 Task: Reply to email with the signature Clara Davis with the subject Follow up on a refund from softage.1@softage.net with the message Can you please provide me with a list of project milestones and deadlines? with CC to softage.4@softage.net with an attached document Job_description.pdf
Action: Mouse moved to (510, 642)
Screenshot: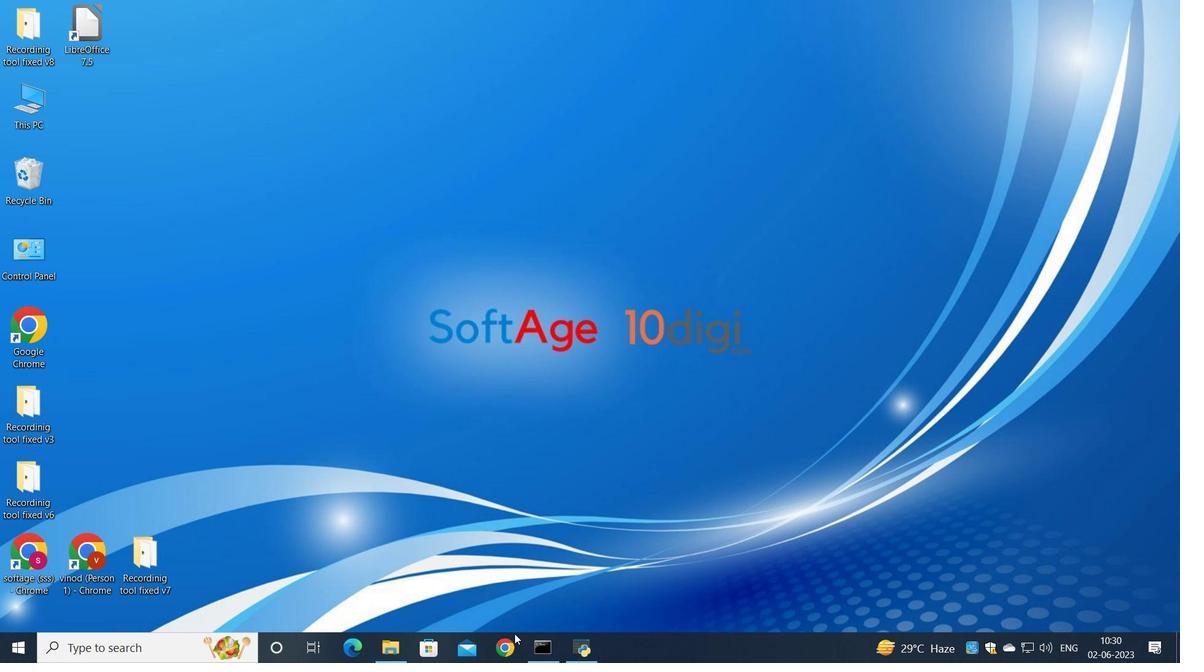 
Action: Mouse pressed left at (510, 642)
Screenshot: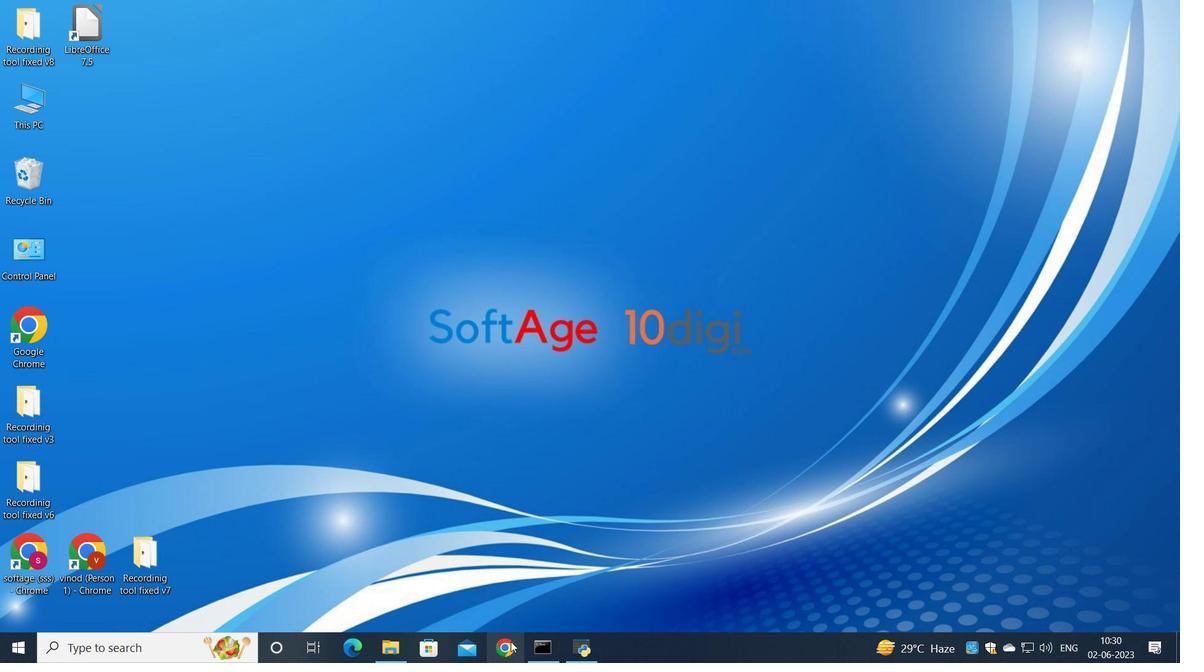
Action: Mouse moved to (505, 419)
Screenshot: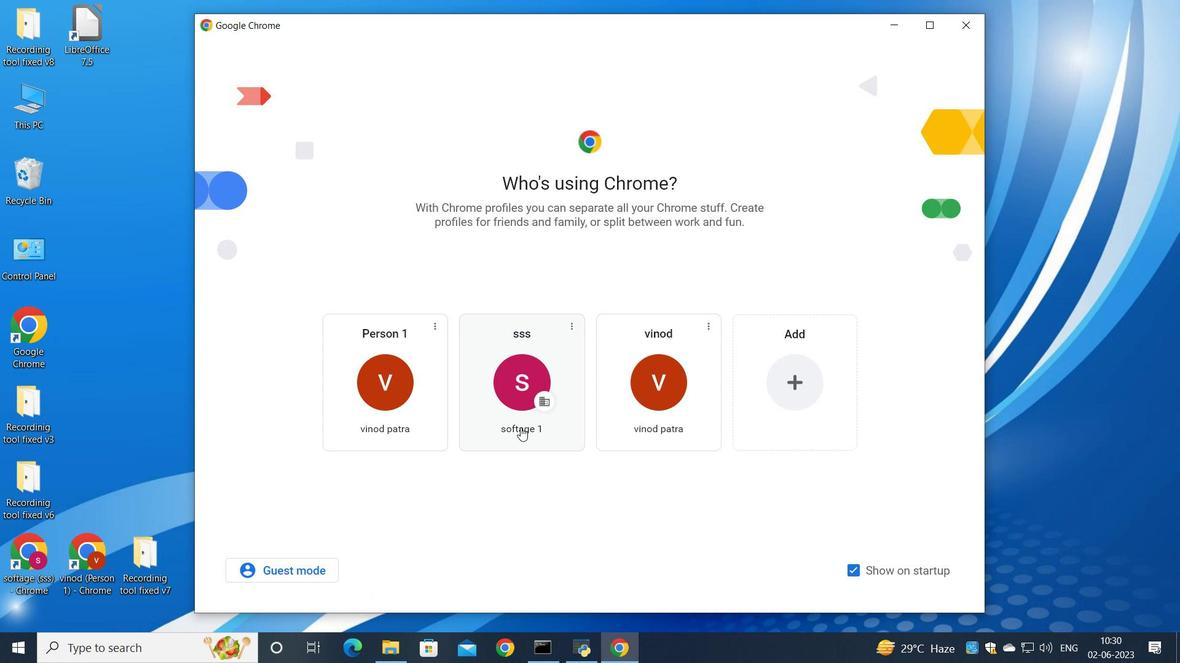
Action: Mouse pressed left at (505, 419)
Screenshot: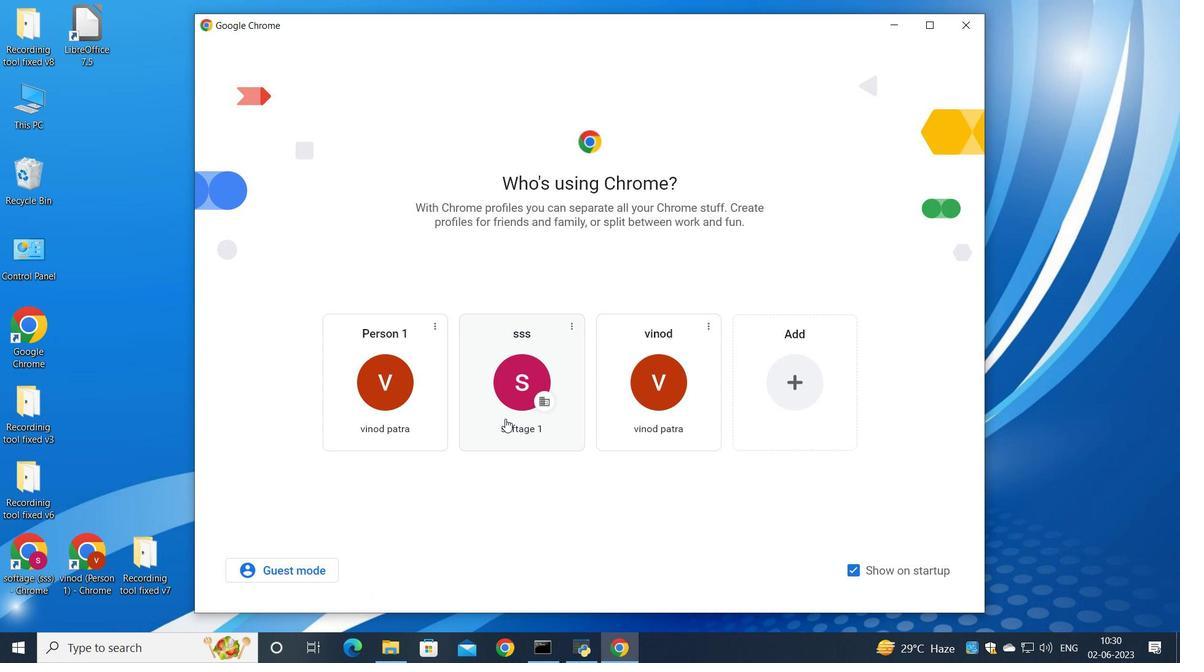 
Action: Mouse moved to (1029, 108)
Screenshot: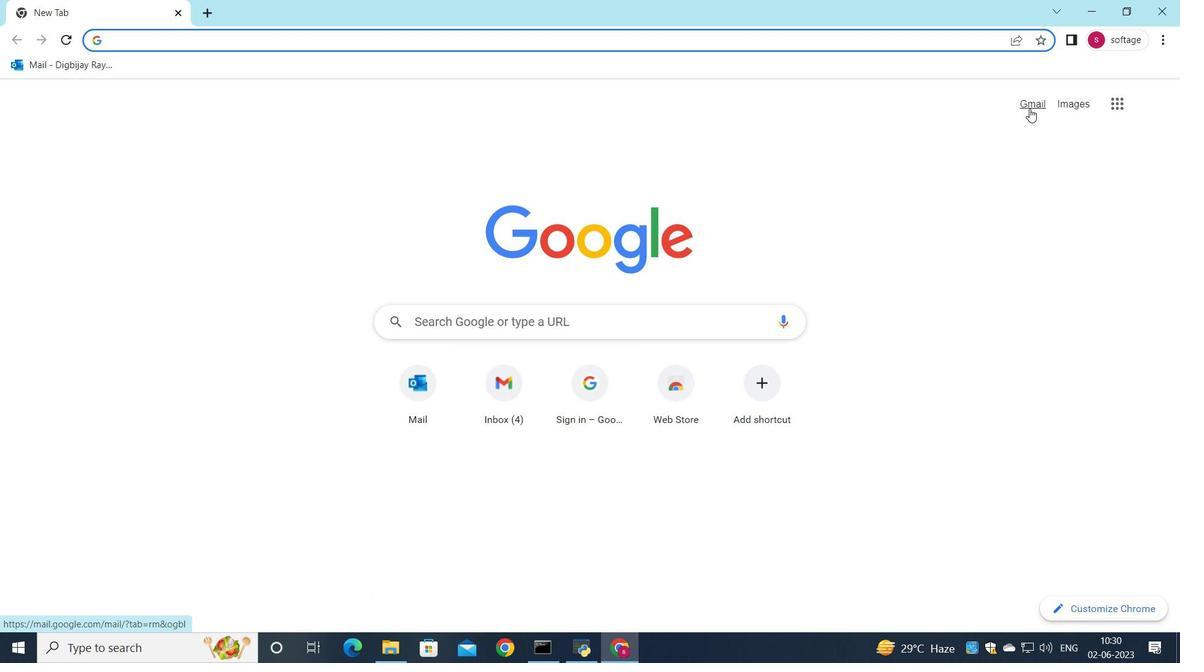 
Action: Mouse pressed left at (1029, 108)
Screenshot: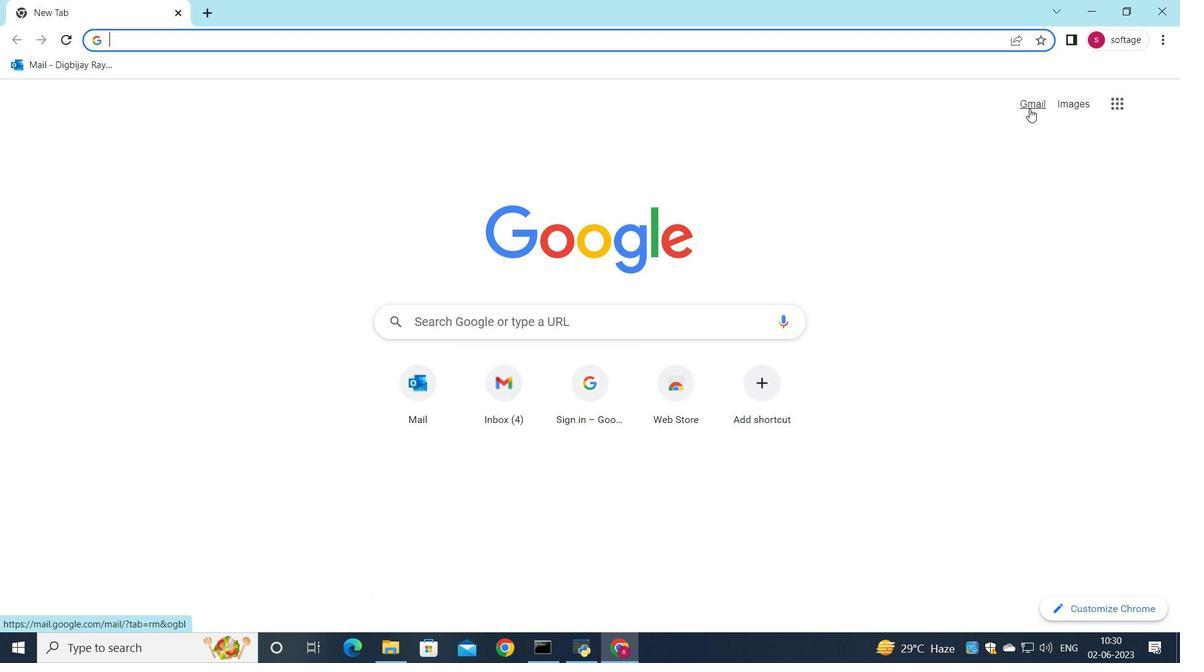 
Action: Mouse moved to (995, 106)
Screenshot: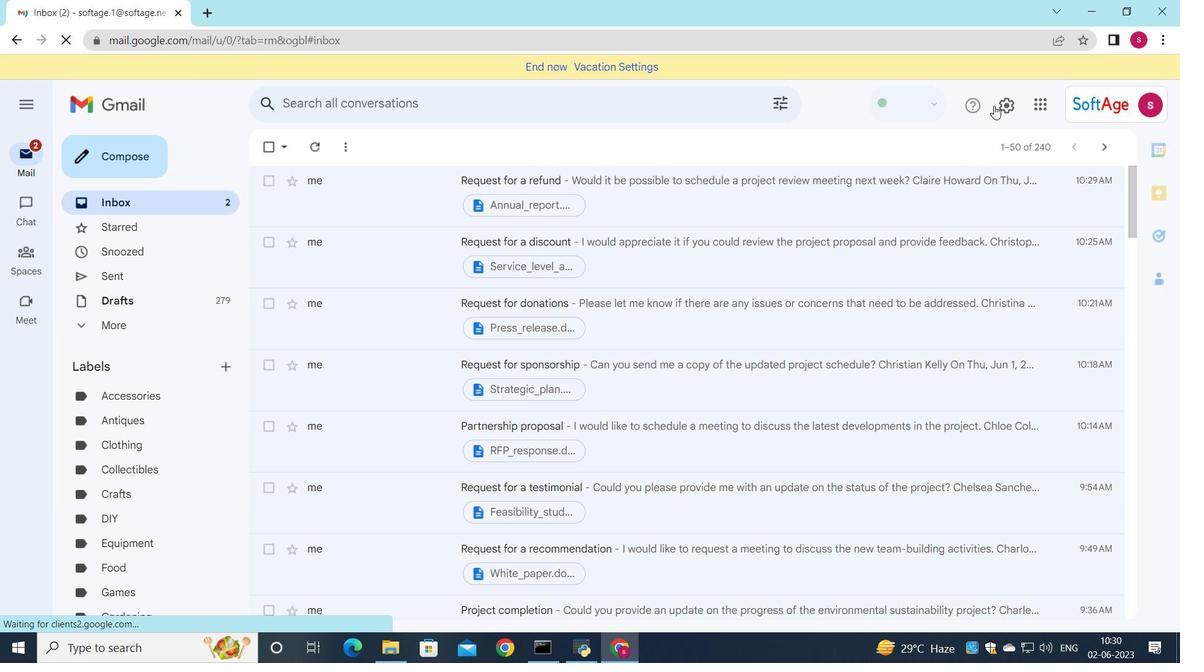 
Action: Mouse pressed left at (995, 106)
Screenshot: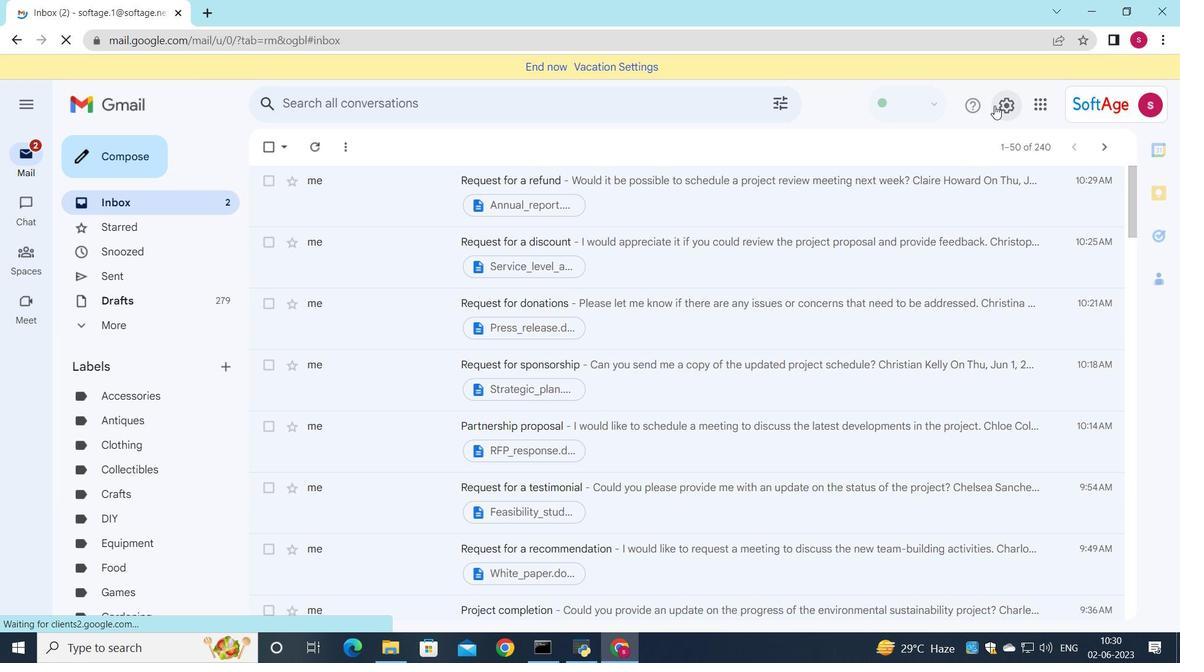 
Action: Mouse moved to (1023, 180)
Screenshot: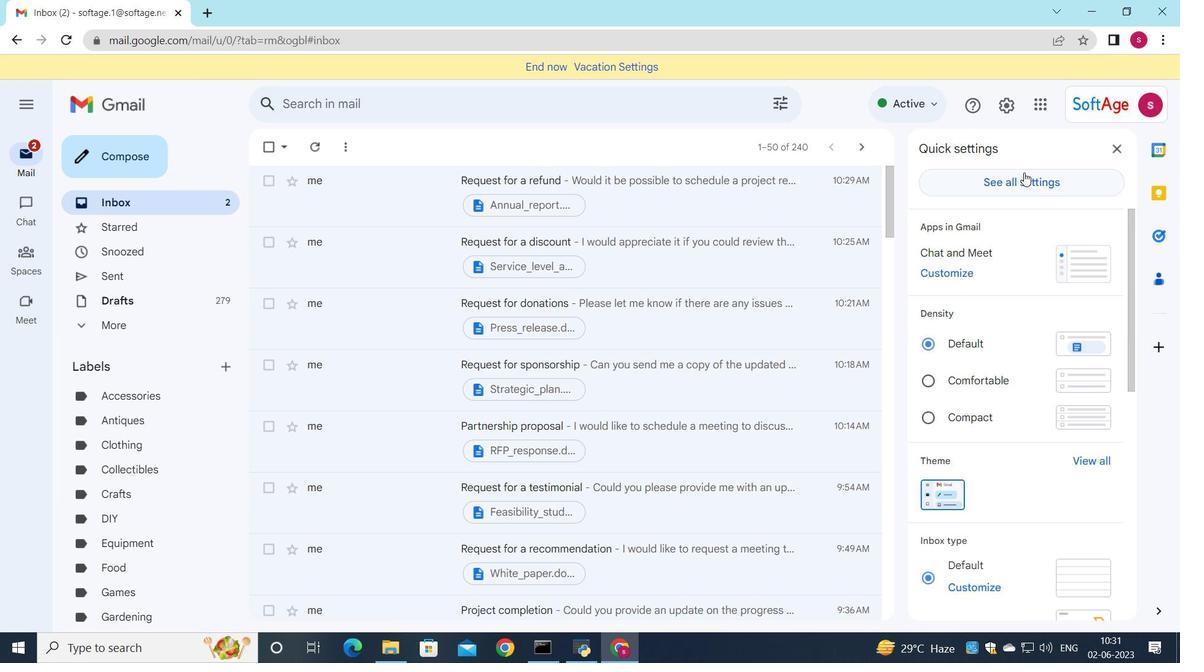 
Action: Mouse pressed left at (1023, 180)
Screenshot: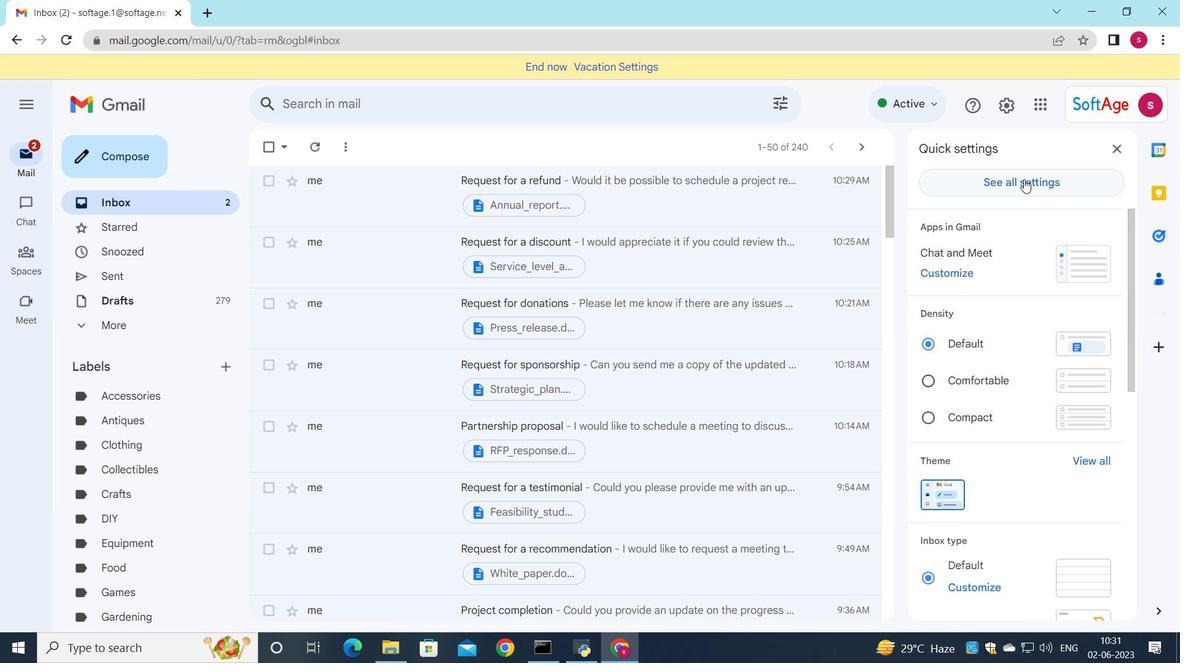 
Action: Mouse moved to (605, 287)
Screenshot: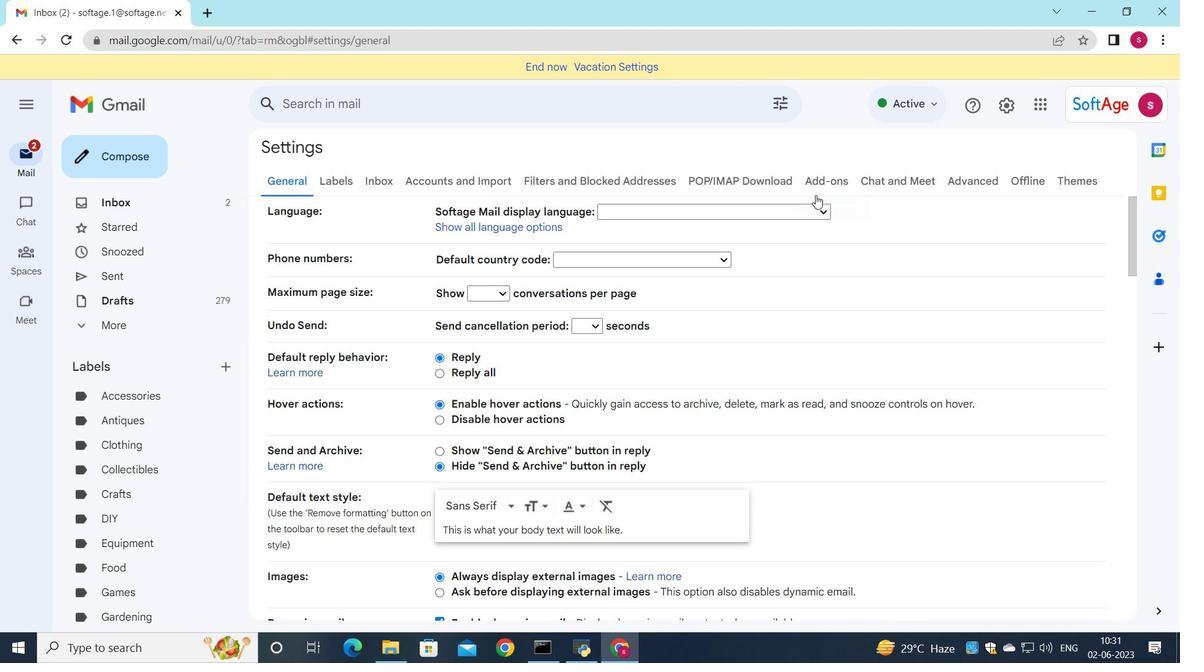 
Action: Mouse scrolled (605, 287) with delta (0, 0)
Screenshot: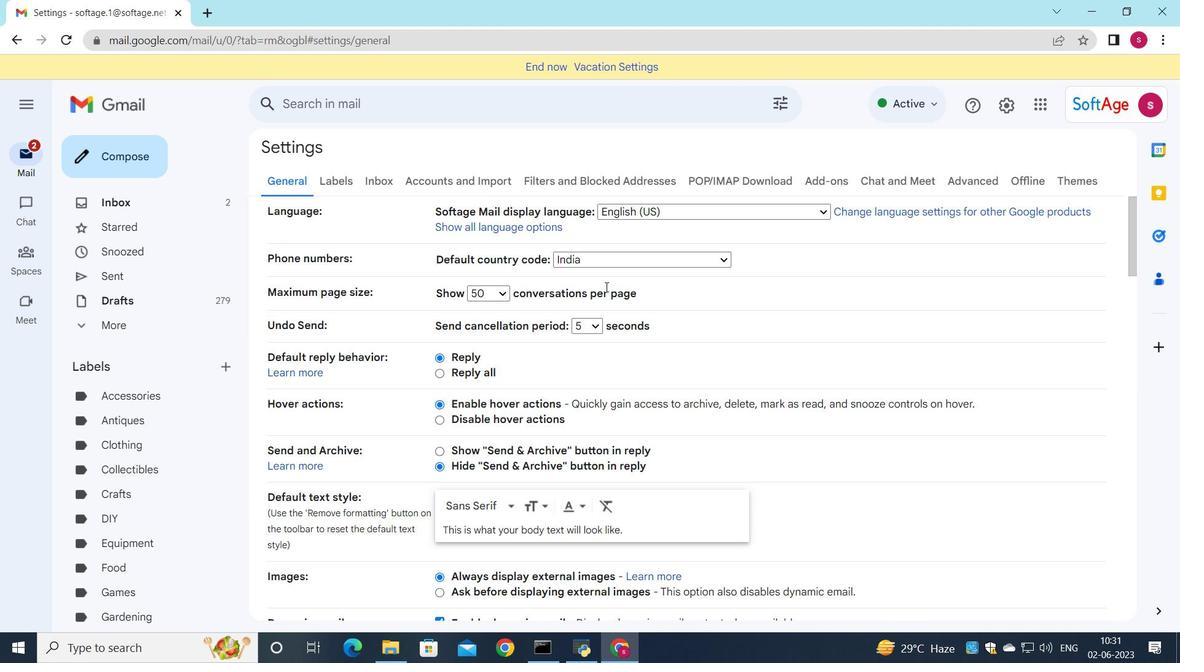 
Action: Mouse scrolled (605, 287) with delta (0, 0)
Screenshot: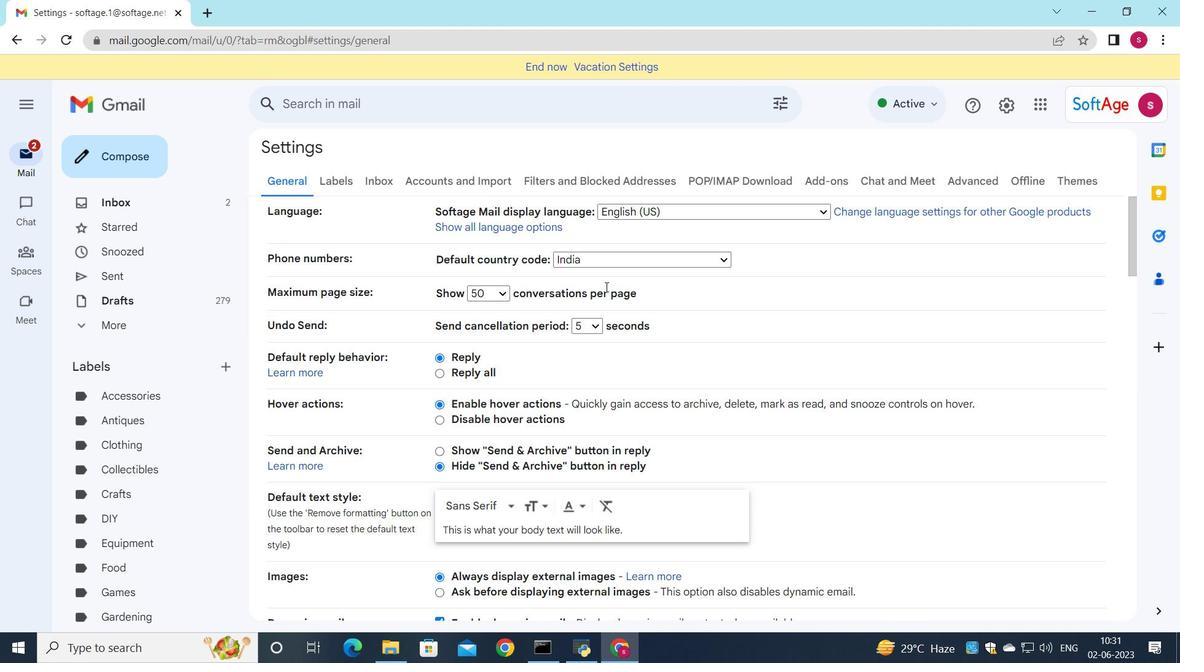 
Action: Mouse scrolled (605, 287) with delta (0, 0)
Screenshot: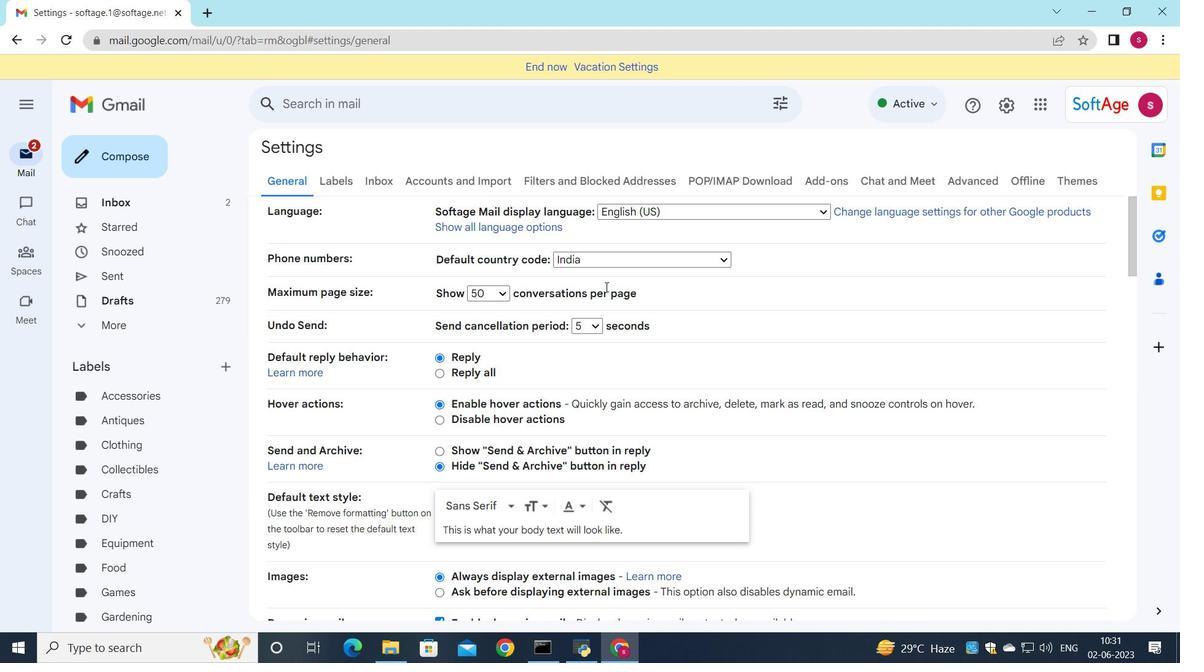 
Action: Mouse scrolled (605, 287) with delta (0, 0)
Screenshot: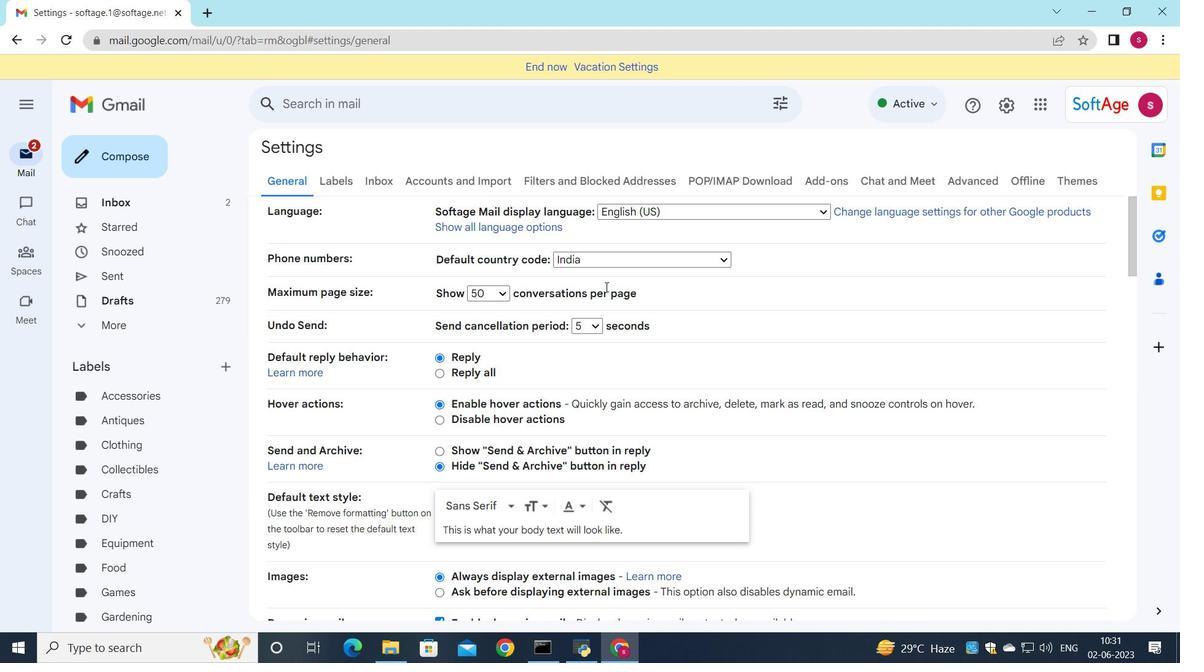 
Action: Mouse moved to (607, 301)
Screenshot: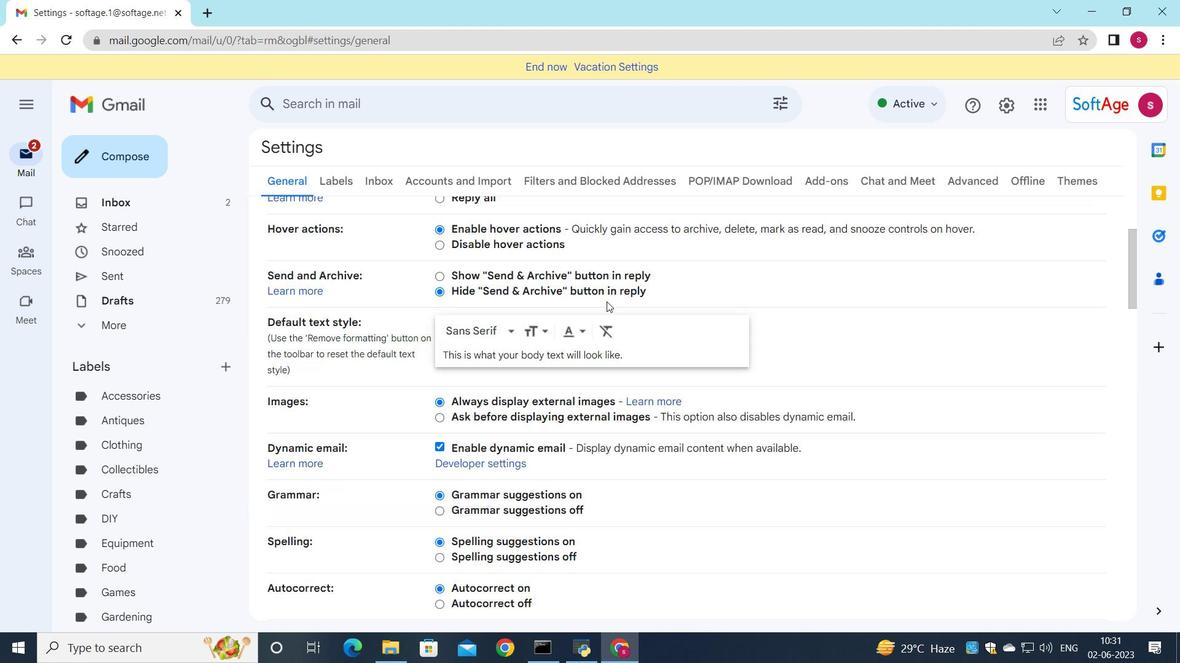 
Action: Mouse scrolled (607, 301) with delta (0, 0)
Screenshot: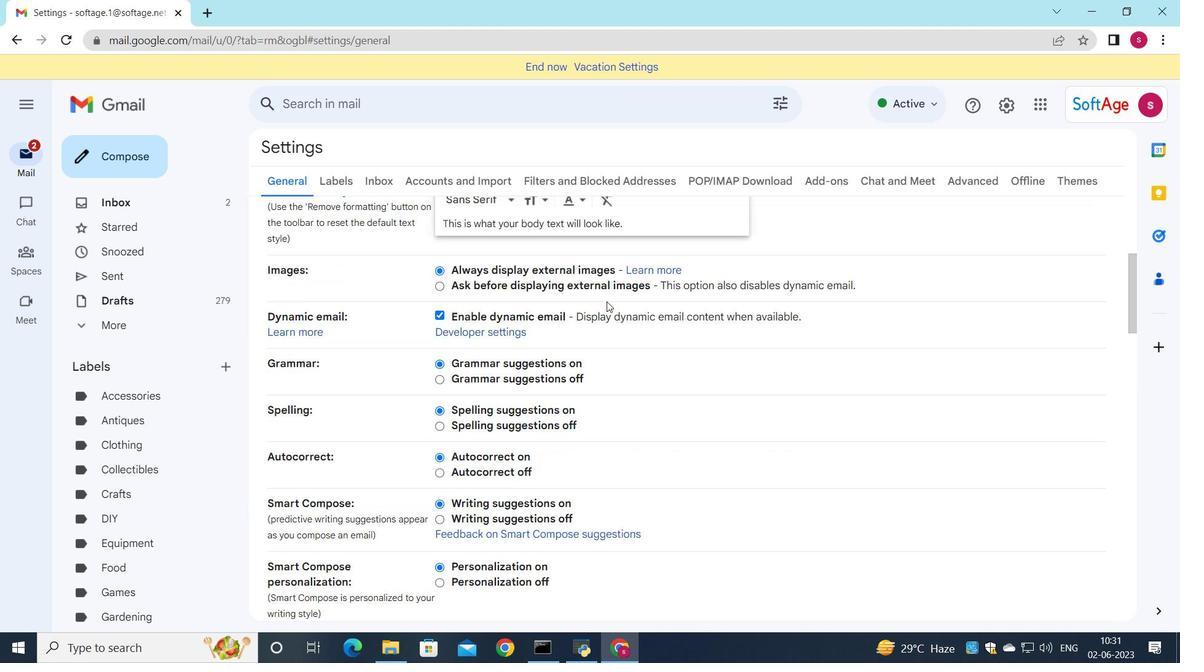 
Action: Mouse scrolled (607, 301) with delta (0, 0)
Screenshot: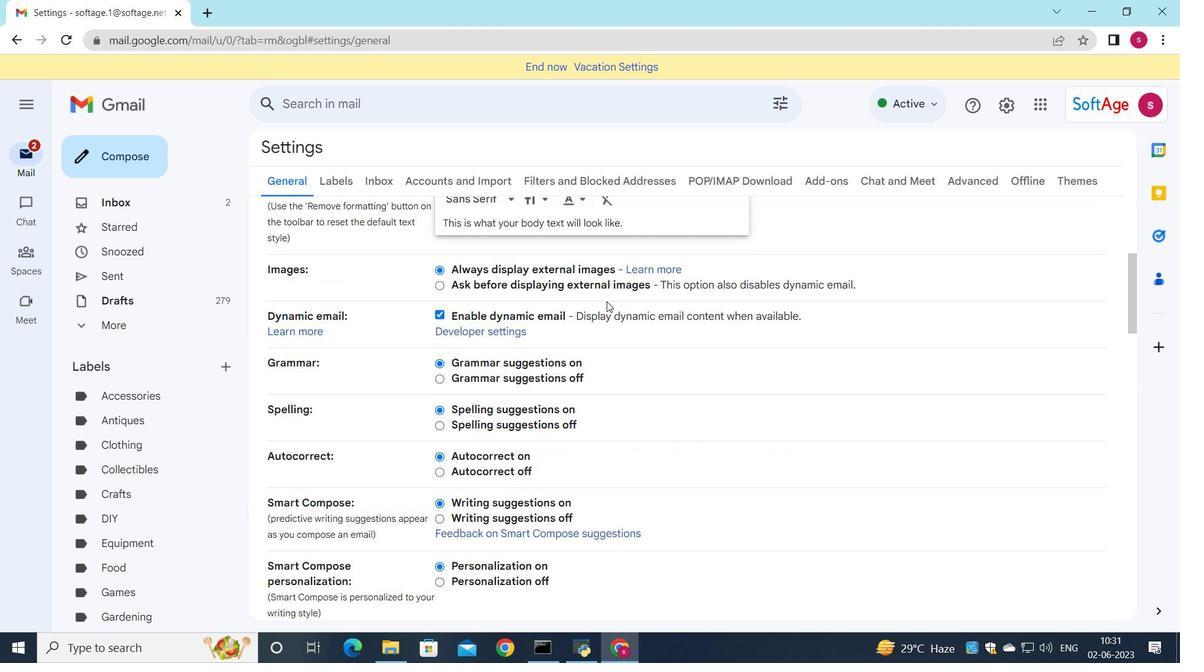 
Action: Mouse moved to (612, 336)
Screenshot: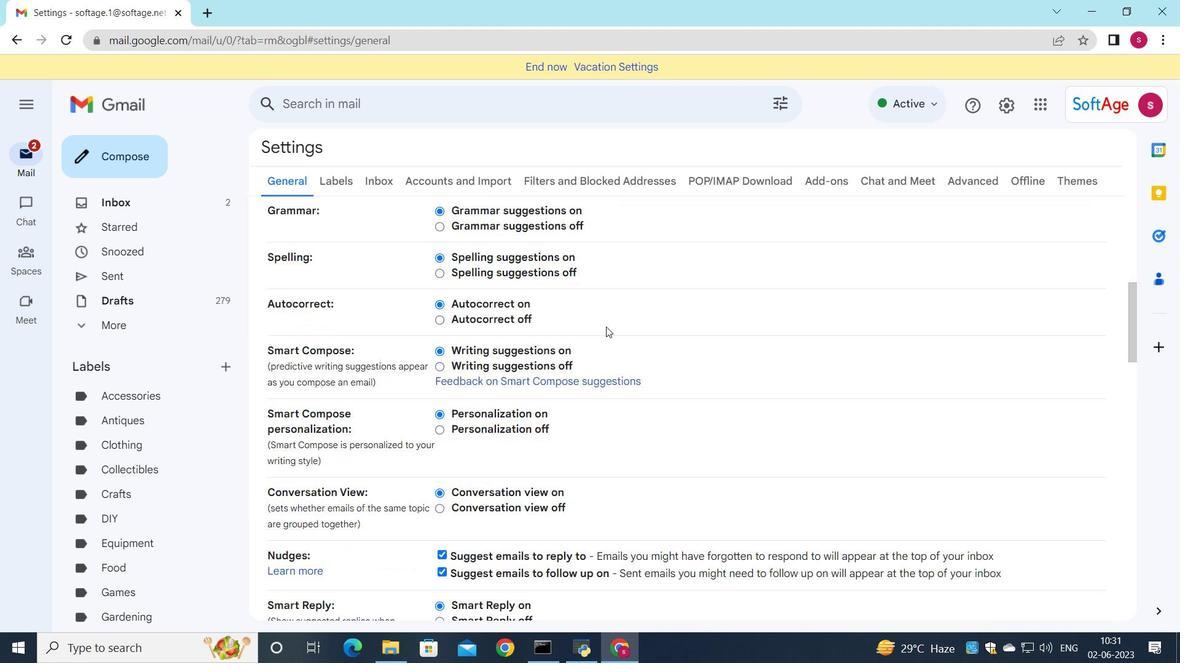 
Action: Mouse scrolled (612, 335) with delta (0, 0)
Screenshot: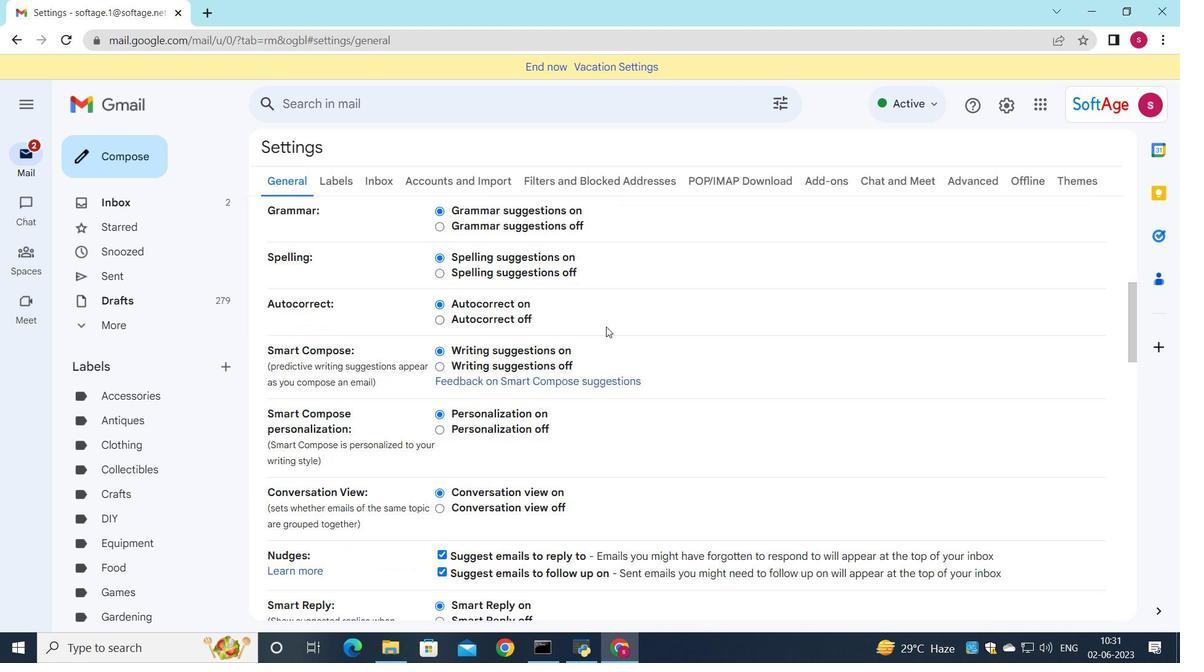 
Action: Mouse scrolled (612, 335) with delta (0, 0)
Screenshot: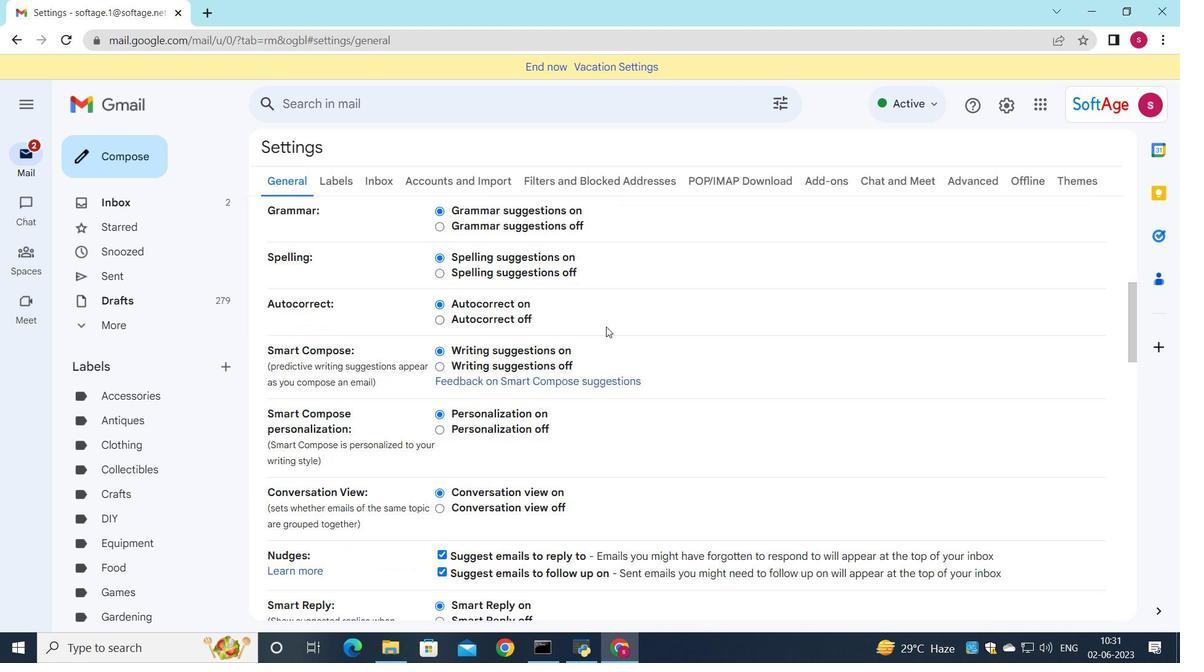 
Action: Mouse scrolled (612, 335) with delta (0, 0)
Screenshot: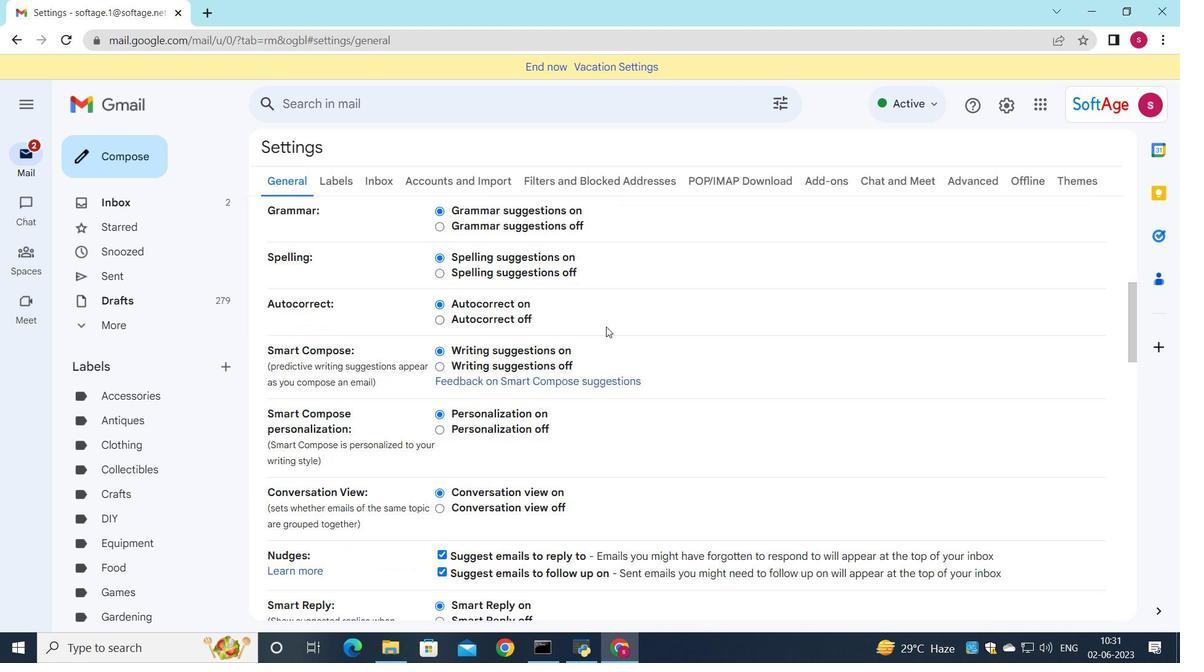 
Action: Mouse scrolled (612, 335) with delta (0, 0)
Screenshot: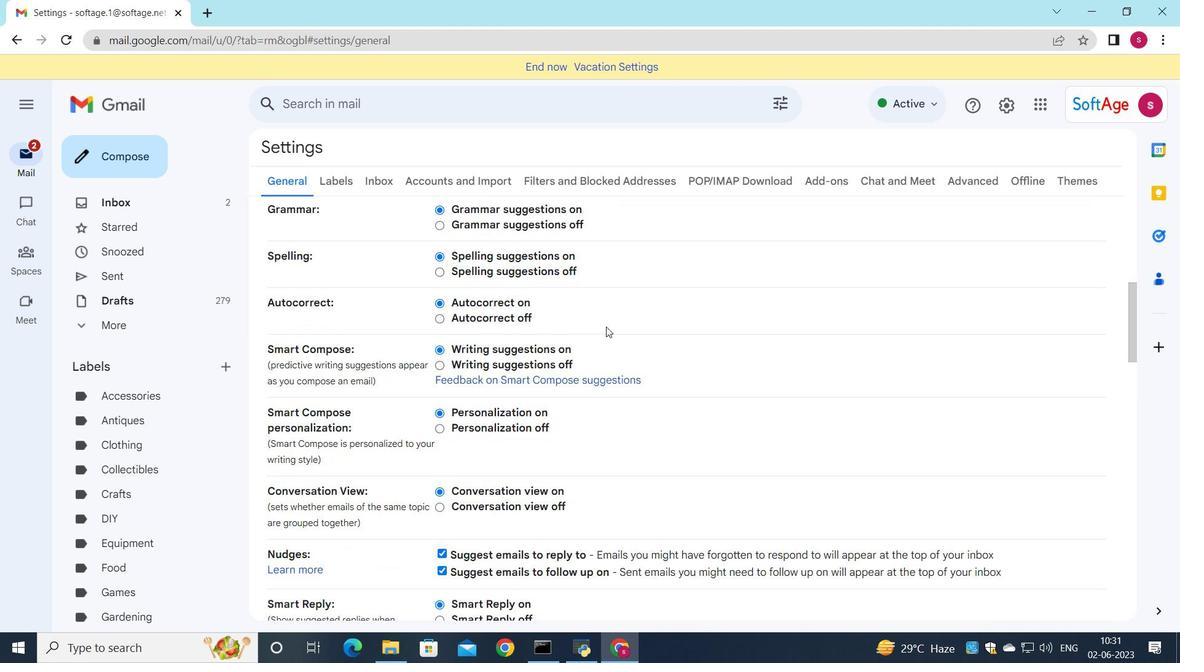 
Action: Mouse moved to (599, 362)
Screenshot: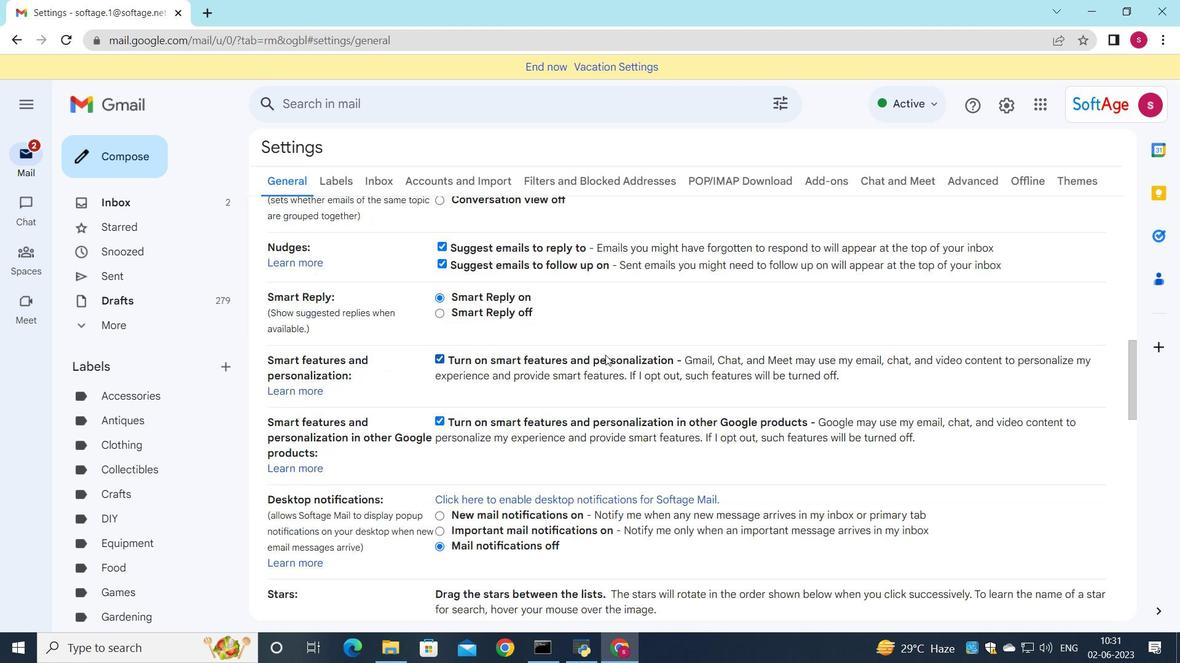 
Action: Mouse scrolled (599, 361) with delta (0, 0)
Screenshot: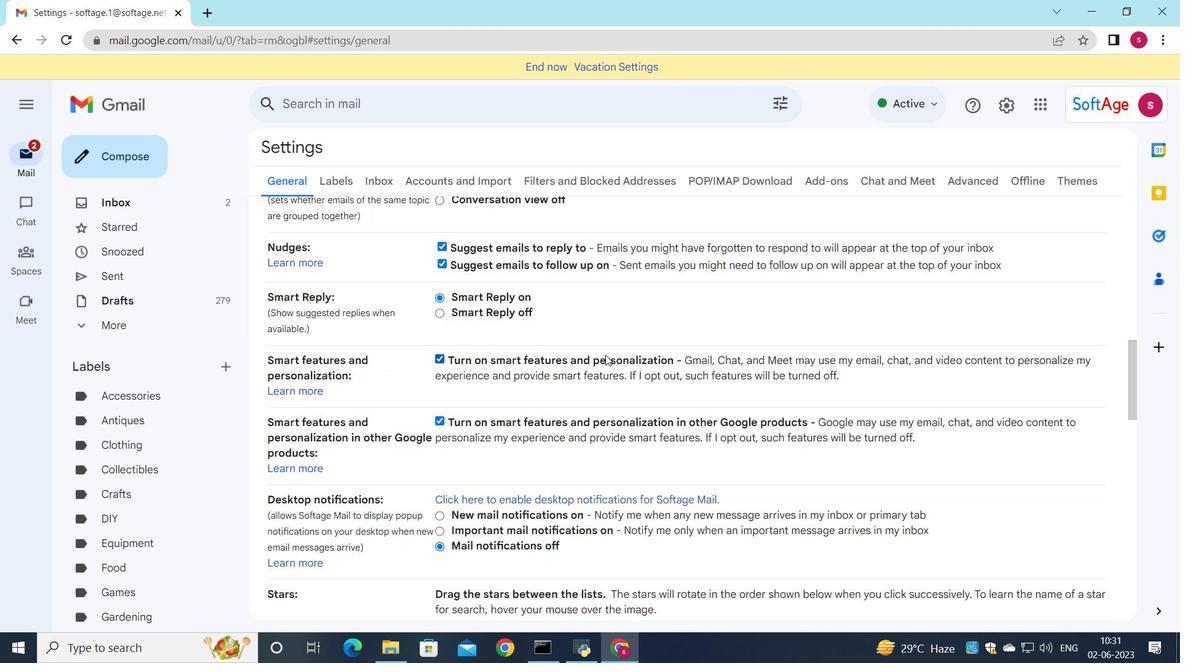 
Action: Mouse moved to (598, 363)
Screenshot: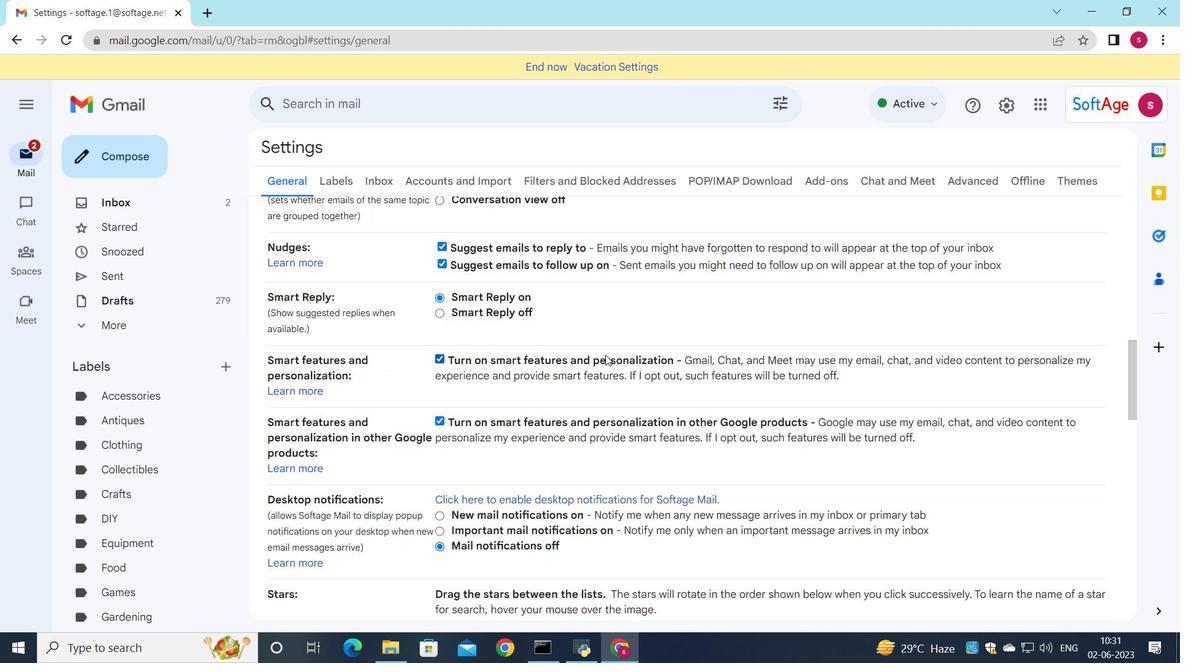 
Action: Mouse scrolled (598, 362) with delta (0, 0)
Screenshot: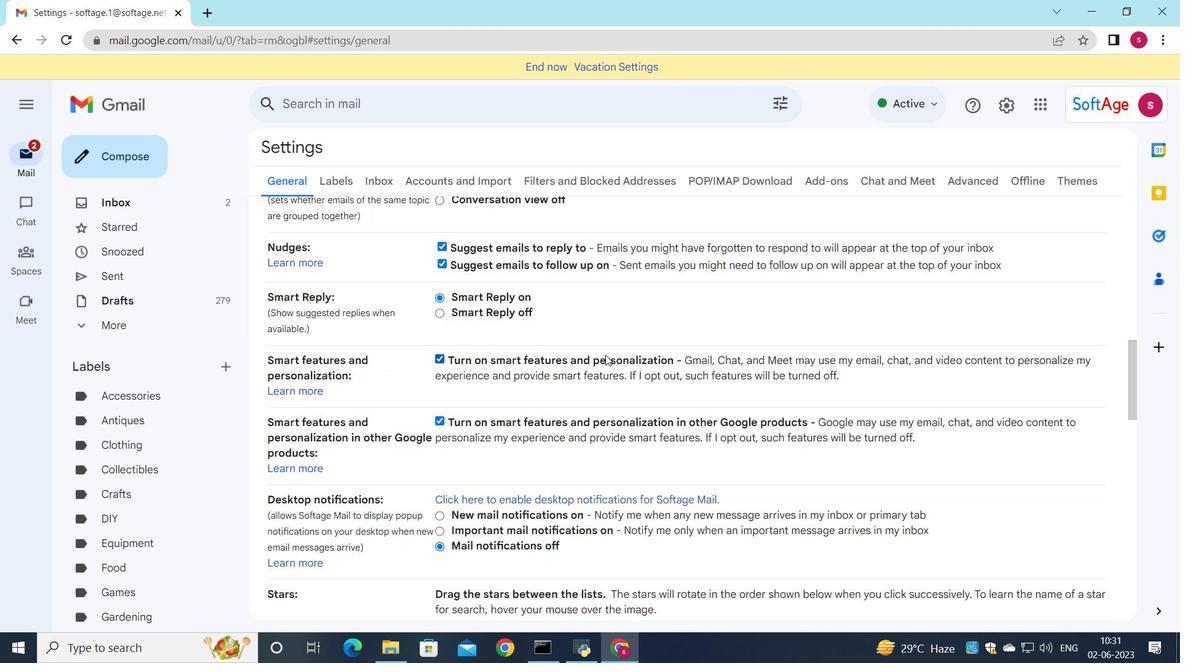 
Action: Mouse moved to (596, 365)
Screenshot: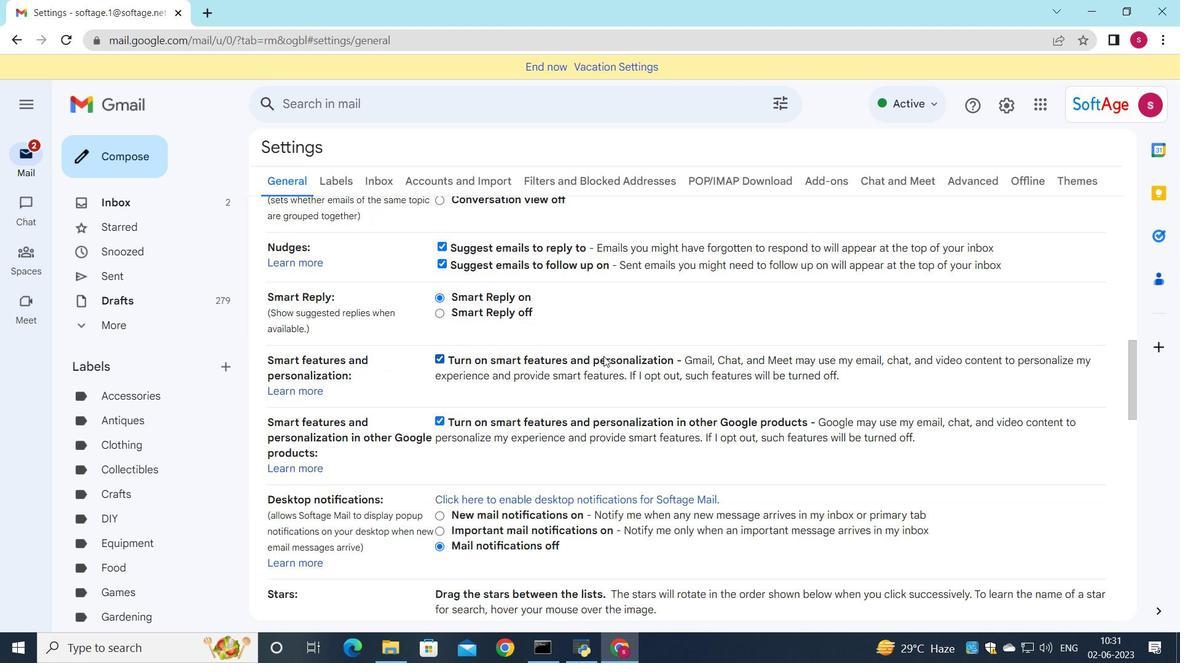 
Action: Mouse scrolled (596, 364) with delta (0, 0)
Screenshot: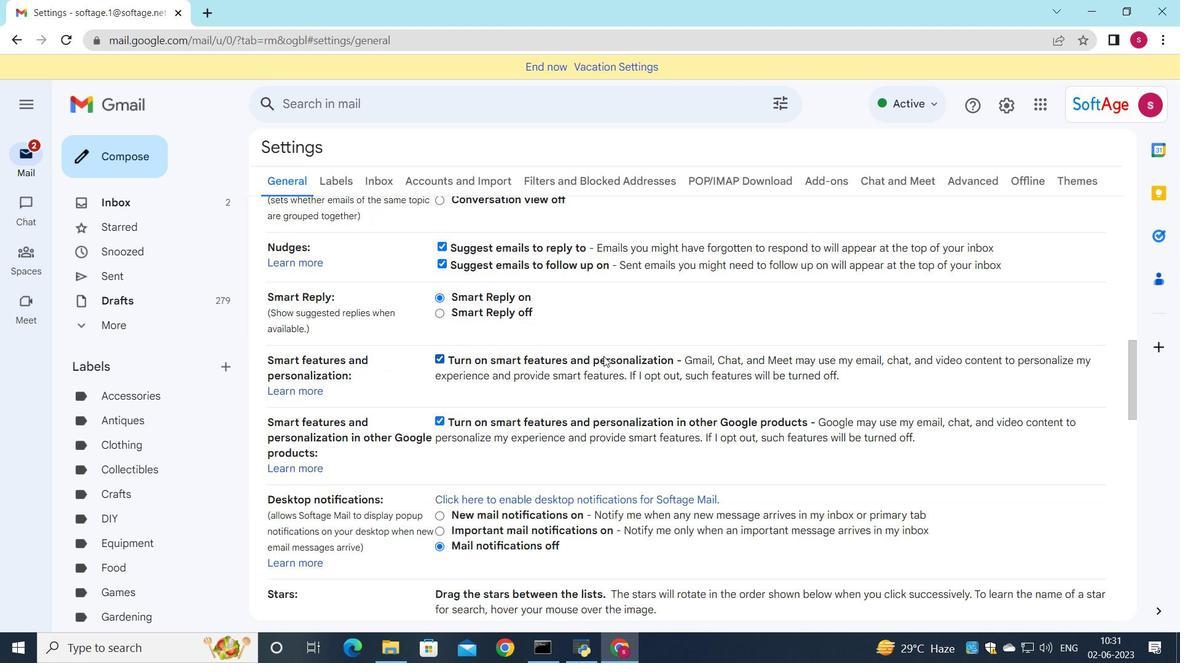
Action: Mouse moved to (584, 375)
Screenshot: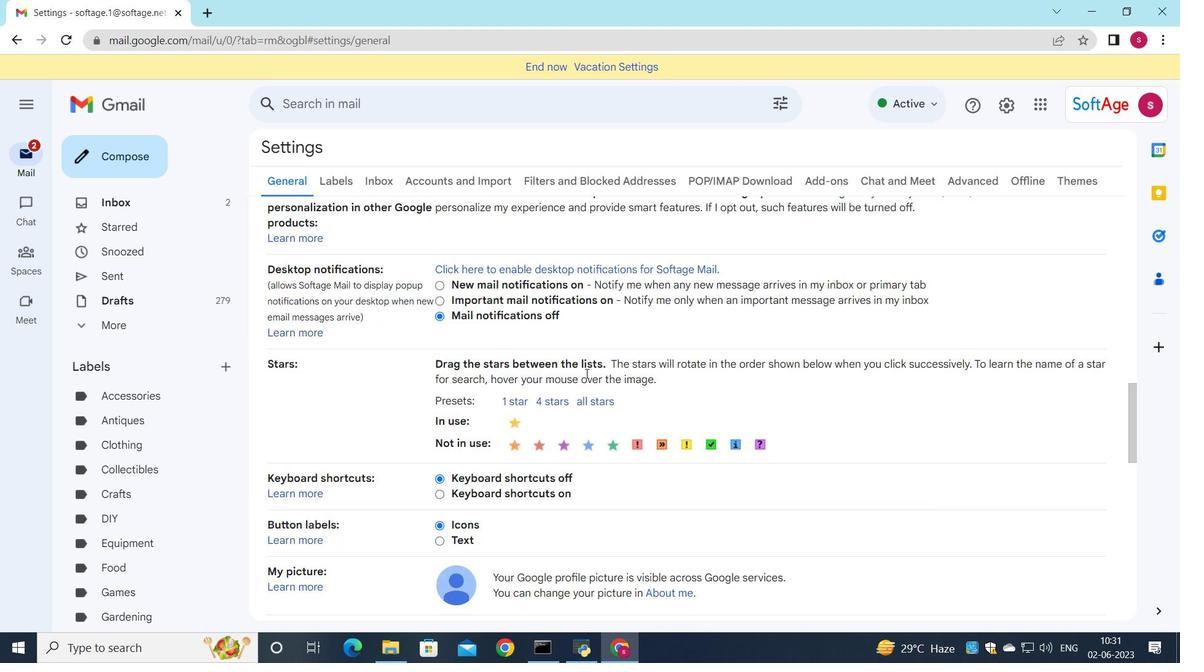 
Action: Mouse scrolled (584, 374) with delta (0, 0)
Screenshot: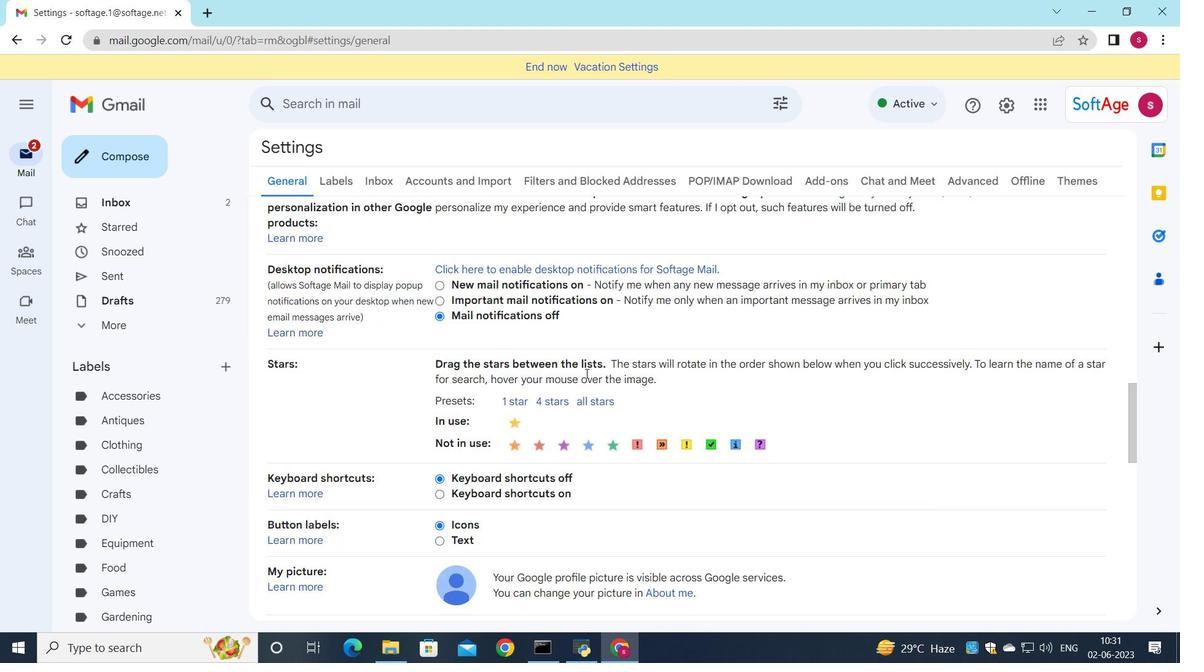 
Action: Mouse moved to (583, 377)
Screenshot: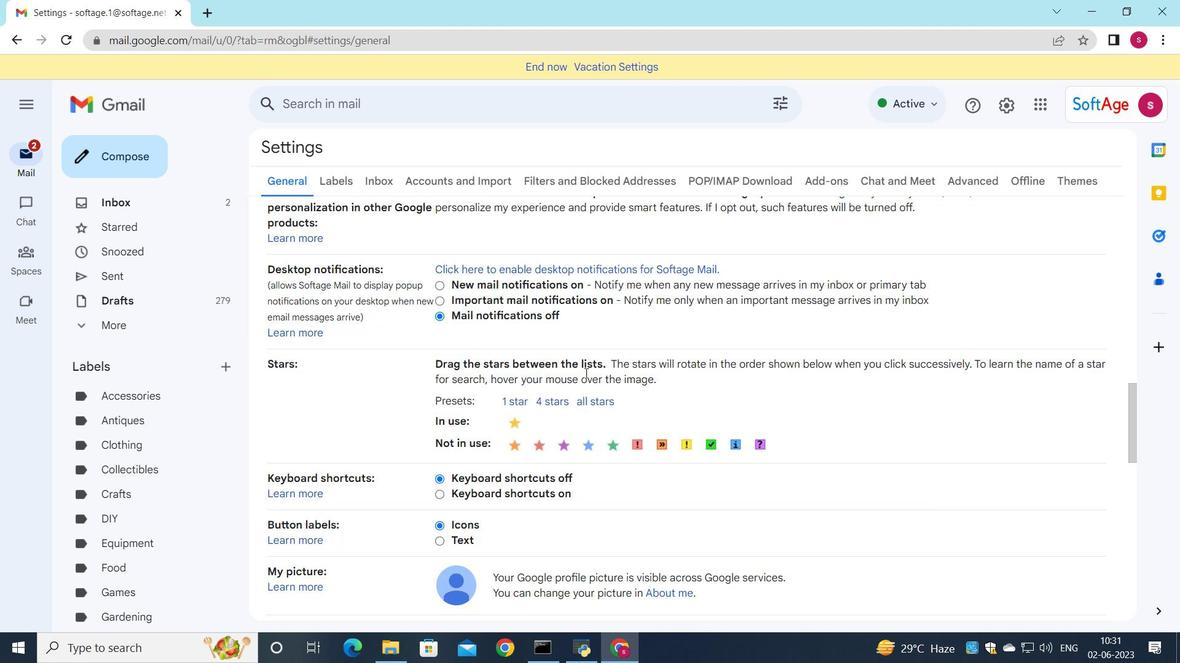 
Action: Mouse scrolled (583, 376) with delta (0, 0)
Screenshot: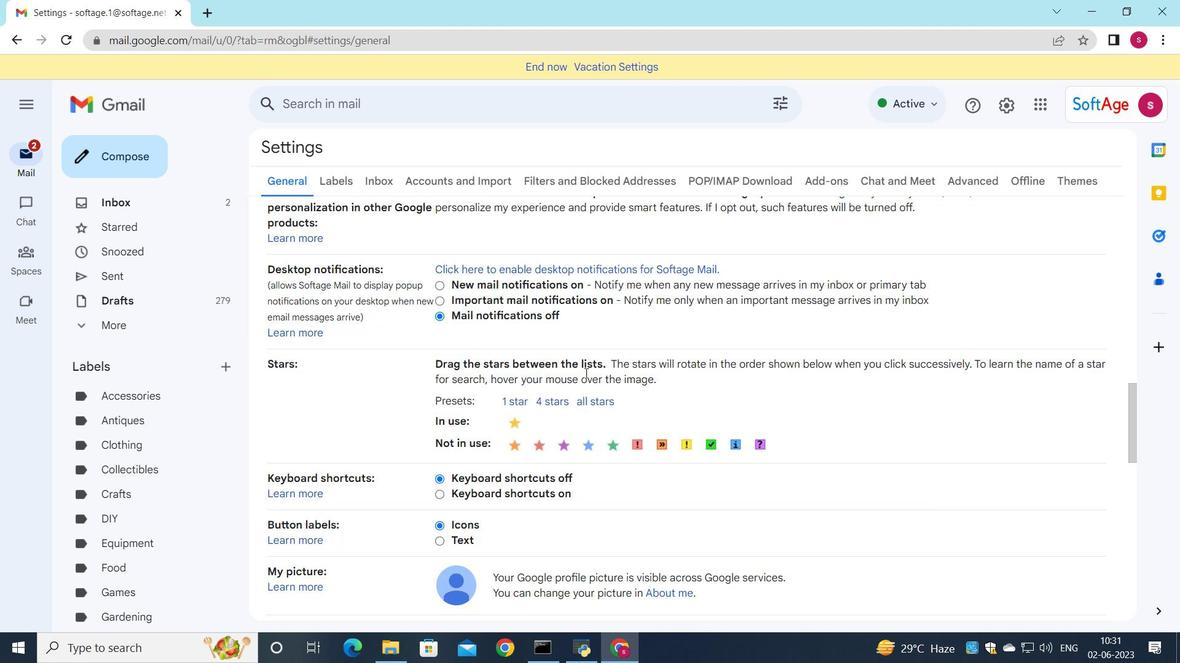 
Action: Mouse moved to (582, 378)
Screenshot: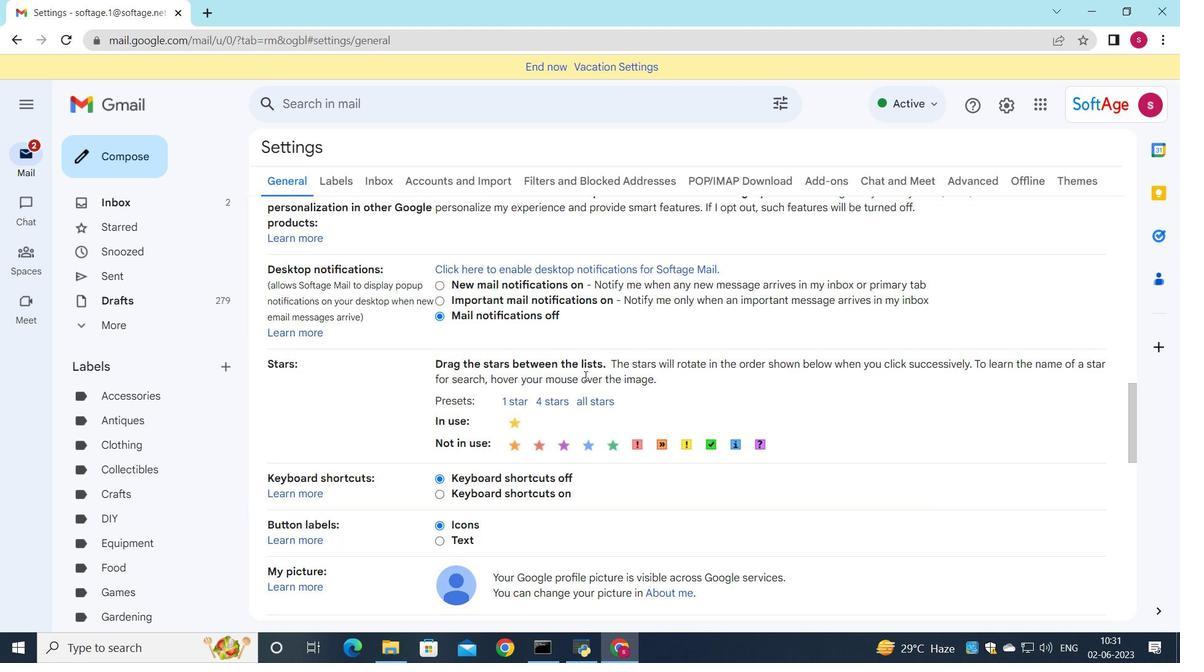 
Action: Mouse scrolled (582, 377) with delta (0, 0)
Screenshot: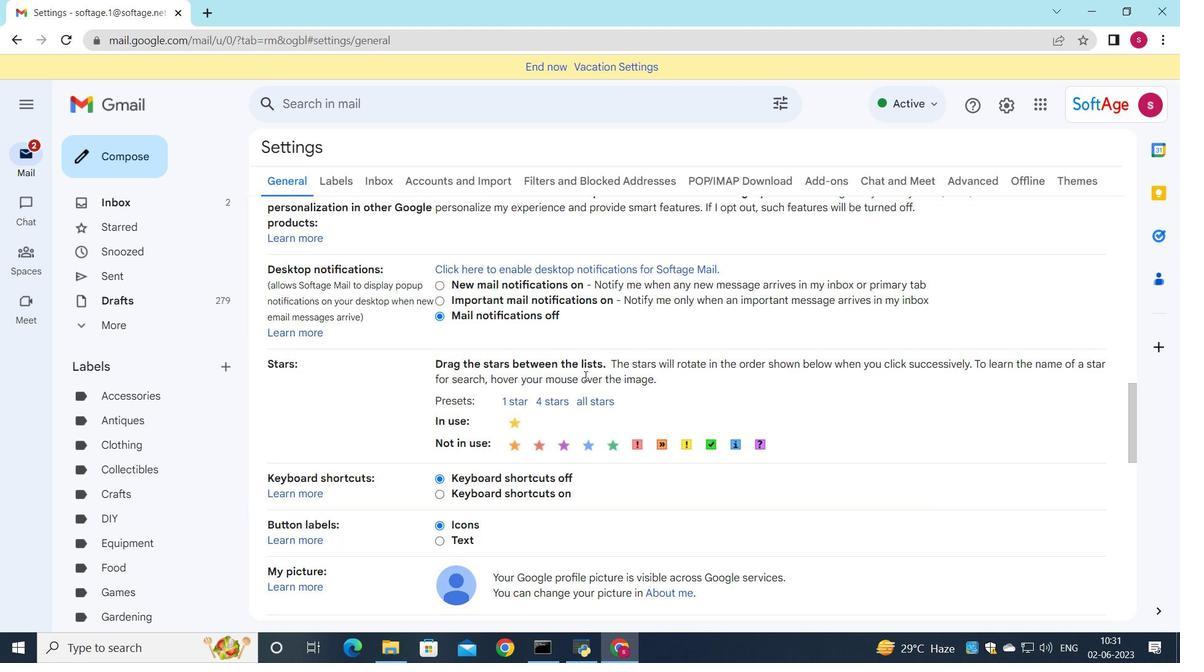 
Action: Mouse moved to (579, 384)
Screenshot: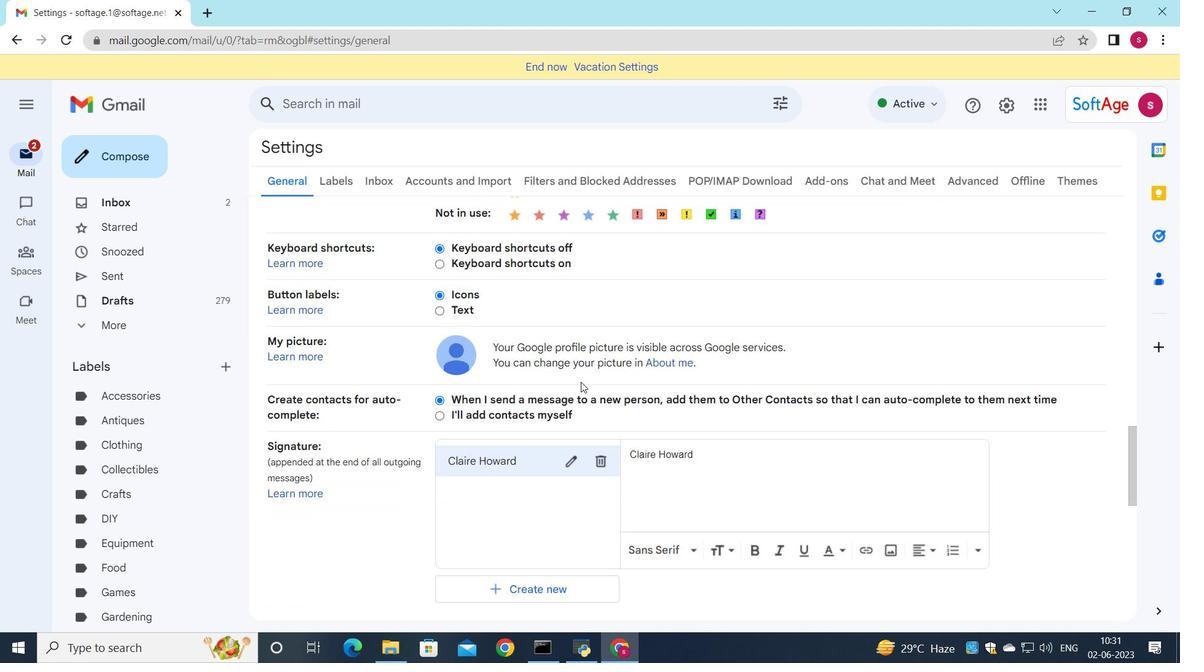 
Action: Mouse scrolled (579, 383) with delta (0, 0)
Screenshot: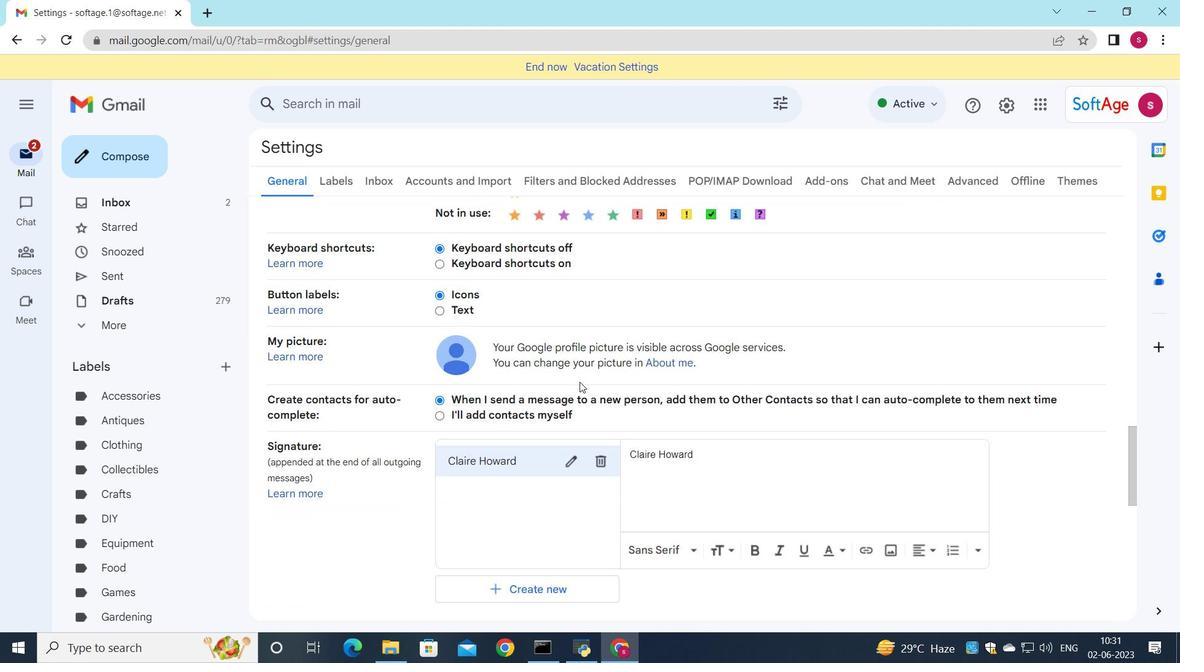 
Action: Mouse moved to (596, 384)
Screenshot: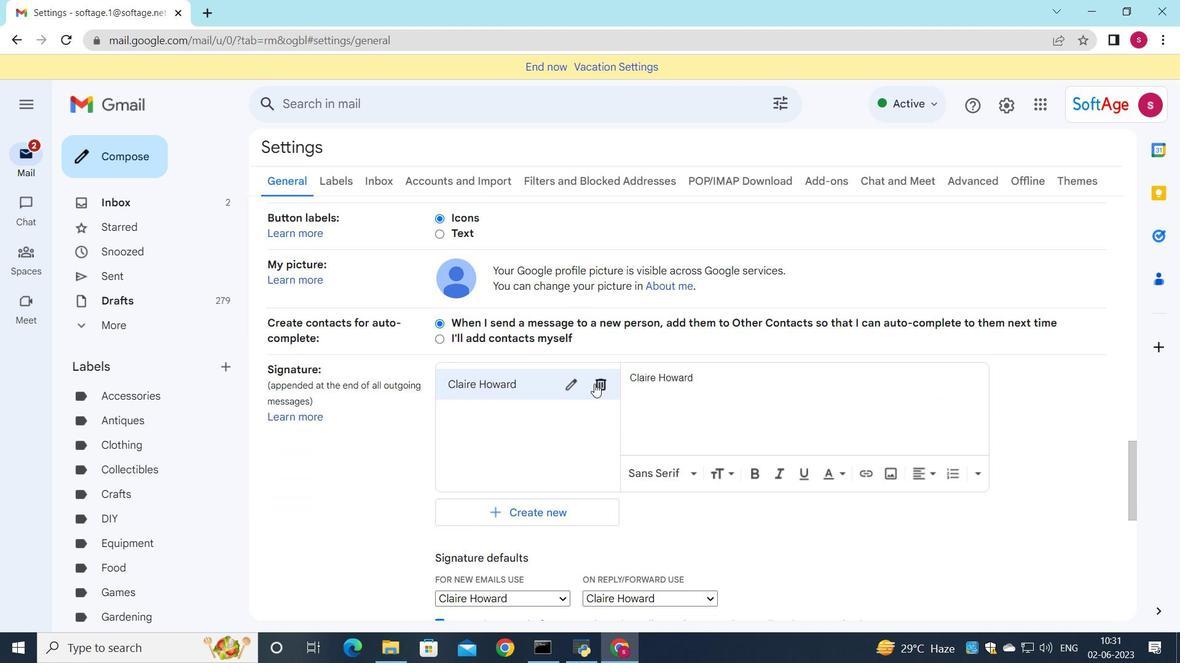 
Action: Mouse pressed left at (596, 384)
Screenshot: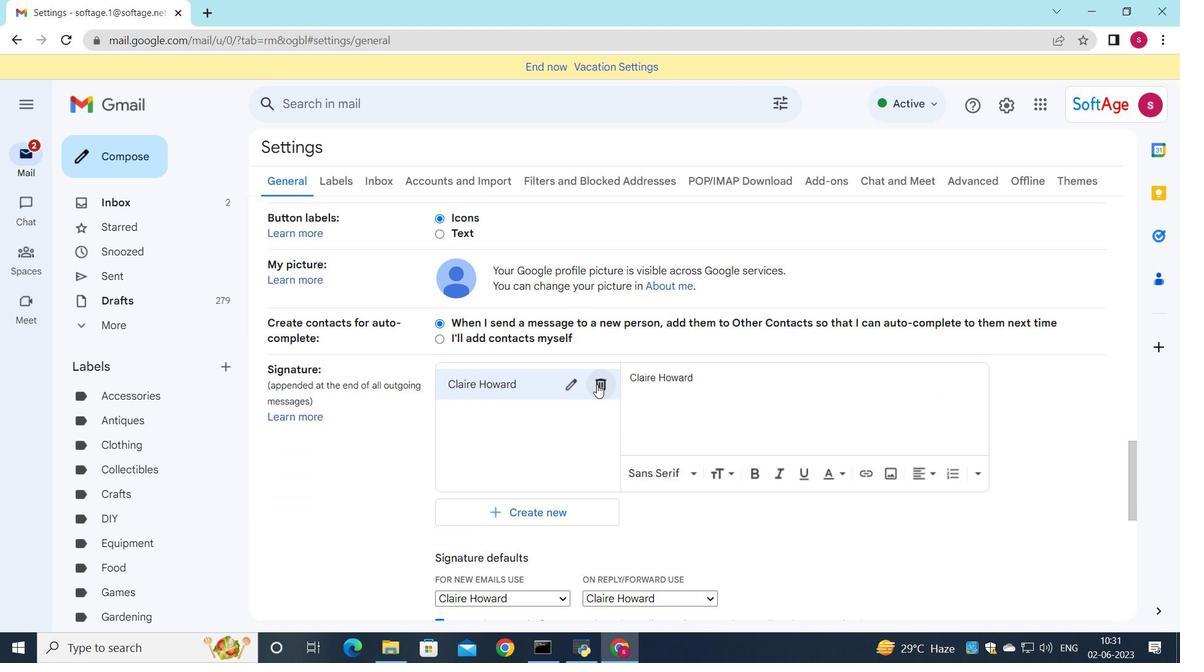 
Action: Mouse moved to (711, 377)
Screenshot: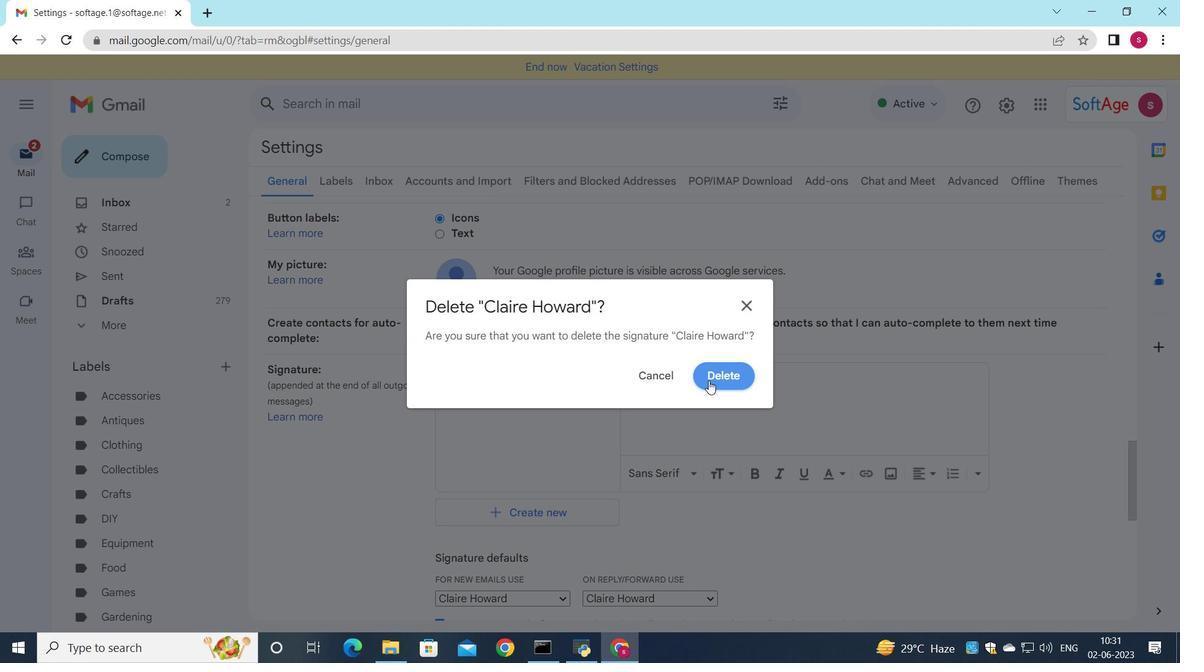 
Action: Mouse pressed left at (711, 377)
Screenshot: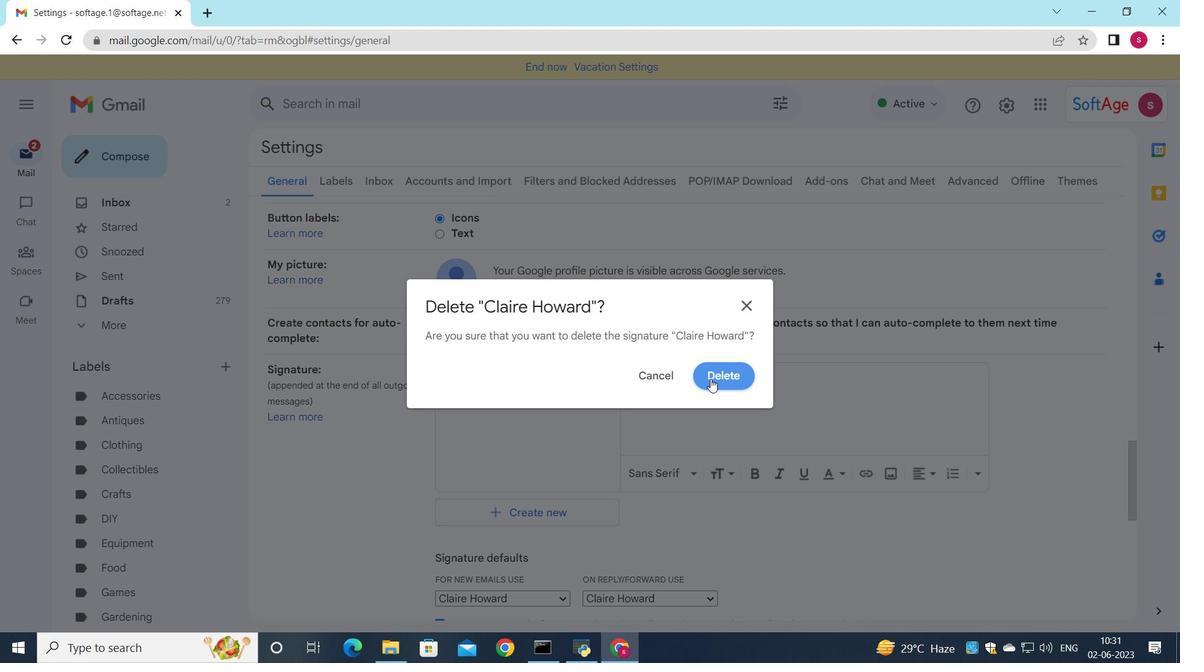 
Action: Mouse moved to (503, 396)
Screenshot: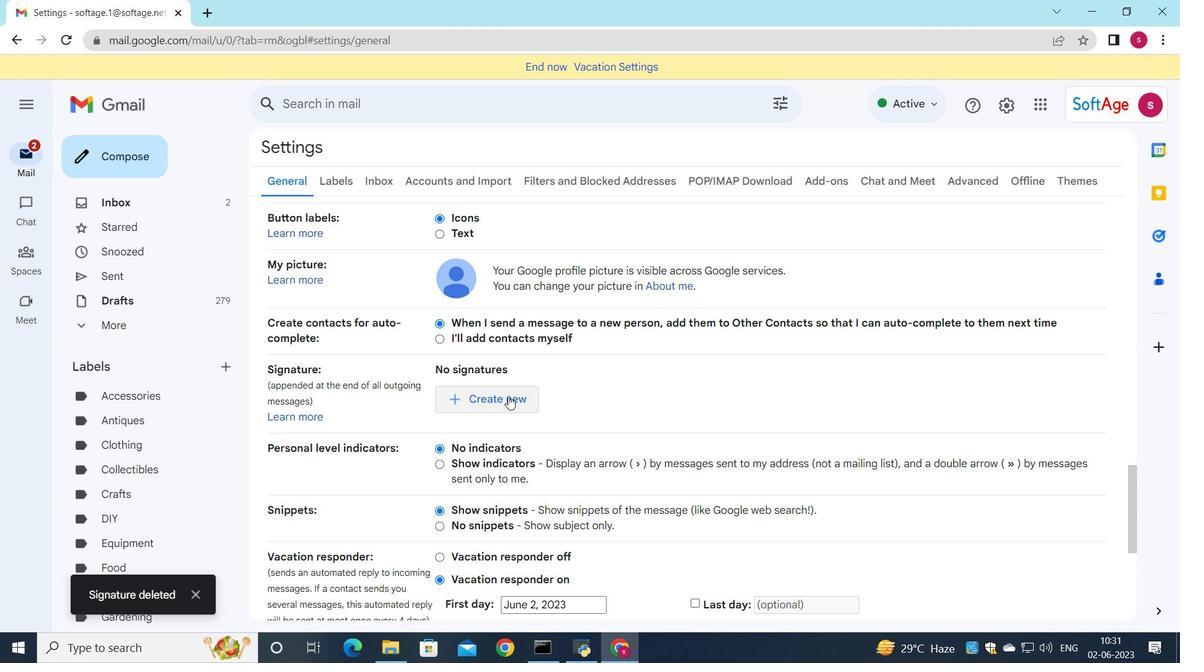 
Action: Mouse pressed left at (503, 396)
Screenshot: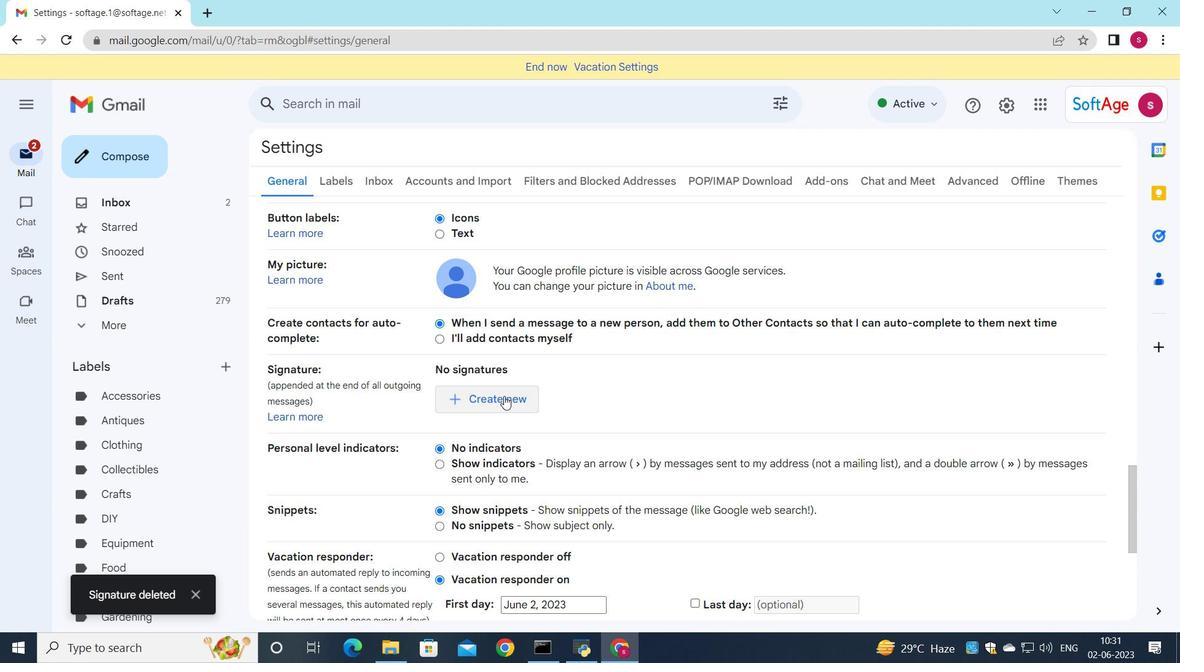 
Action: Mouse moved to (744, 402)
Screenshot: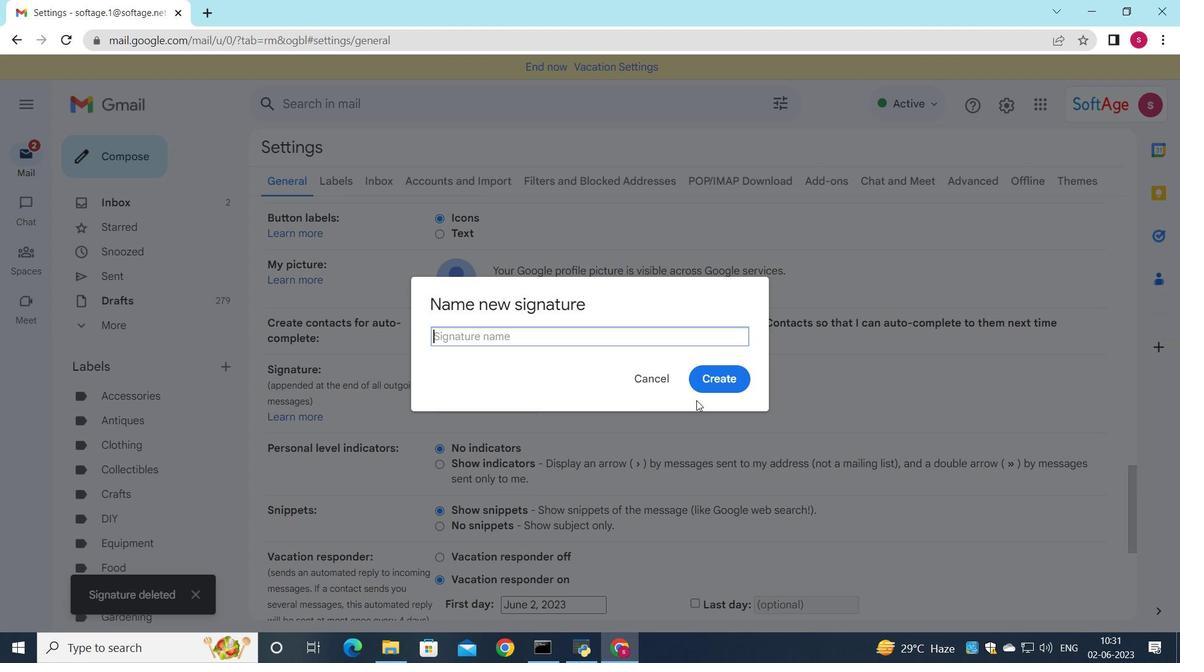 
Action: Key pressed <Key.shift>Clara<Key.space><Key.shift>Davis
Screenshot: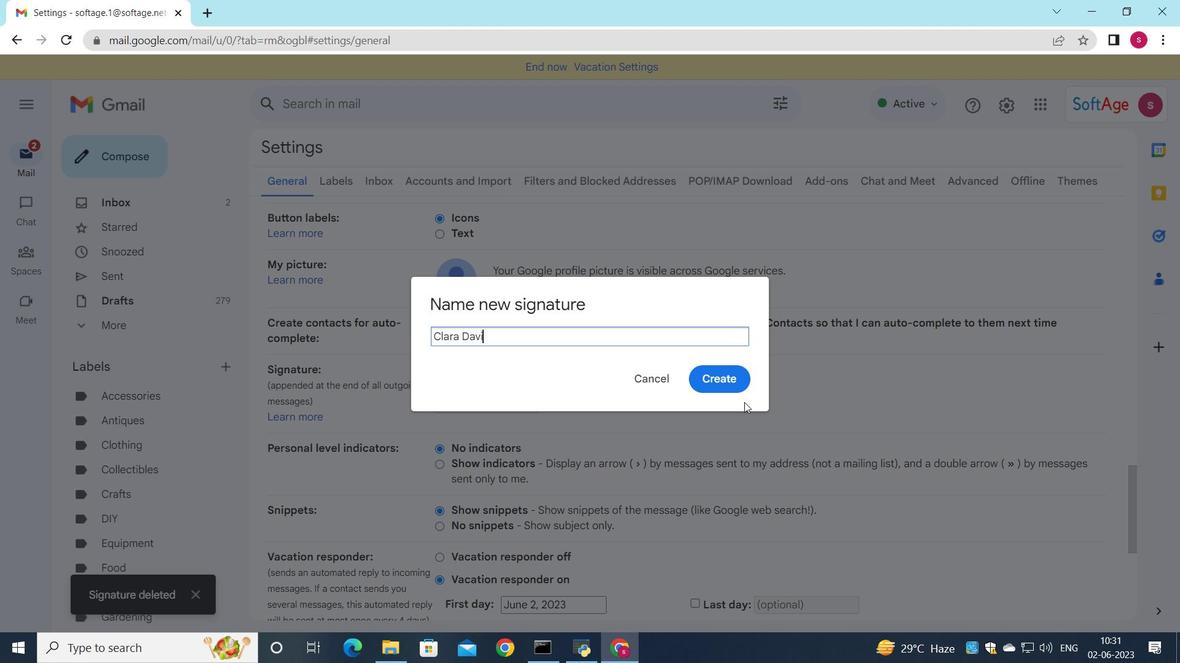 
Action: Mouse moved to (725, 379)
Screenshot: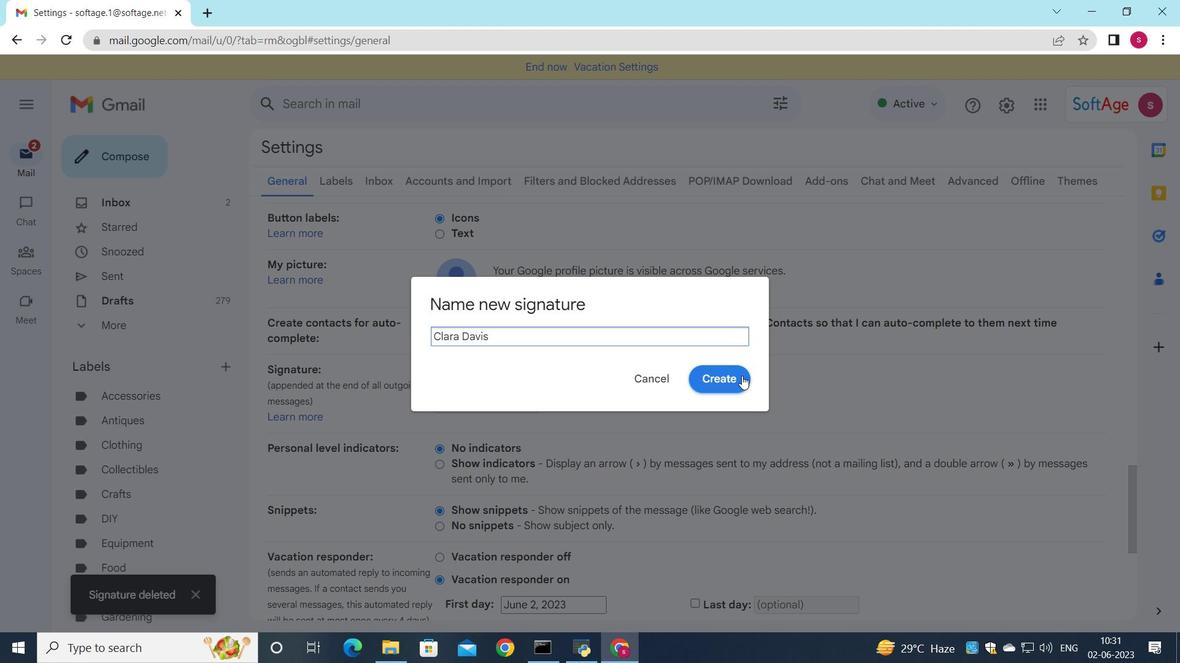 
Action: Mouse pressed left at (725, 379)
Screenshot: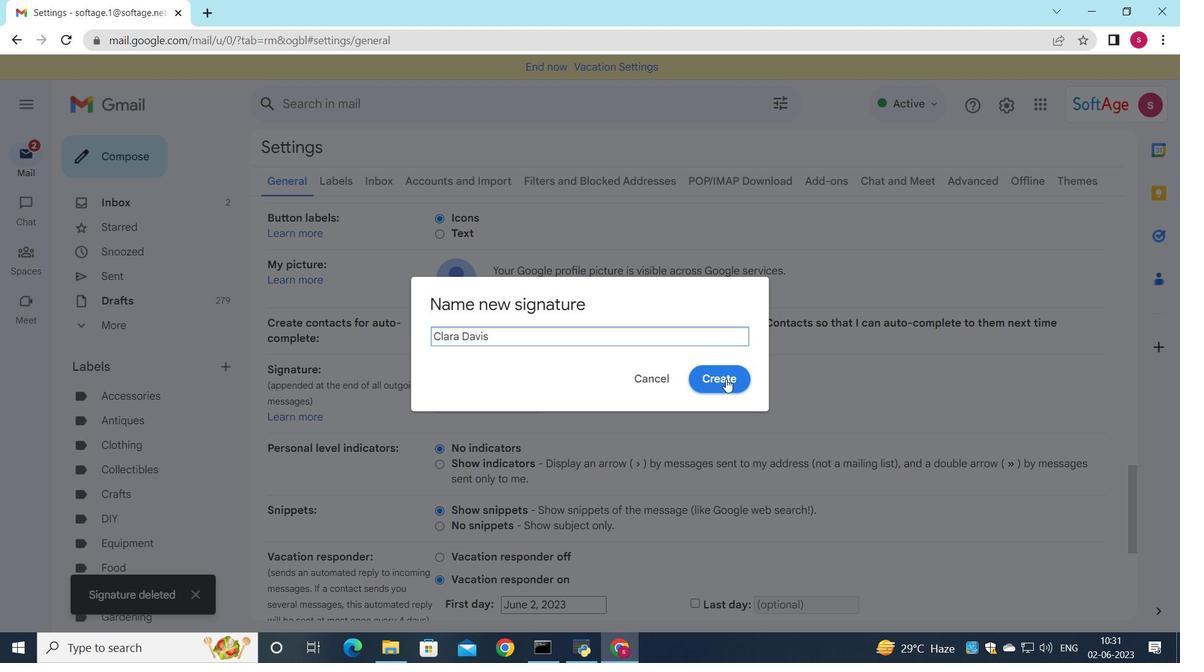 
Action: Mouse moved to (724, 392)
Screenshot: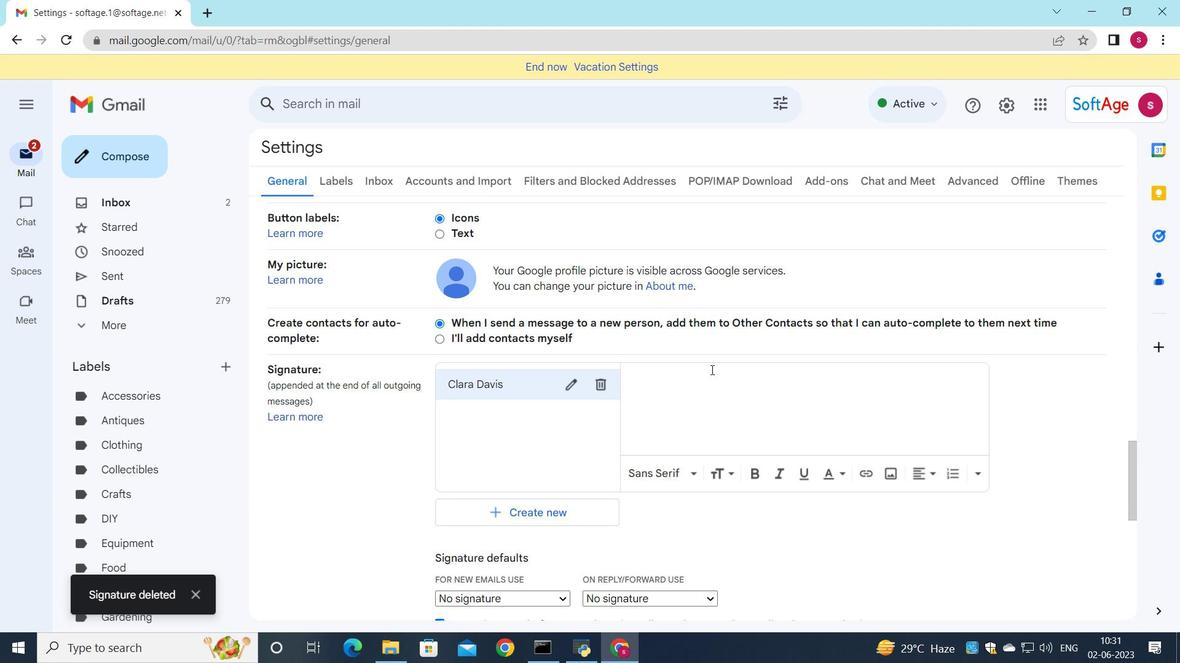 
Action: Mouse pressed left at (724, 392)
Screenshot: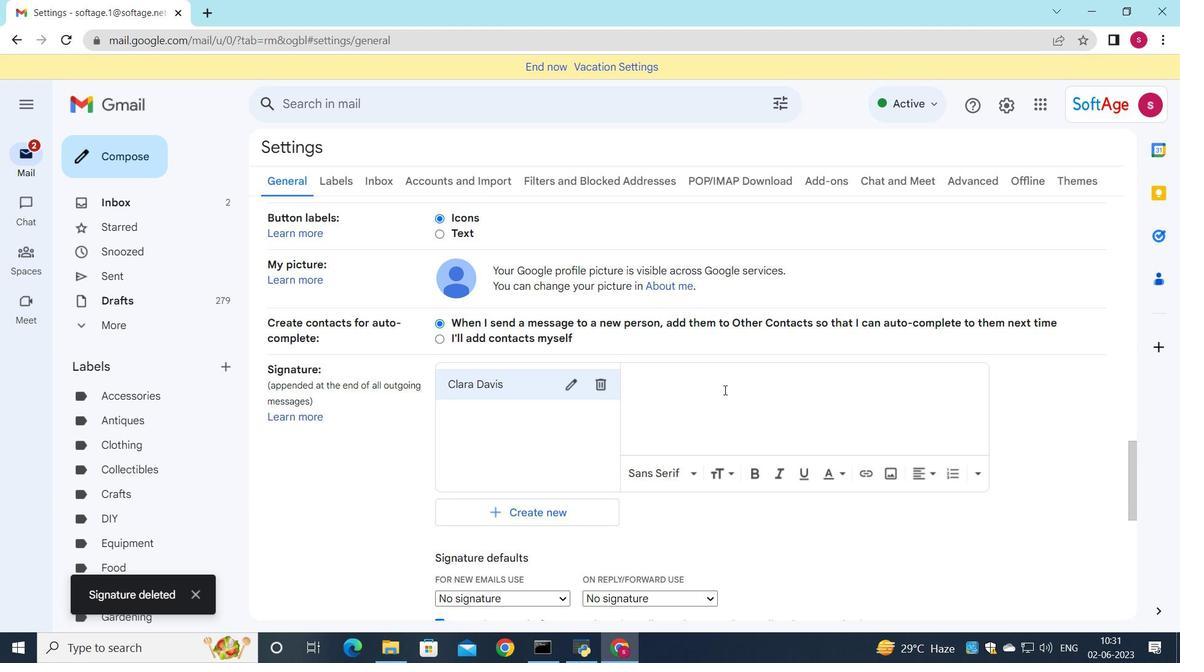 
Action: Key pressed <Key.shift>Clara<Key.space><Key.shift>Davis
Screenshot: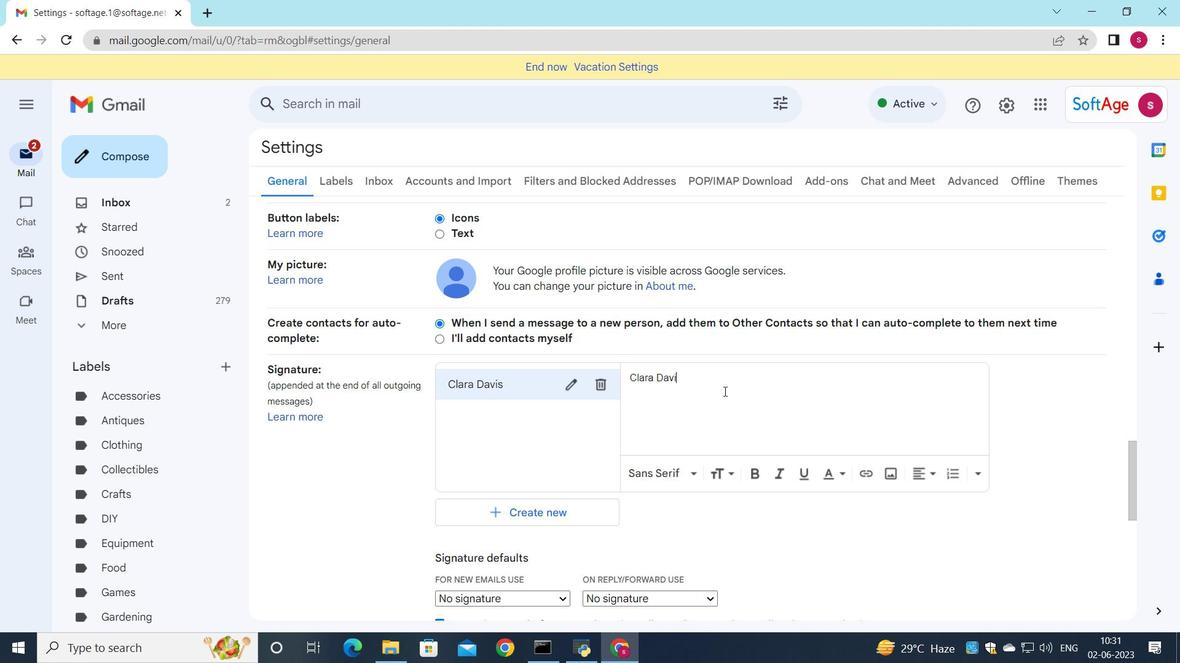 
Action: Mouse scrolled (724, 391) with delta (0, 0)
Screenshot: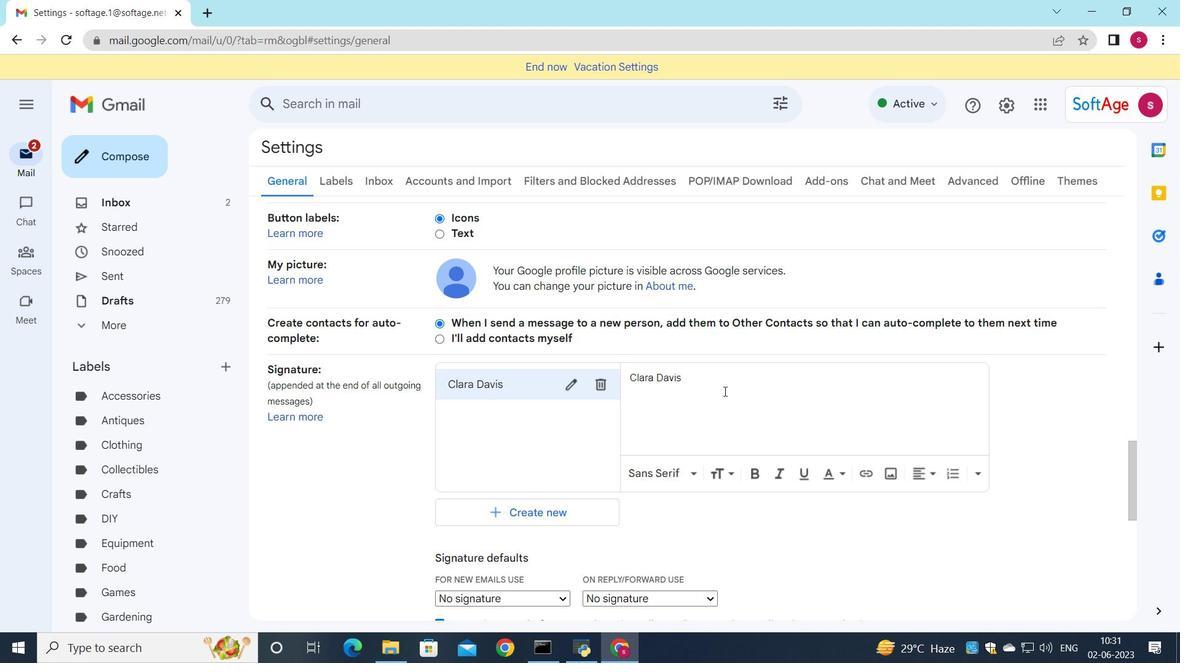 
Action: Mouse moved to (701, 409)
Screenshot: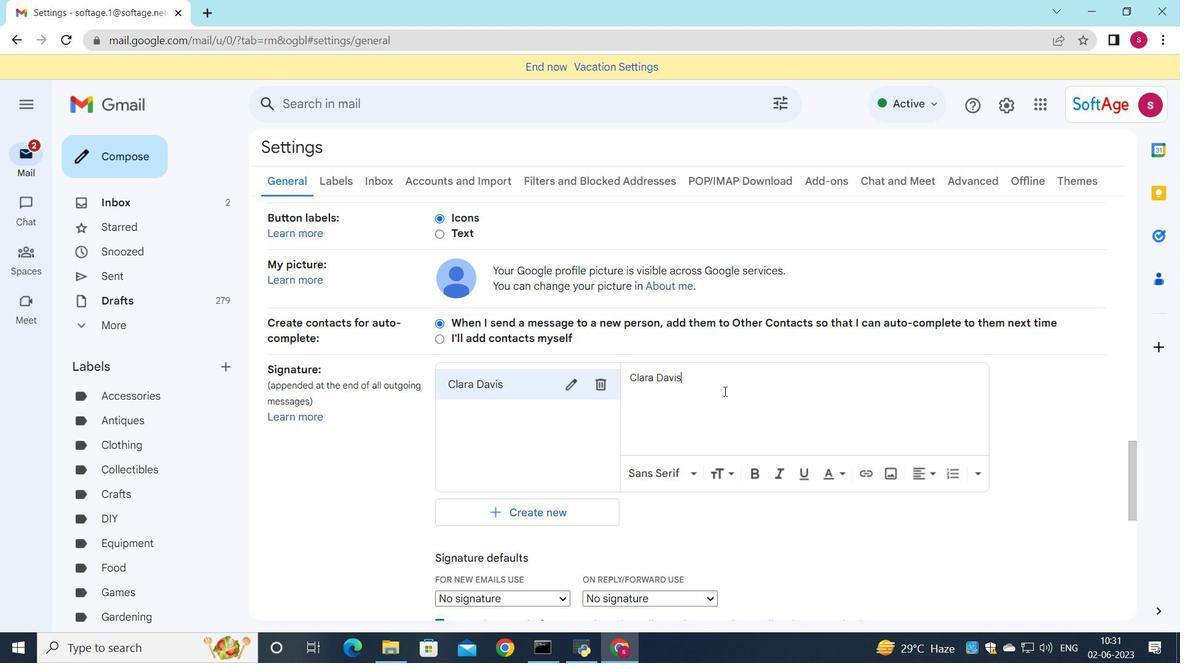 
Action: Mouse scrolled (704, 407) with delta (0, 0)
Screenshot: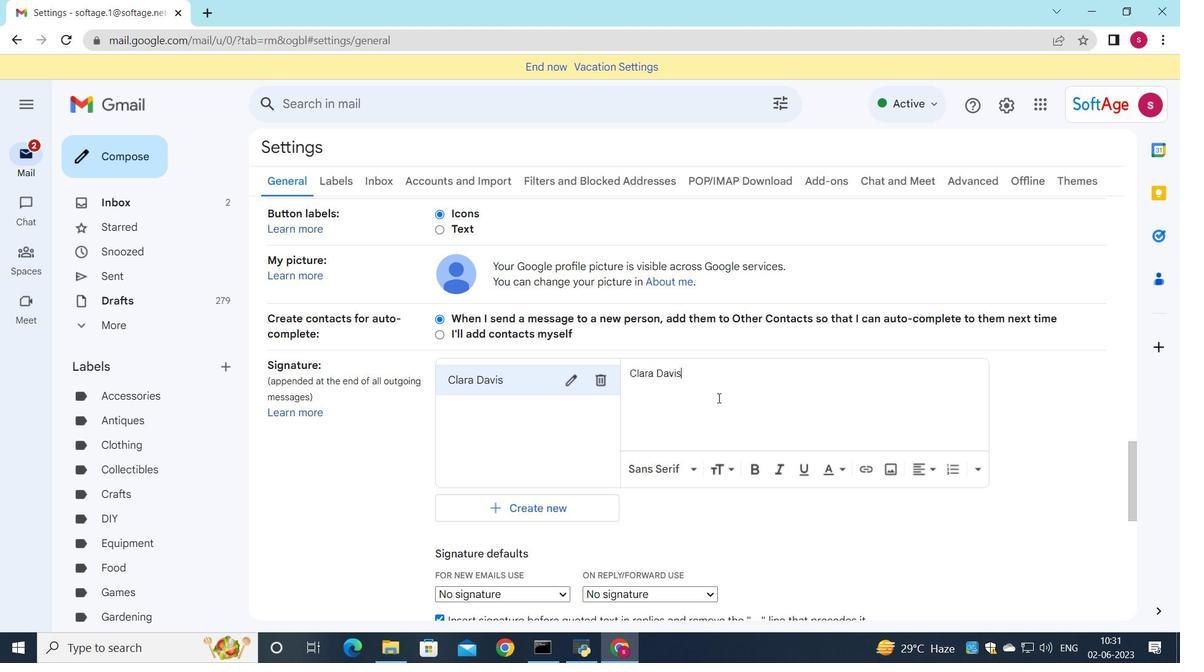 
Action: Mouse moved to (556, 440)
Screenshot: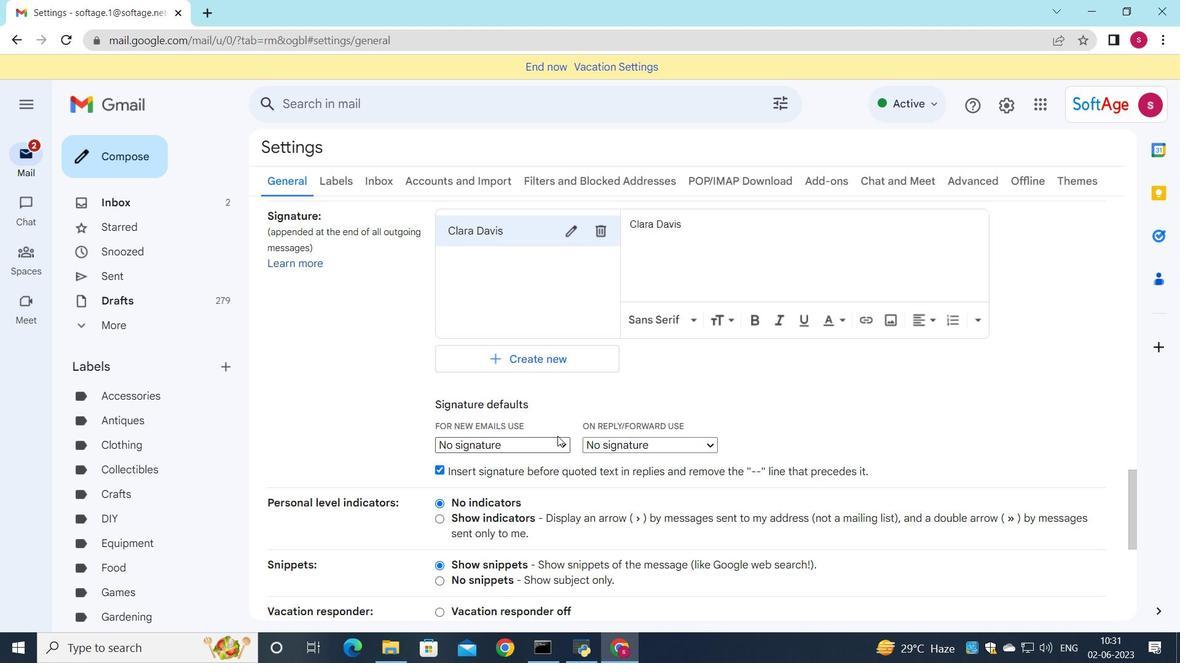 
Action: Mouse pressed left at (556, 440)
Screenshot: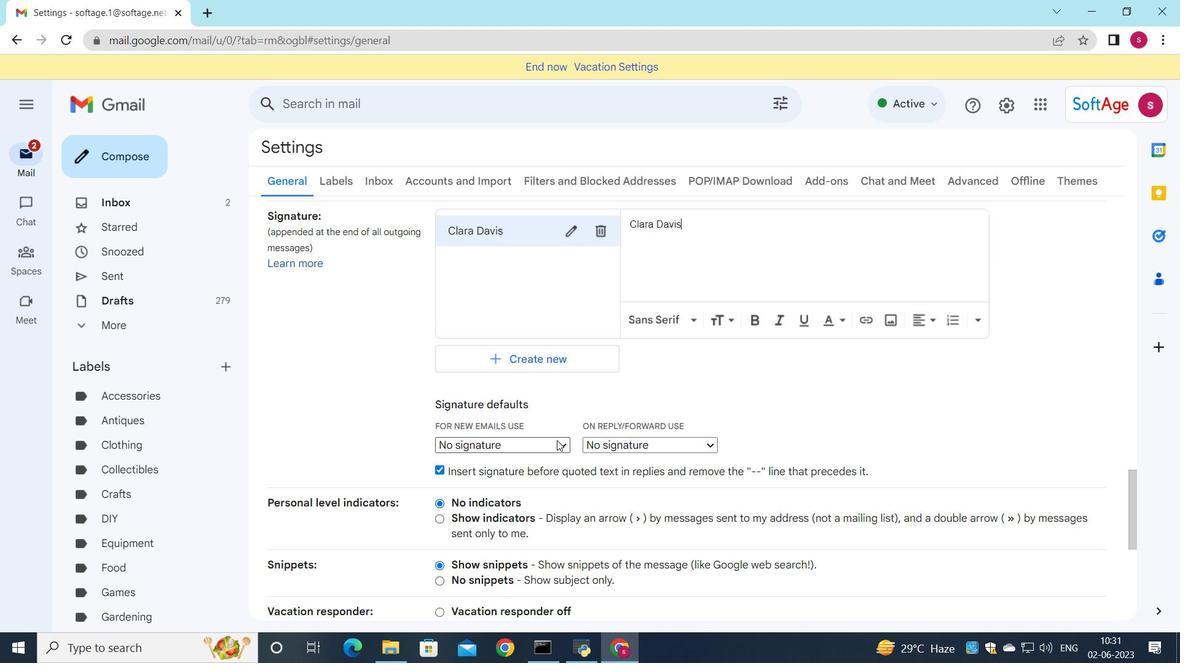 
Action: Mouse moved to (551, 479)
Screenshot: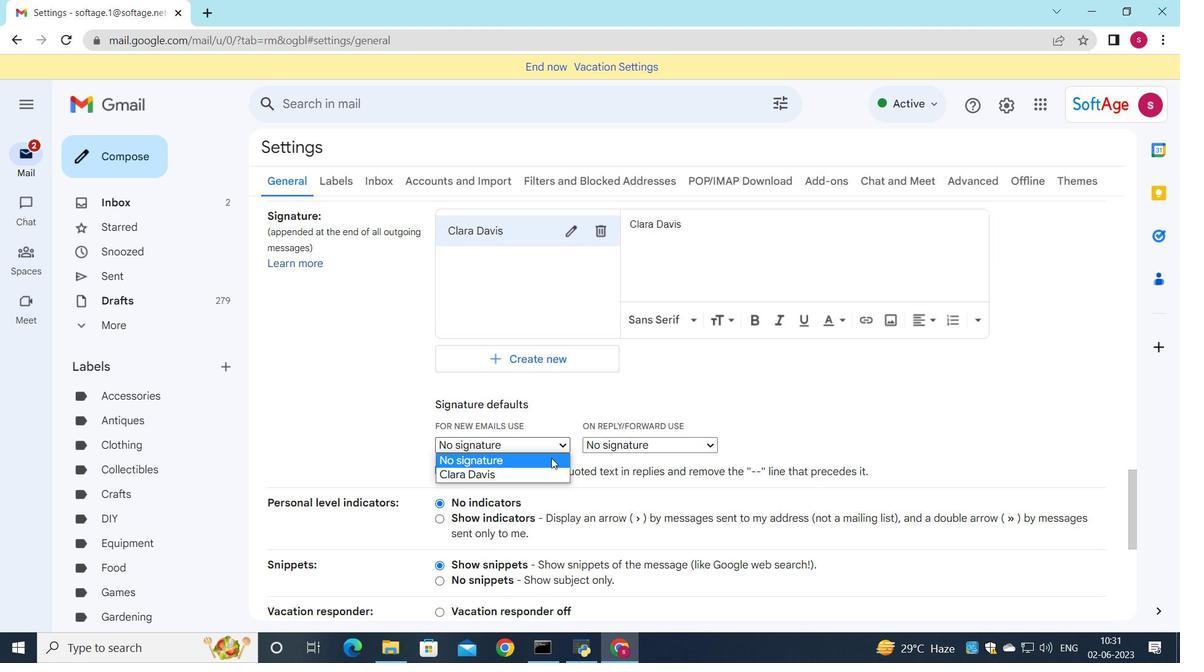 
Action: Mouse pressed left at (551, 479)
Screenshot: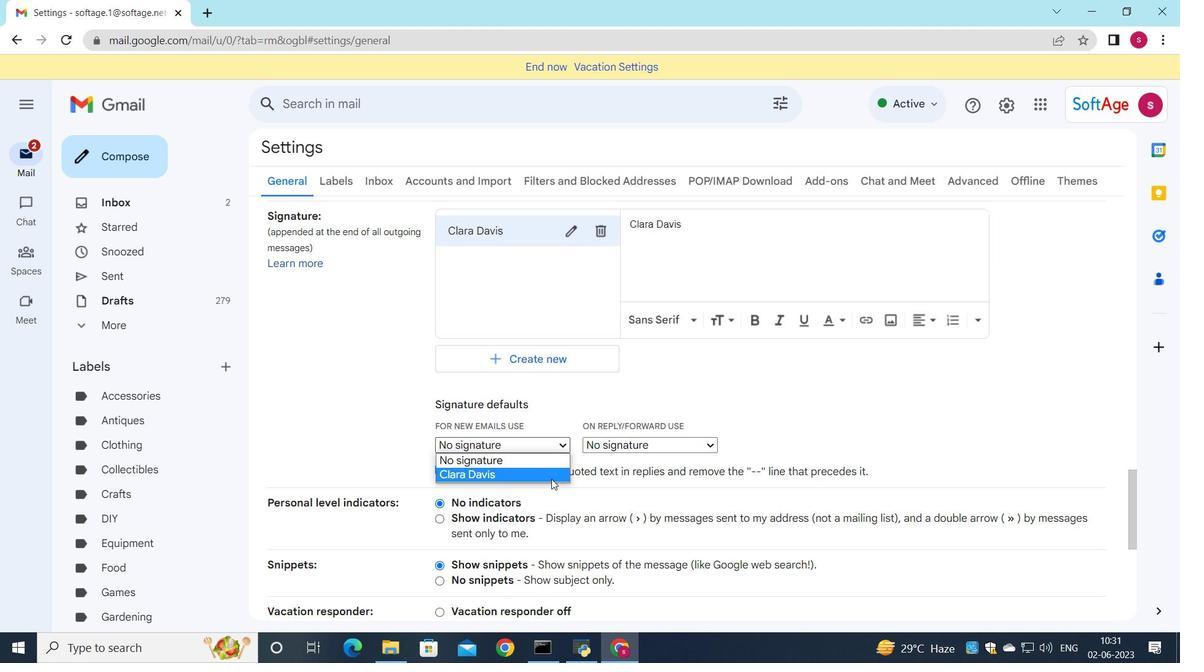 
Action: Mouse moved to (631, 446)
Screenshot: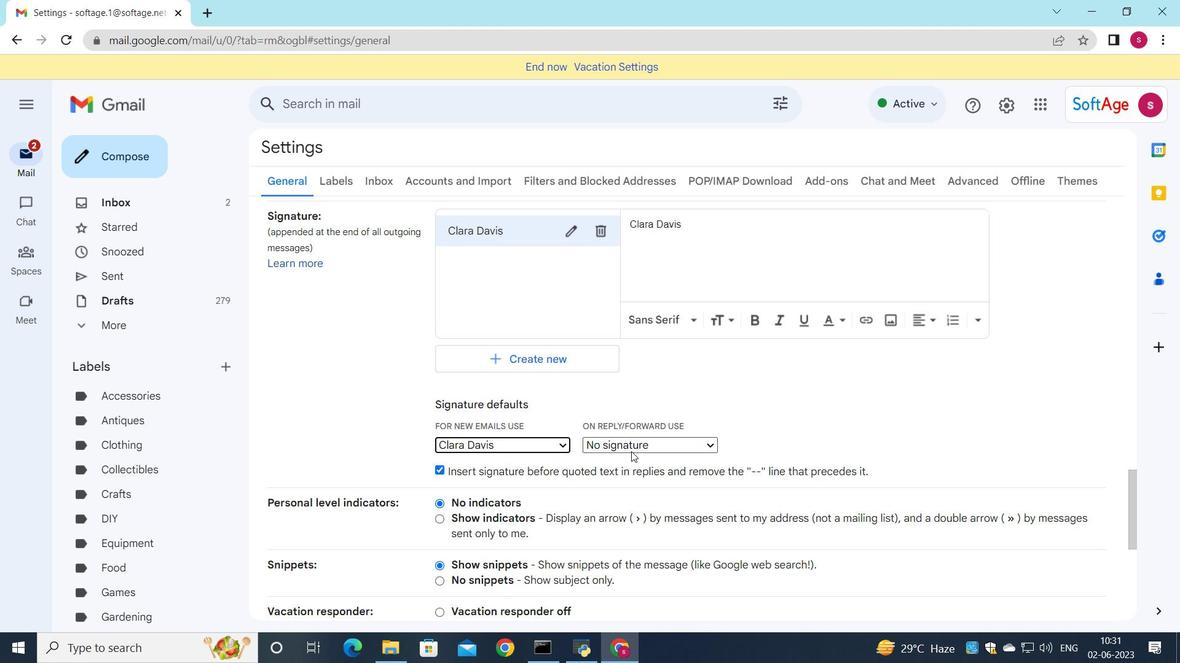 
Action: Mouse pressed left at (631, 446)
Screenshot: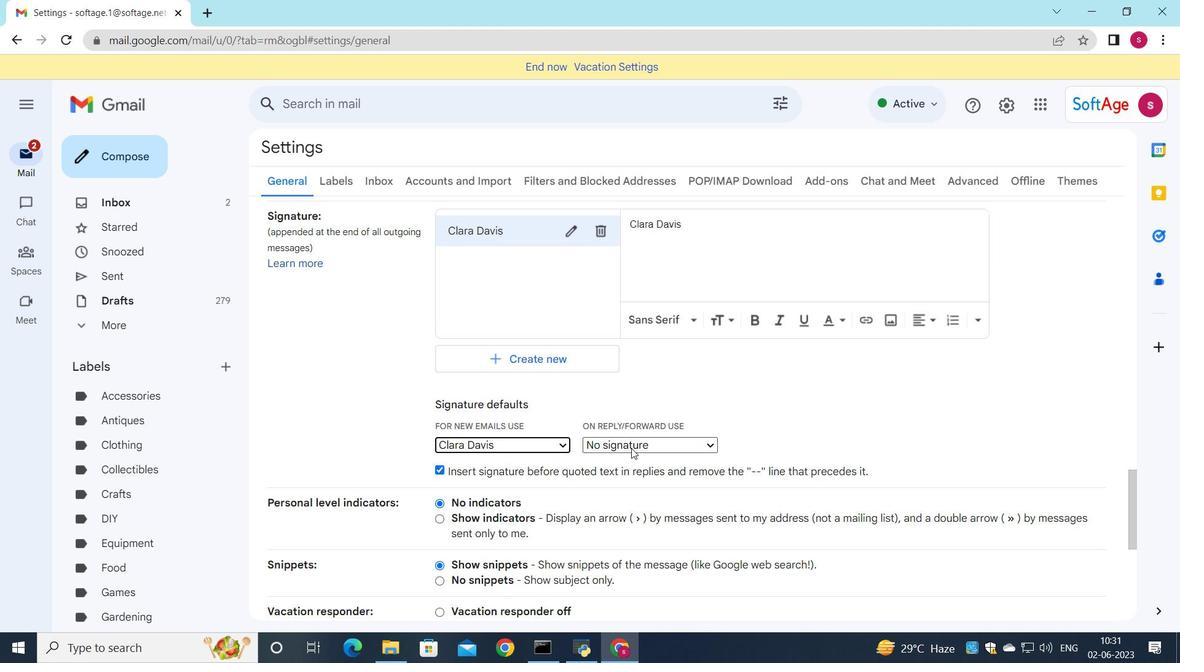
Action: Mouse moved to (627, 469)
Screenshot: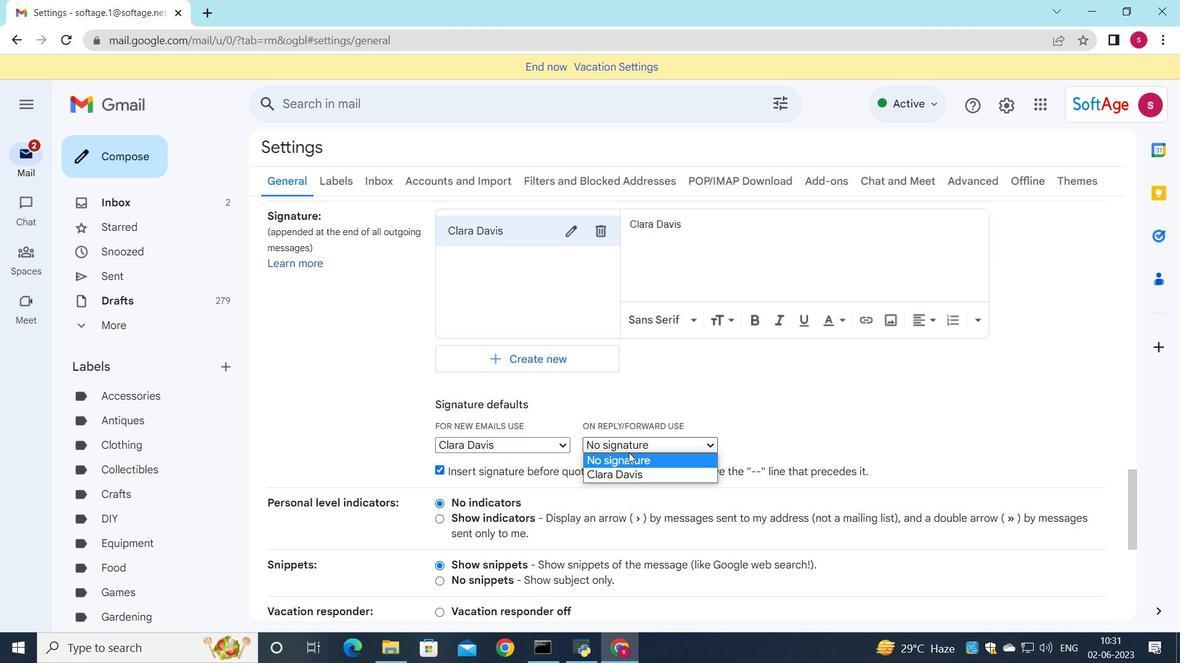 
Action: Mouse pressed left at (627, 469)
Screenshot: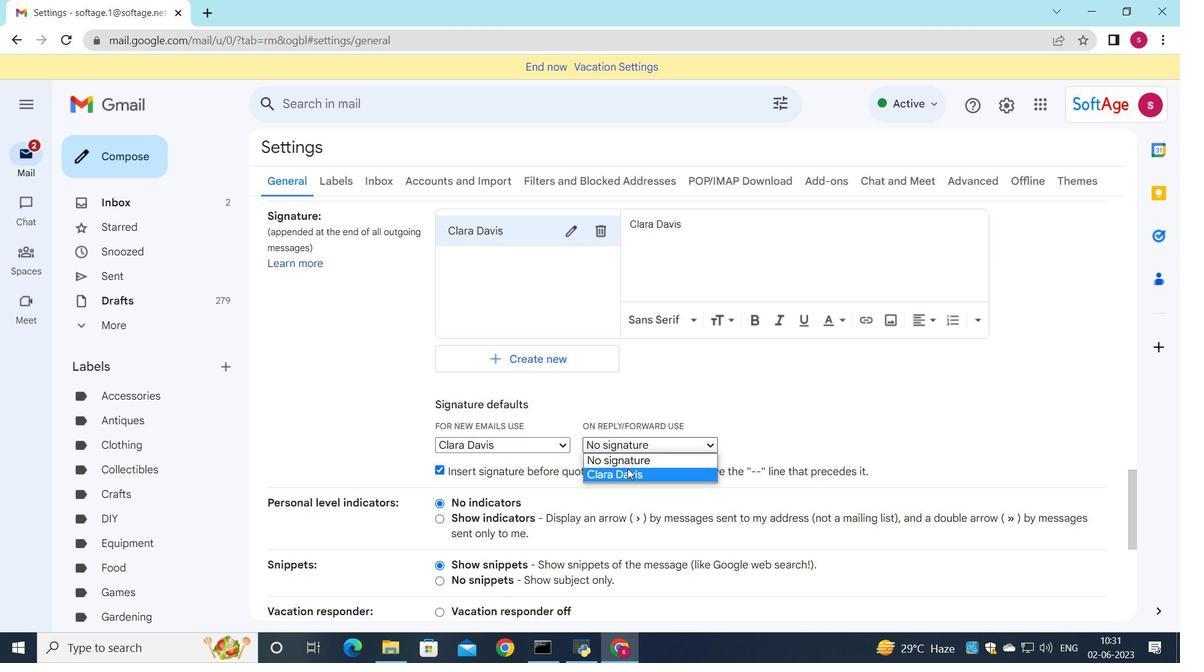 
Action: Mouse moved to (627, 440)
Screenshot: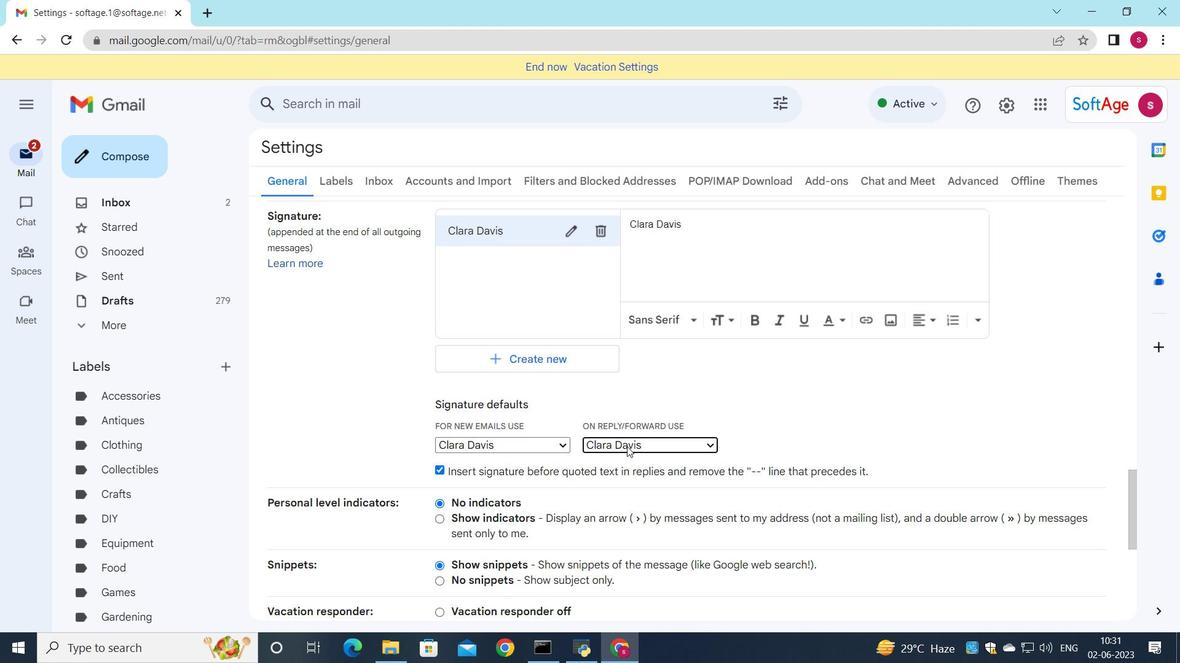 
Action: Mouse scrolled (627, 440) with delta (0, 0)
Screenshot: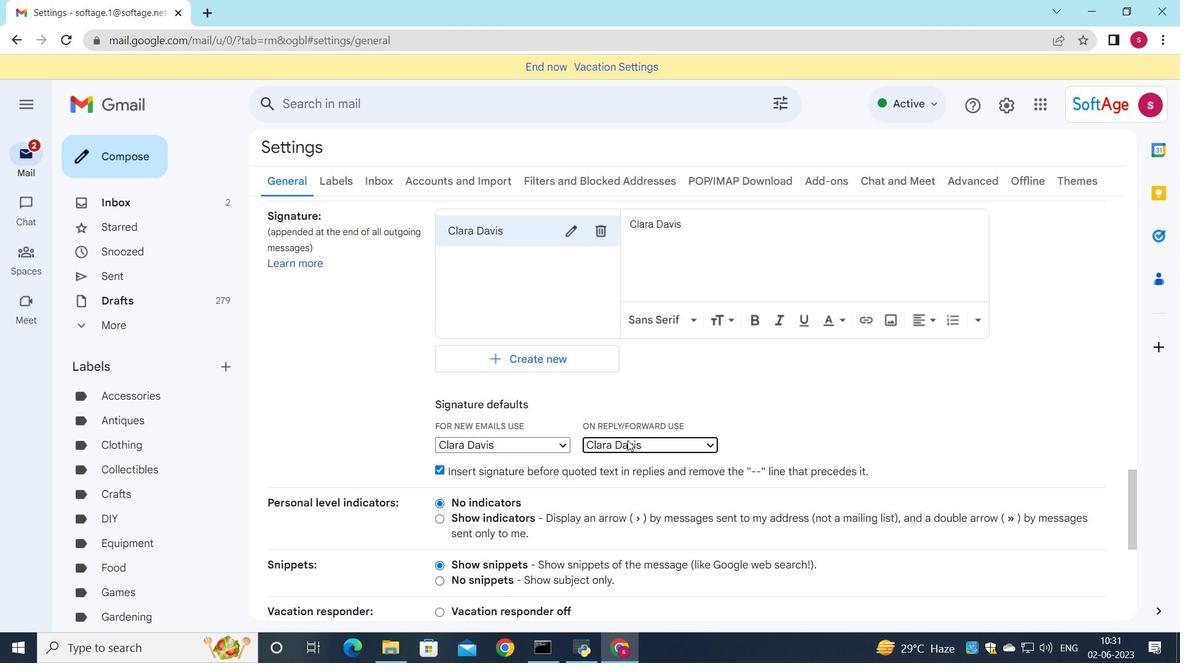 
Action: Mouse scrolled (627, 440) with delta (0, 0)
Screenshot: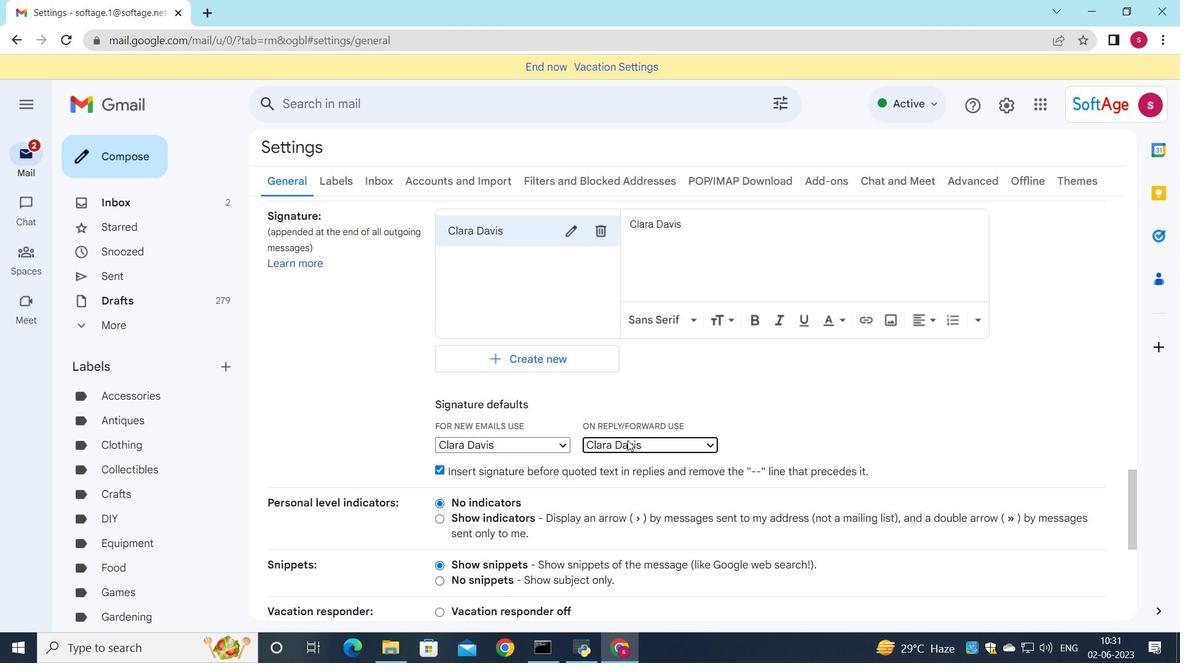
Action: Mouse scrolled (627, 440) with delta (0, 0)
Screenshot: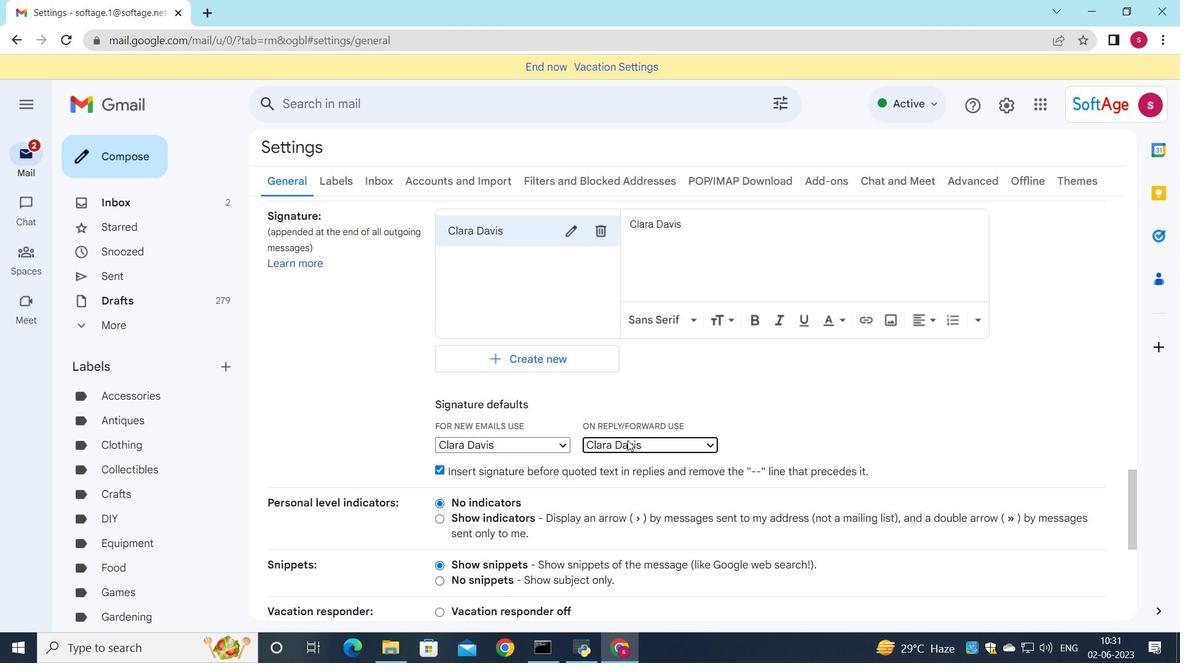 
Action: Mouse scrolled (627, 440) with delta (0, 0)
Screenshot: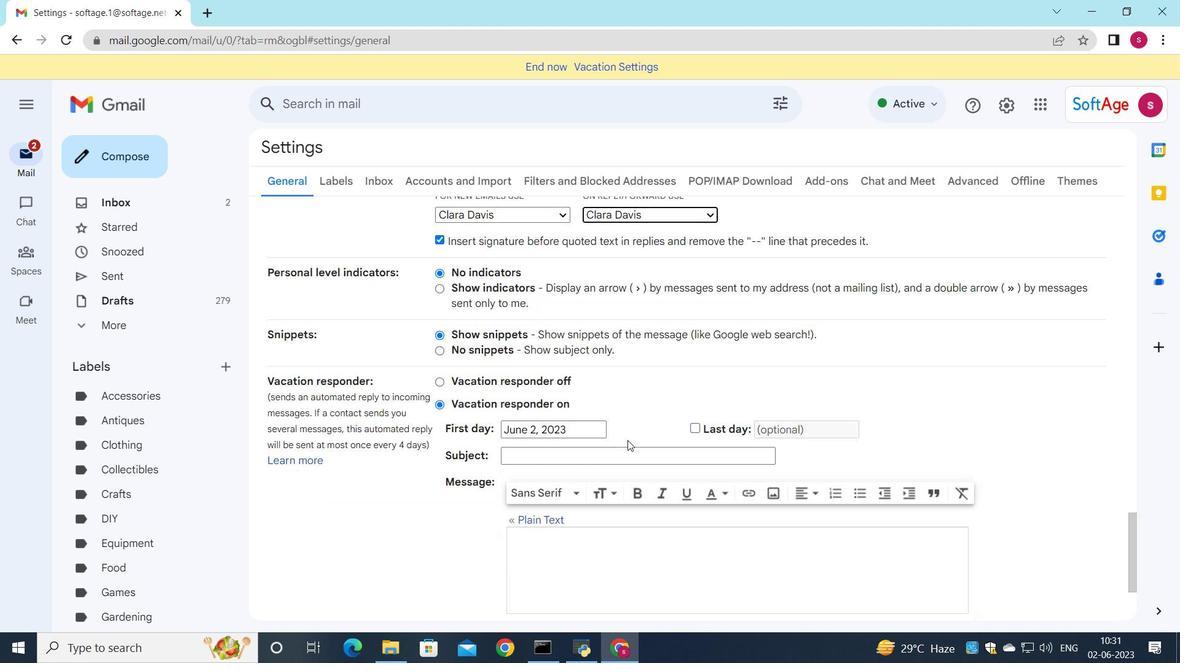 
Action: Mouse moved to (627, 440)
Screenshot: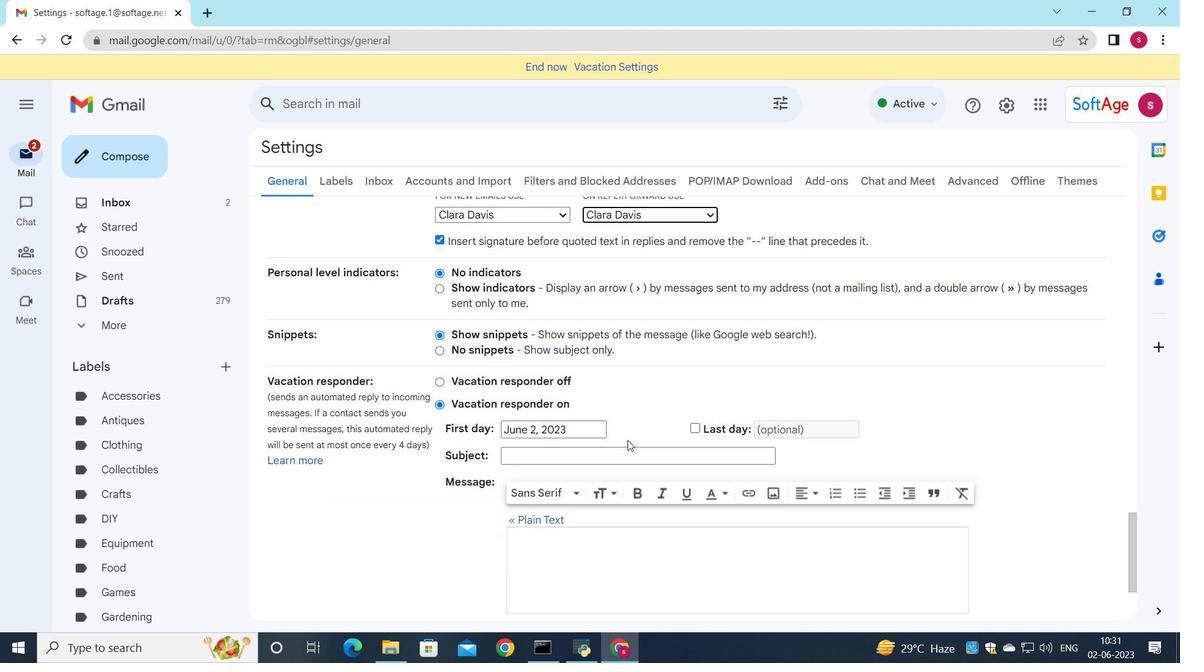 
Action: Mouse scrolled (627, 440) with delta (0, 0)
Screenshot: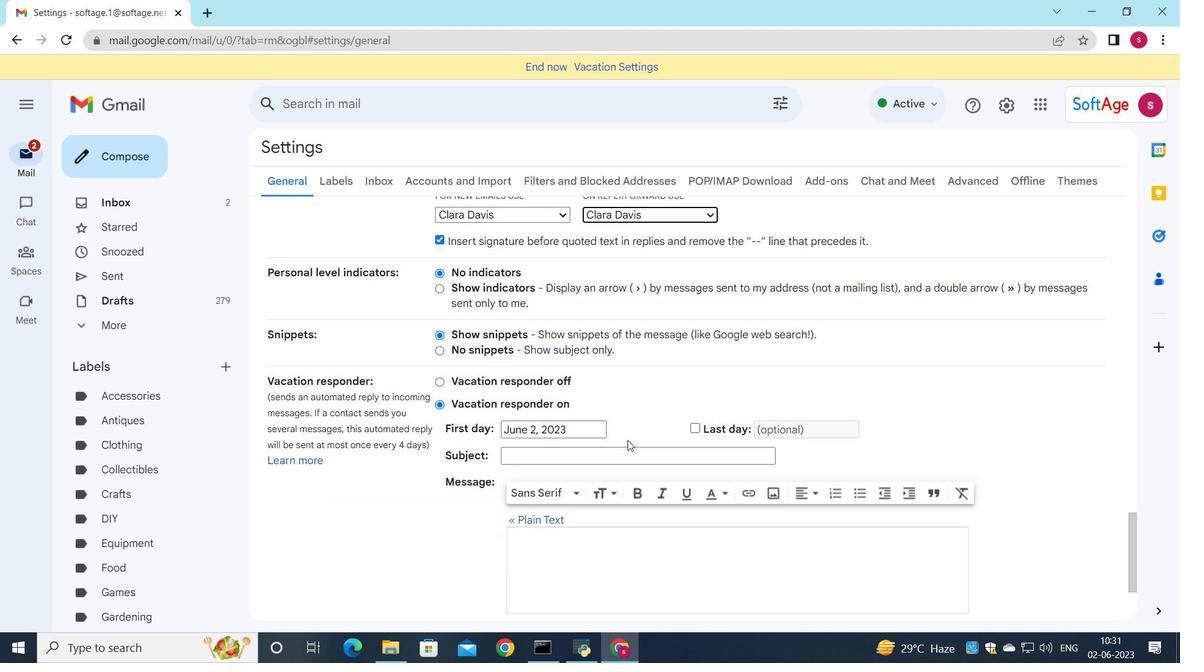 
Action: Mouse moved to (627, 441)
Screenshot: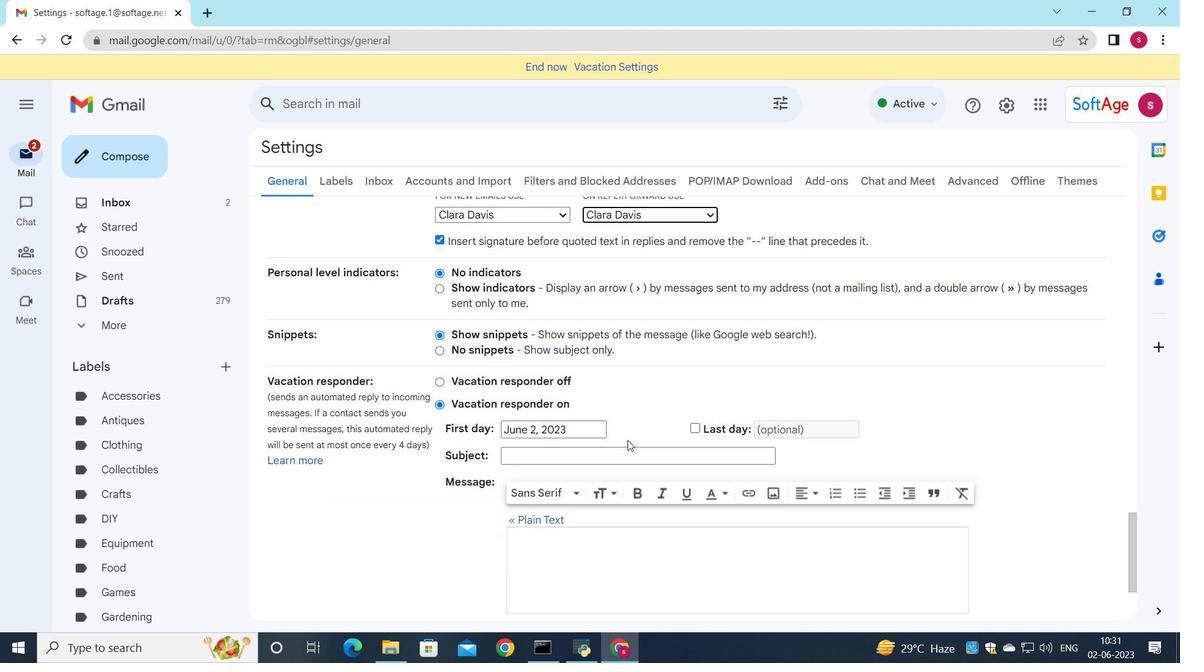 
Action: Mouse scrolled (627, 440) with delta (0, 0)
Screenshot: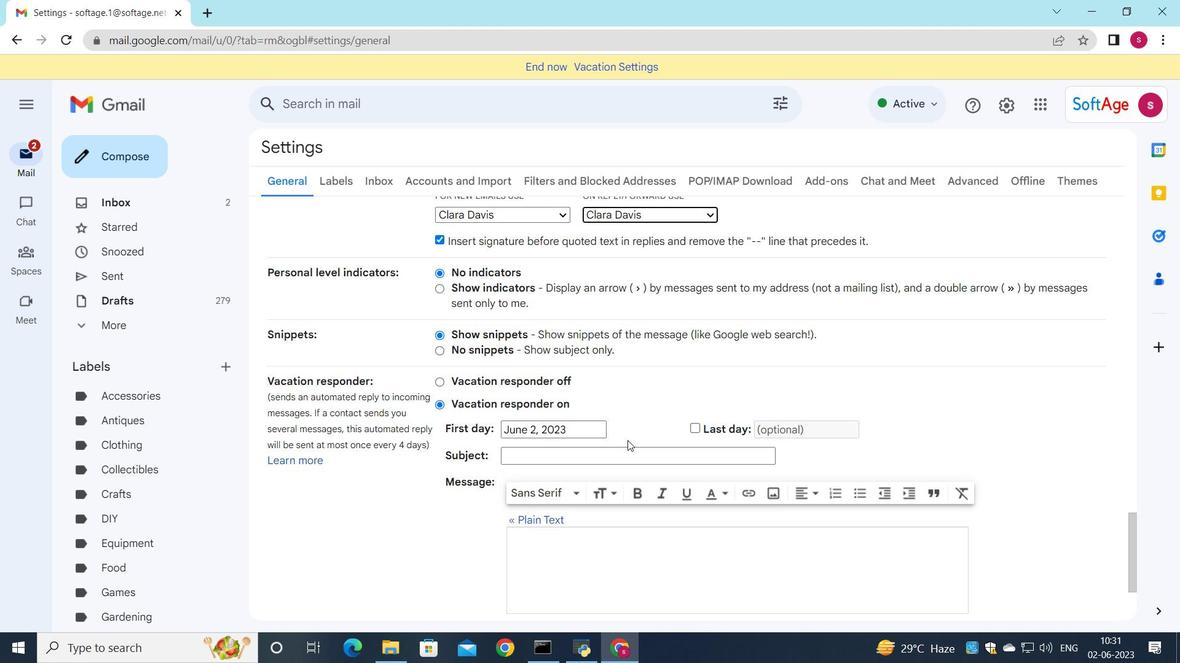 
Action: Mouse moved to (627, 442)
Screenshot: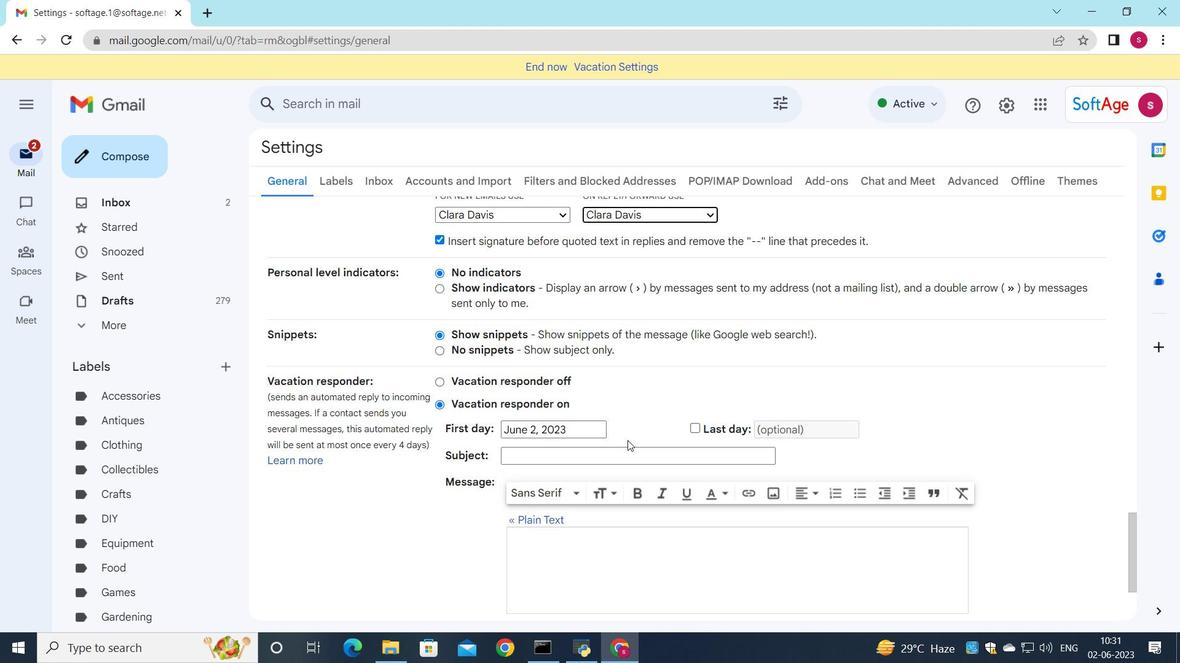 
Action: Mouse scrolled (627, 440) with delta (0, 0)
Screenshot: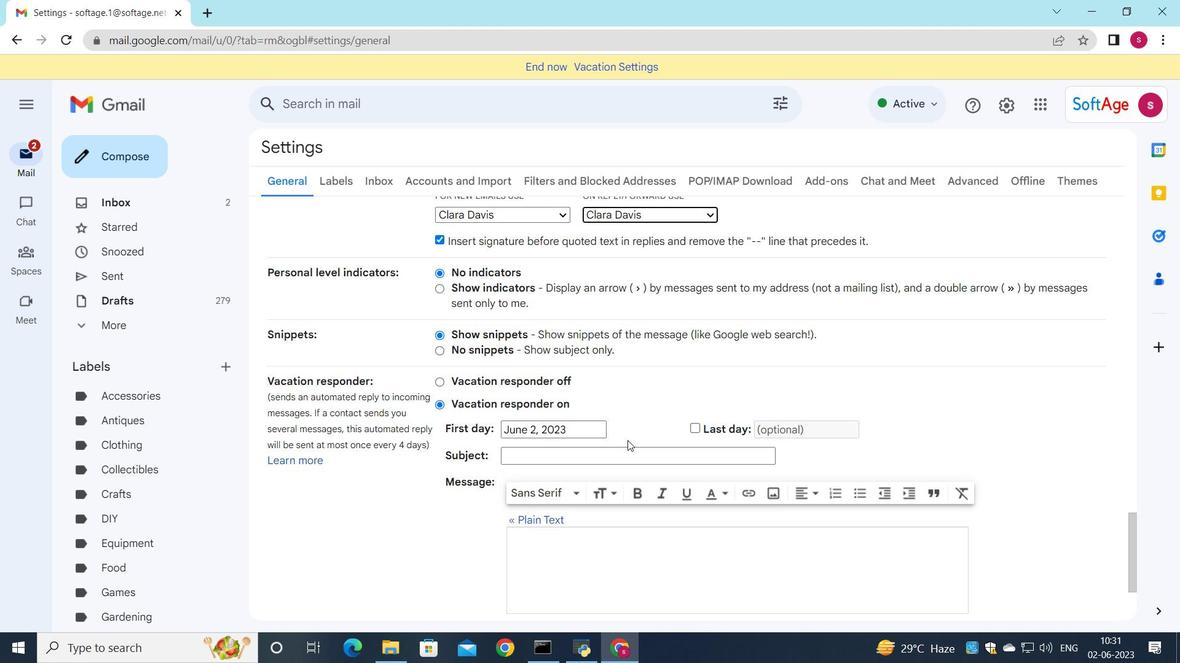 
Action: Mouse moved to (638, 515)
Screenshot: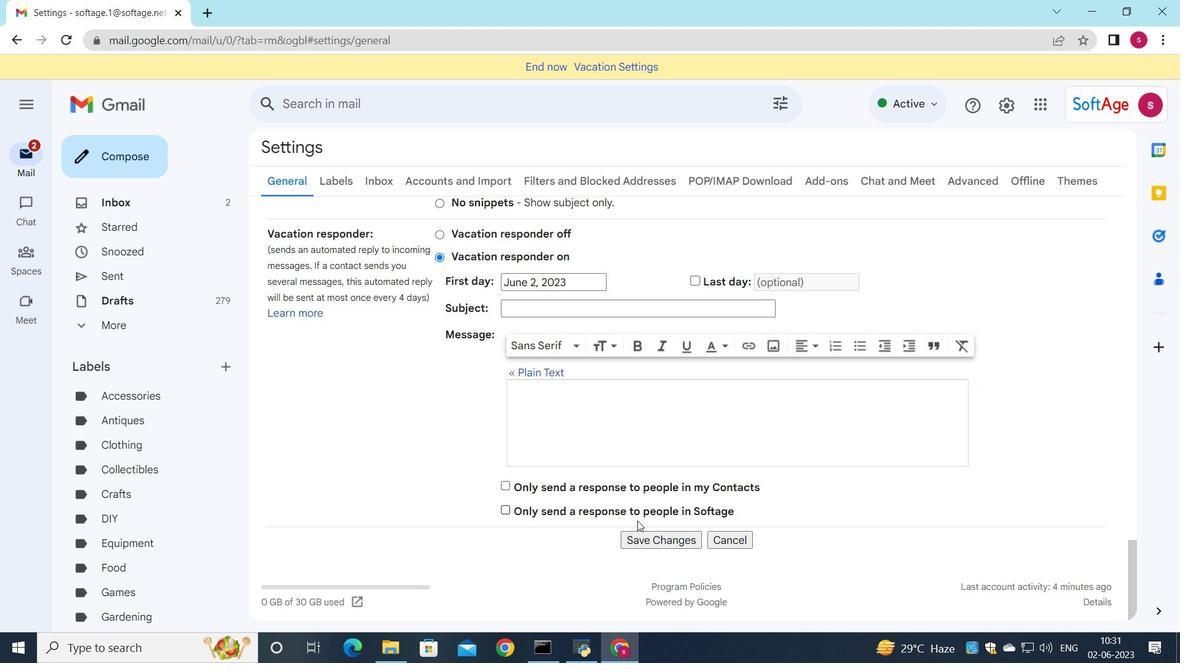 
Action: Mouse scrolled (638, 515) with delta (0, 0)
Screenshot: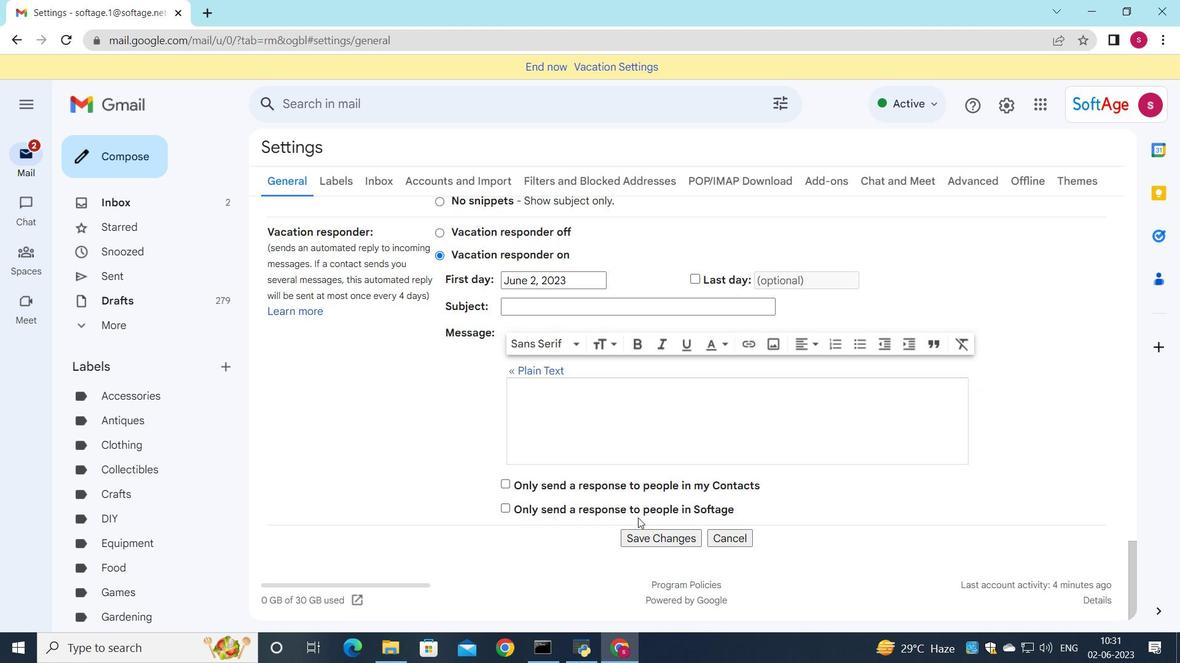 
Action: Mouse moved to (638, 515)
Screenshot: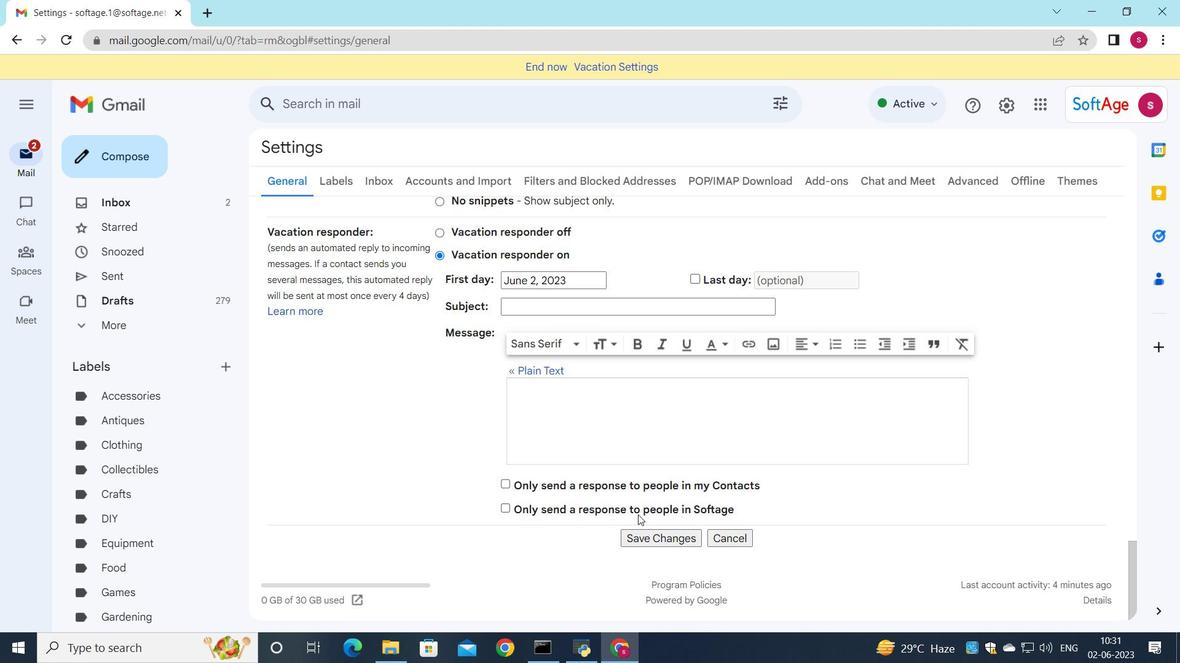 
Action: Mouse scrolled (638, 515) with delta (0, 0)
Screenshot: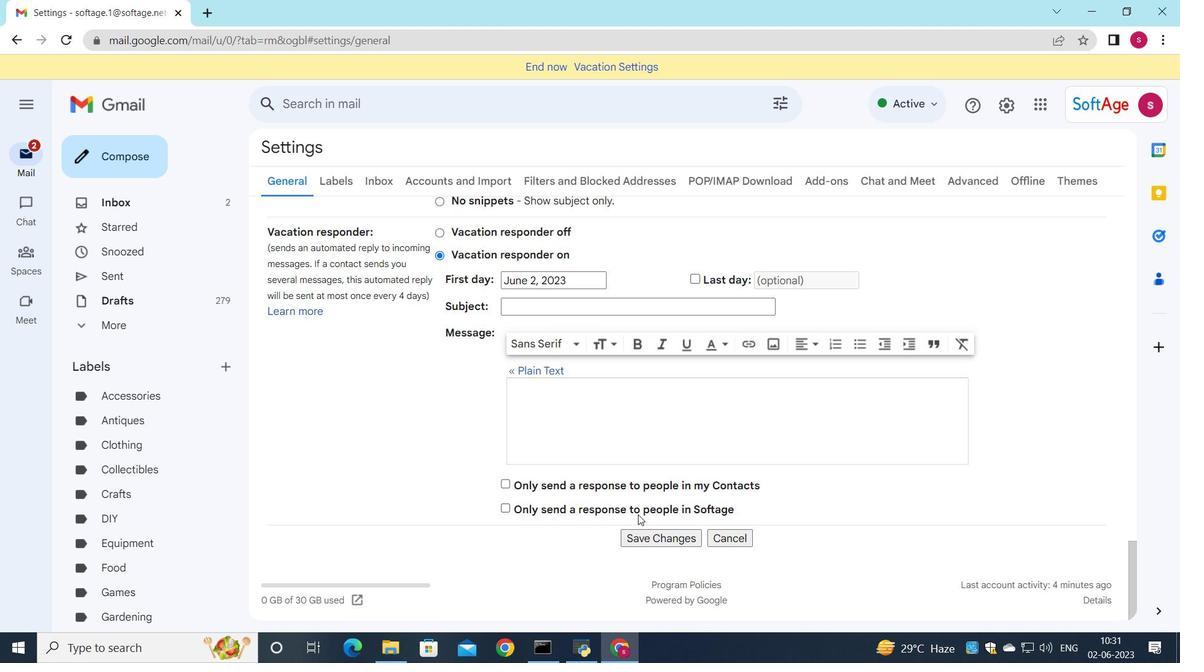 
Action: Mouse moved to (638, 517)
Screenshot: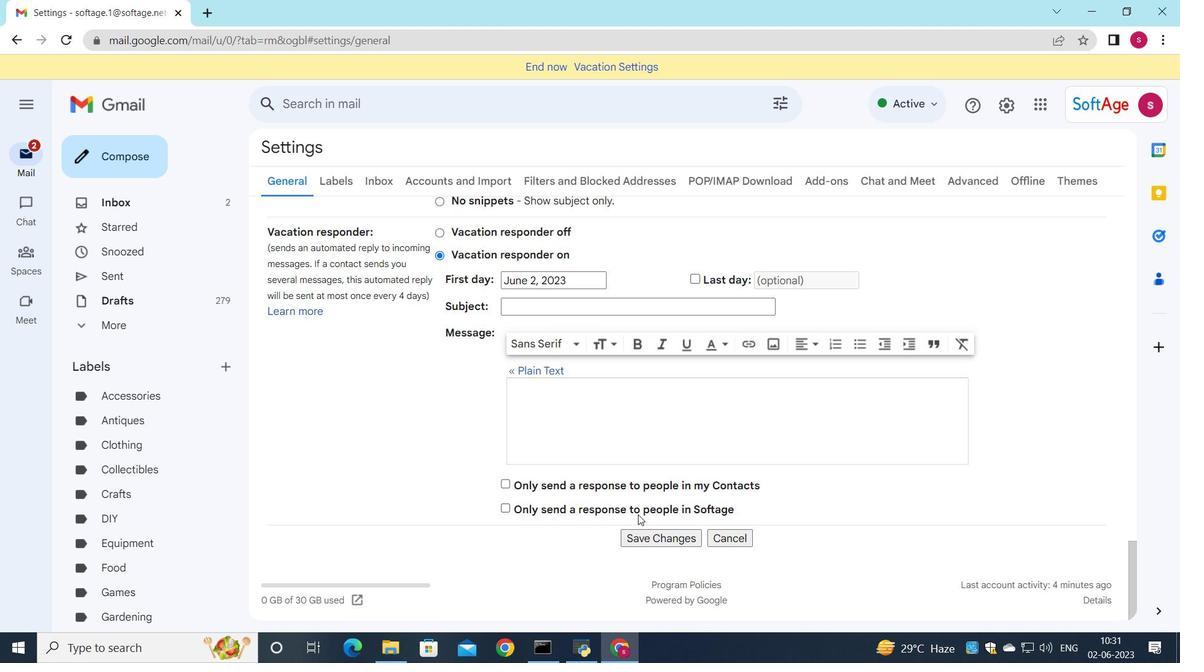 
Action: Mouse scrolled (638, 516) with delta (0, 0)
Screenshot: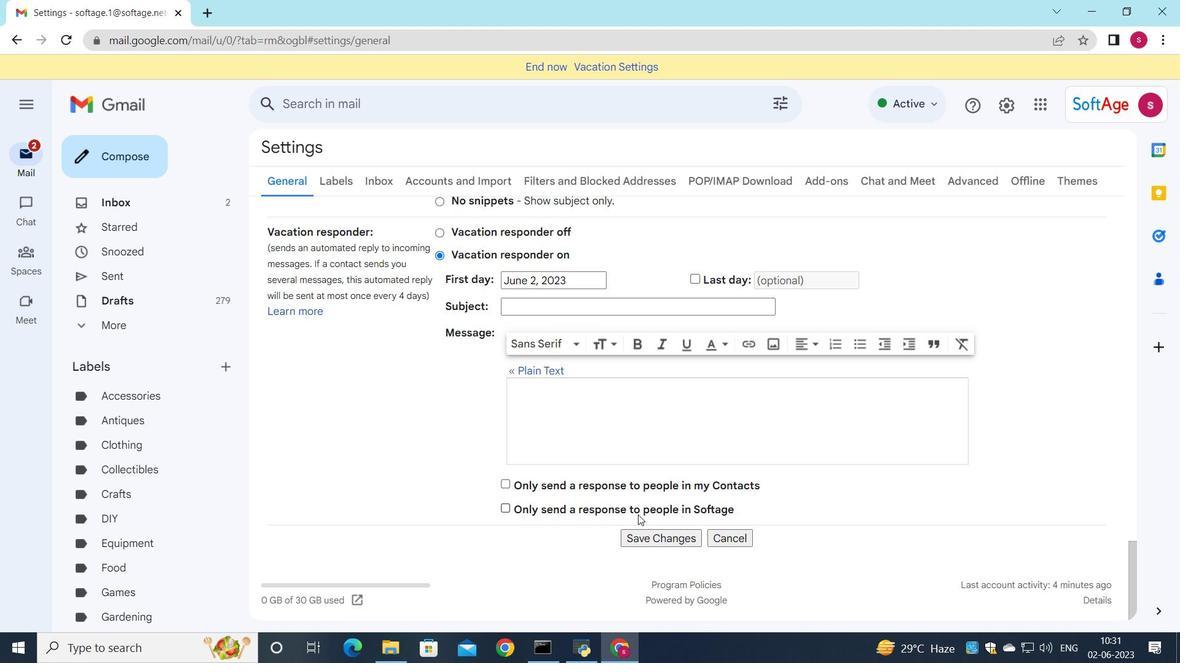 
Action: Mouse moved to (636, 534)
Screenshot: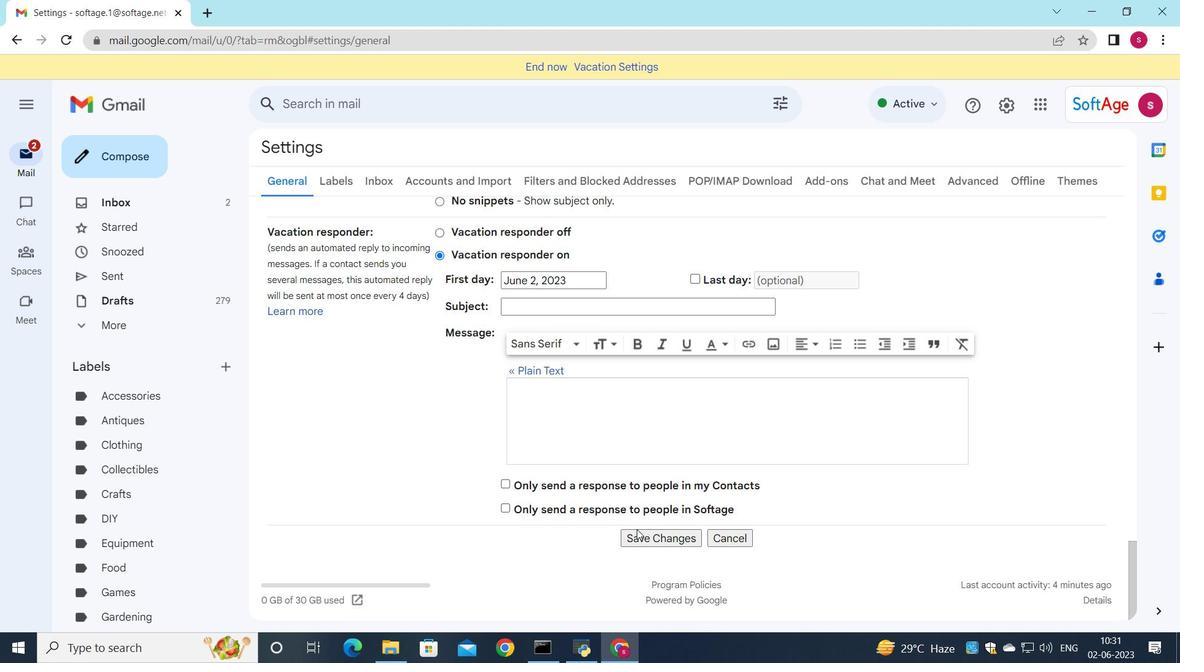 
Action: Mouse pressed left at (636, 534)
Screenshot: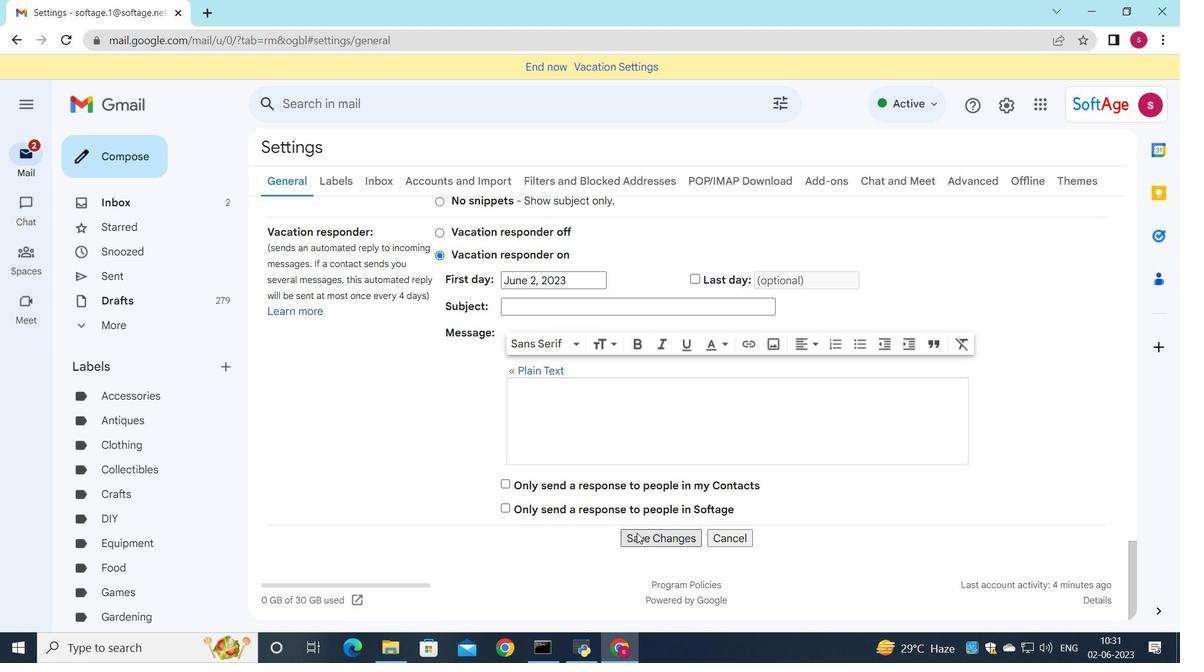 
Action: Mouse moved to (684, 184)
Screenshot: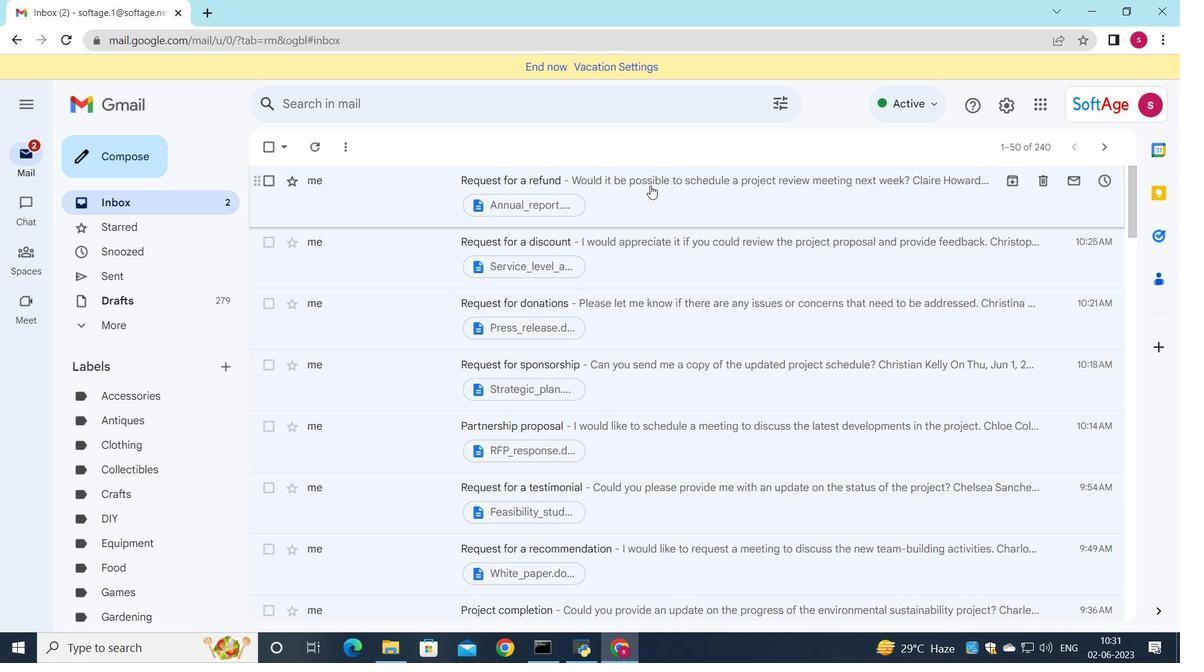 
Action: Mouse pressed left at (684, 184)
Screenshot: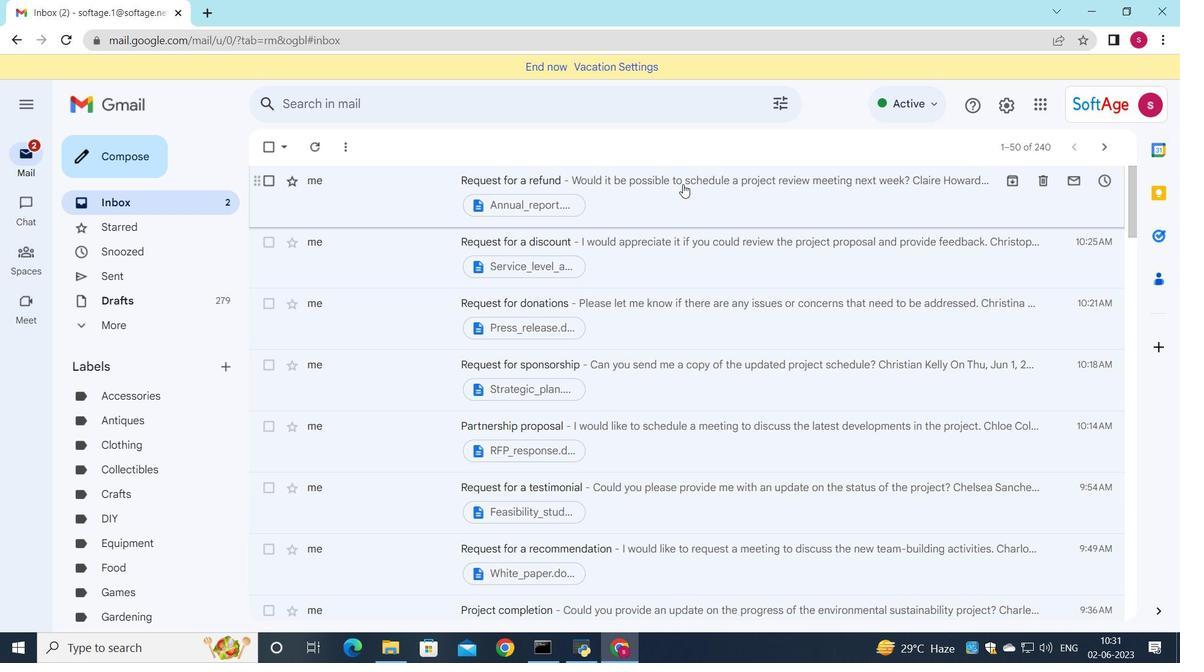 
Action: Mouse moved to (606, 357)
Screenshot: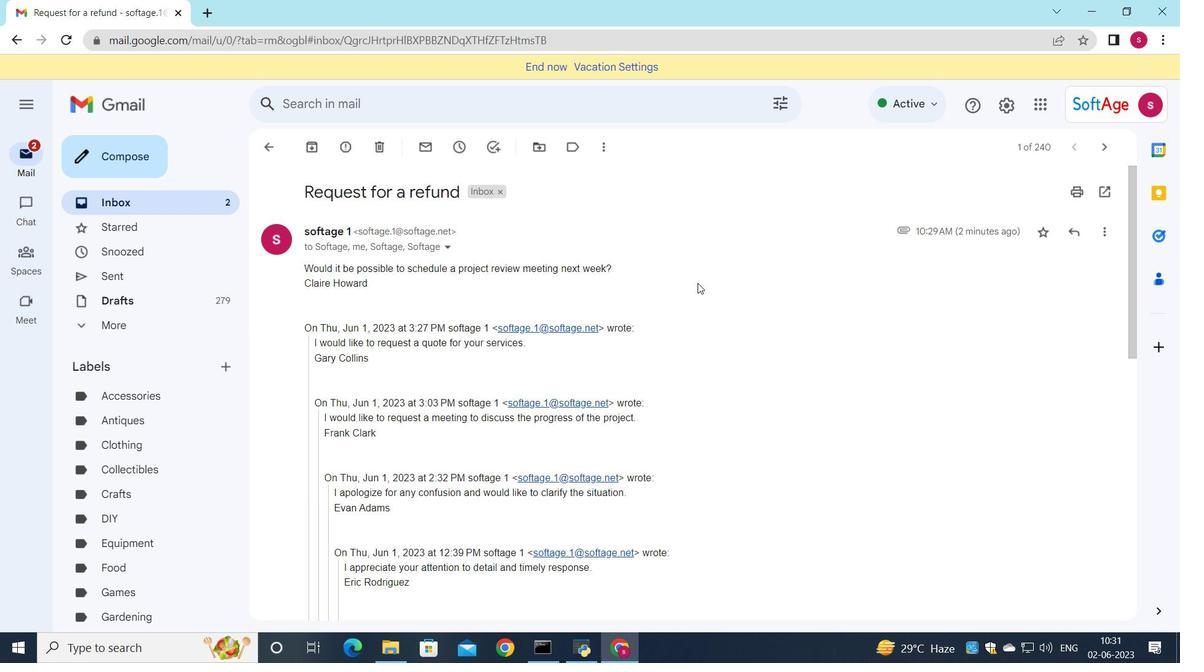 
Action: Mouse scrolled (606, 357) with delta (0, 0)
Screenshot: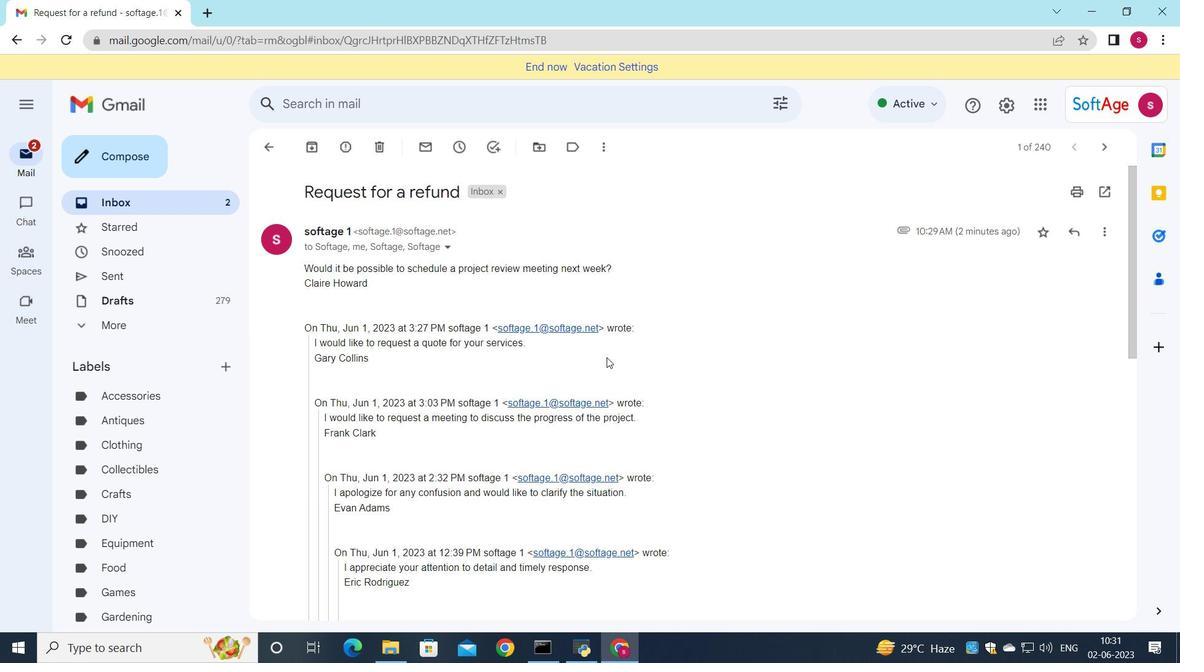 
Action: Mouse scrolled (606, 357) with delta (0, 0)
Screenshot: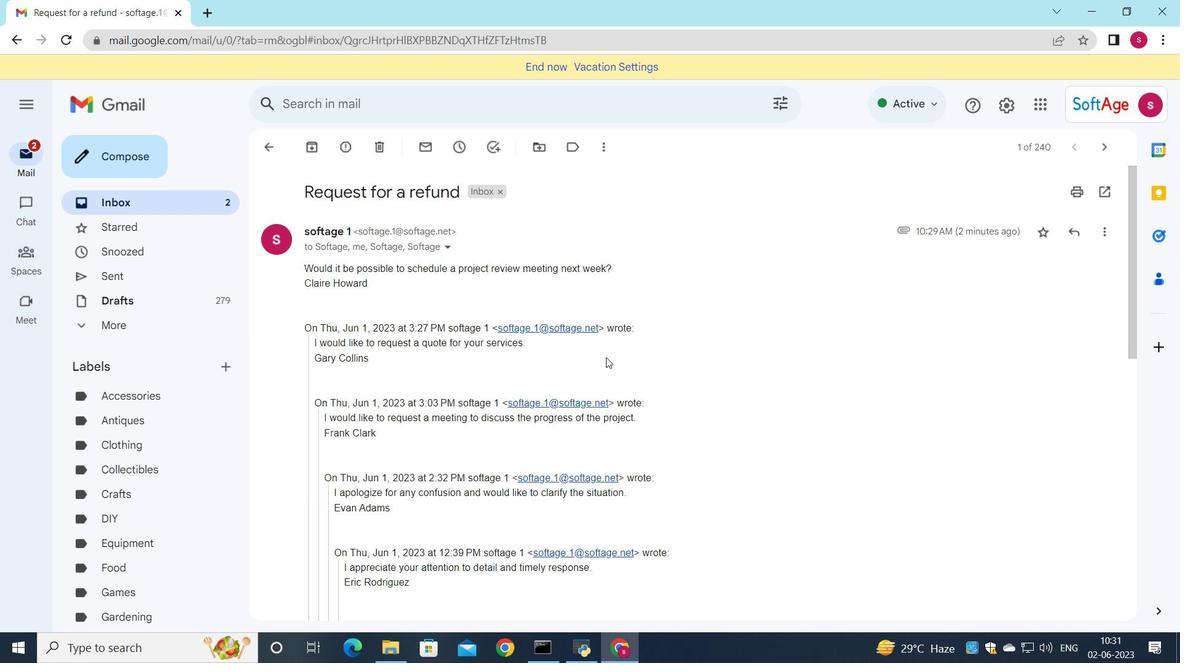 
Action: Mouse scrolled (606, 357) with delta (0, 0)
Screenshot: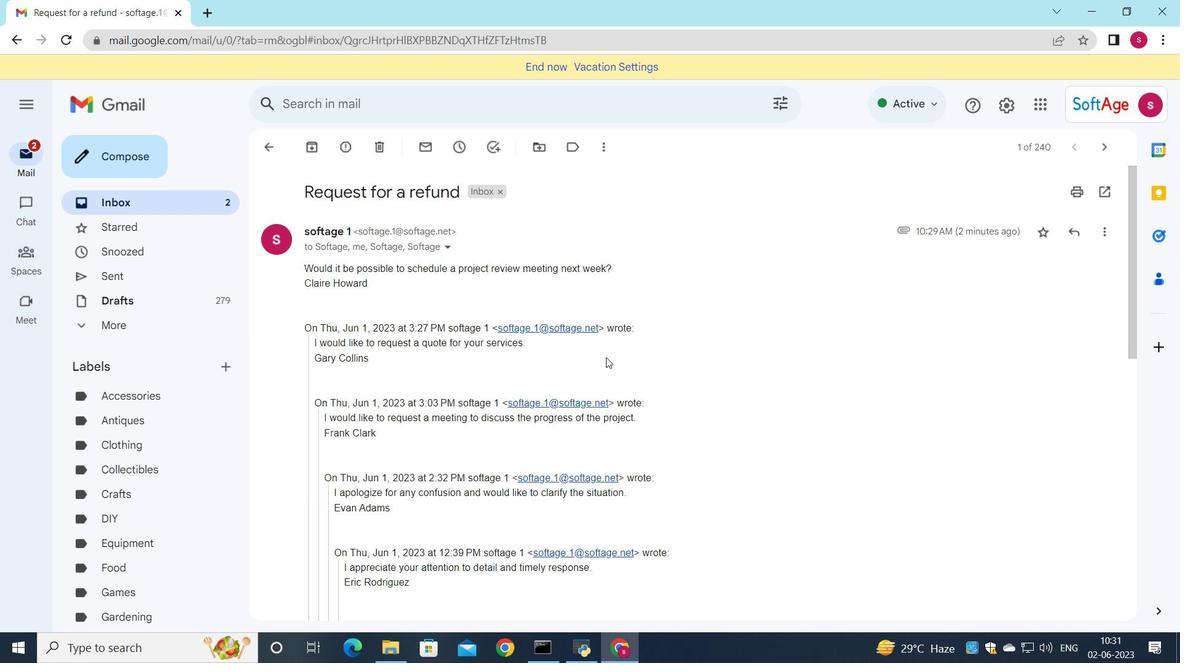 
Action: Mouse scrolled (606, 357) with delta (0, 0)
Screenshot: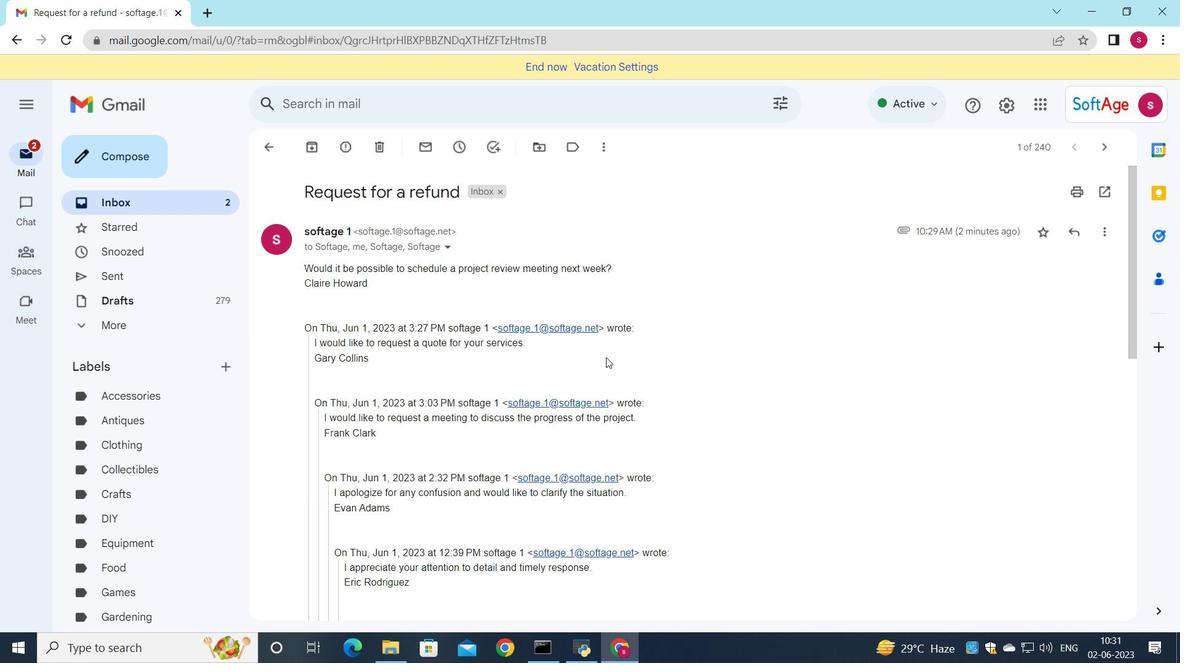
Action: Mouse moved to (529, 370)
Screenshot: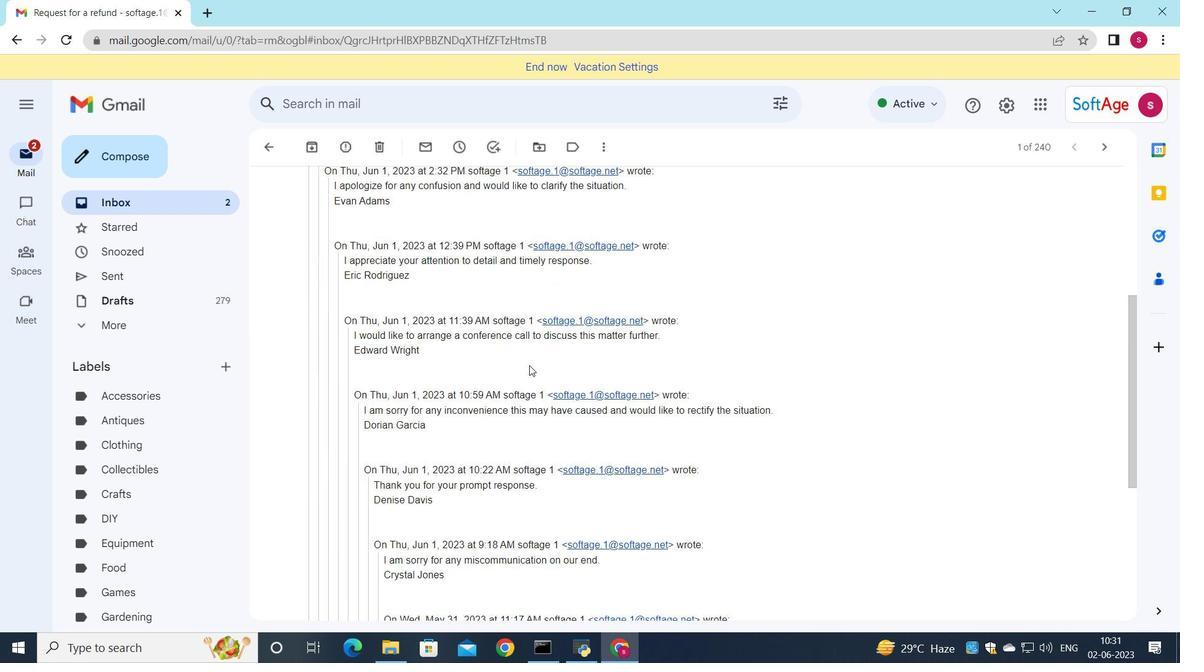 
Action: Mouse scrolled (529, 369) with delta (0, 0)
Screenshot: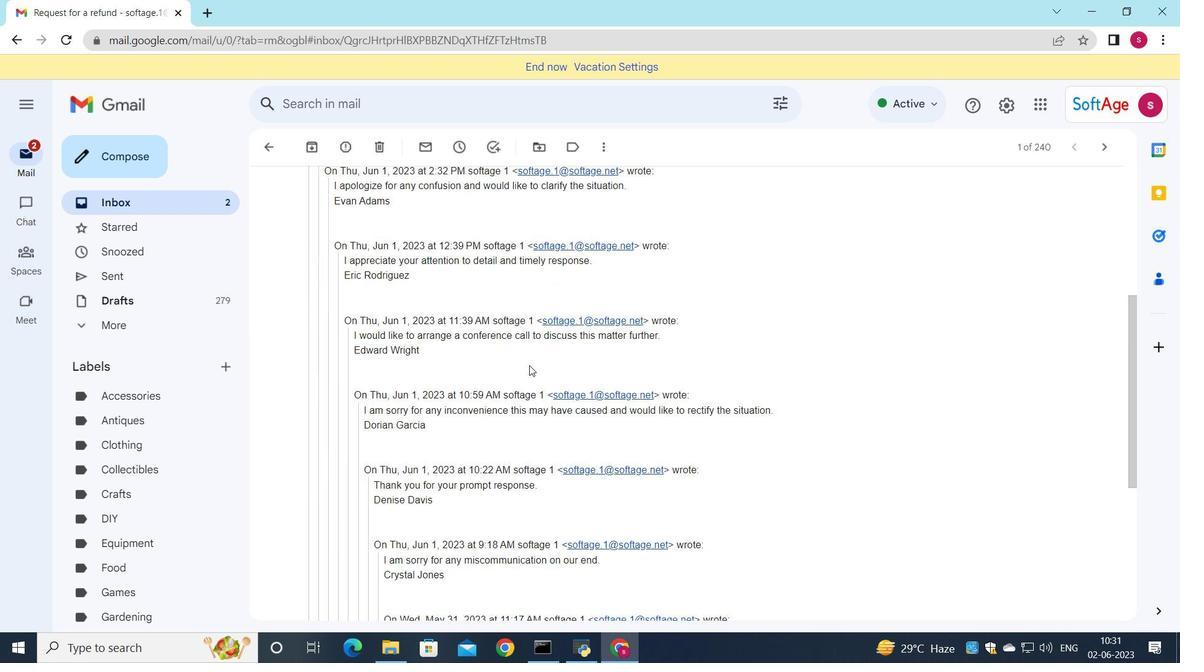 
Action: Mouse moved to (532, 389)
Screenshot: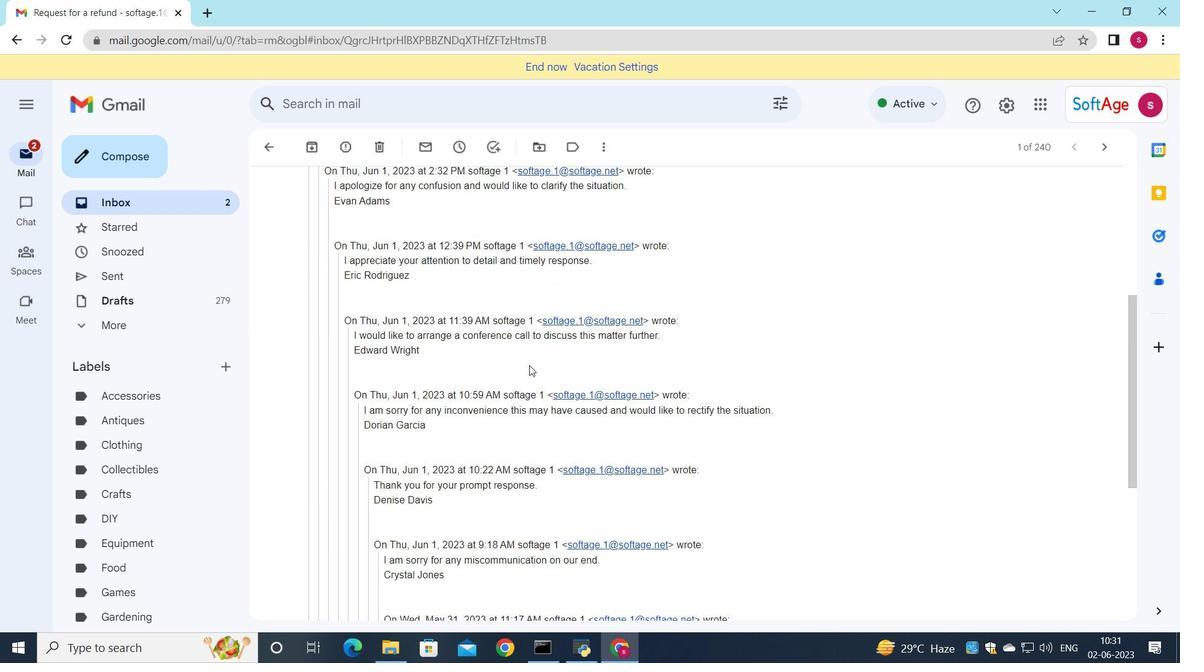 
Action: Mouse scrolled (532, 389) with delta (0, 0)
Screenshot: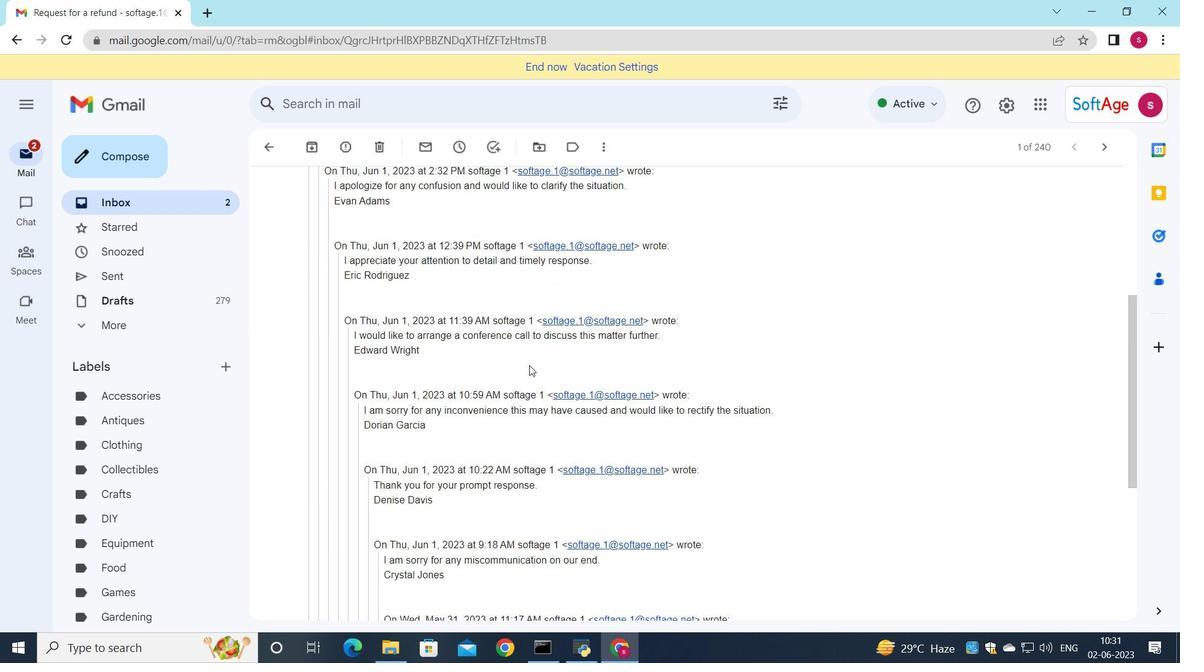
Action: Mouse moved to (535, 400)
Screenshot: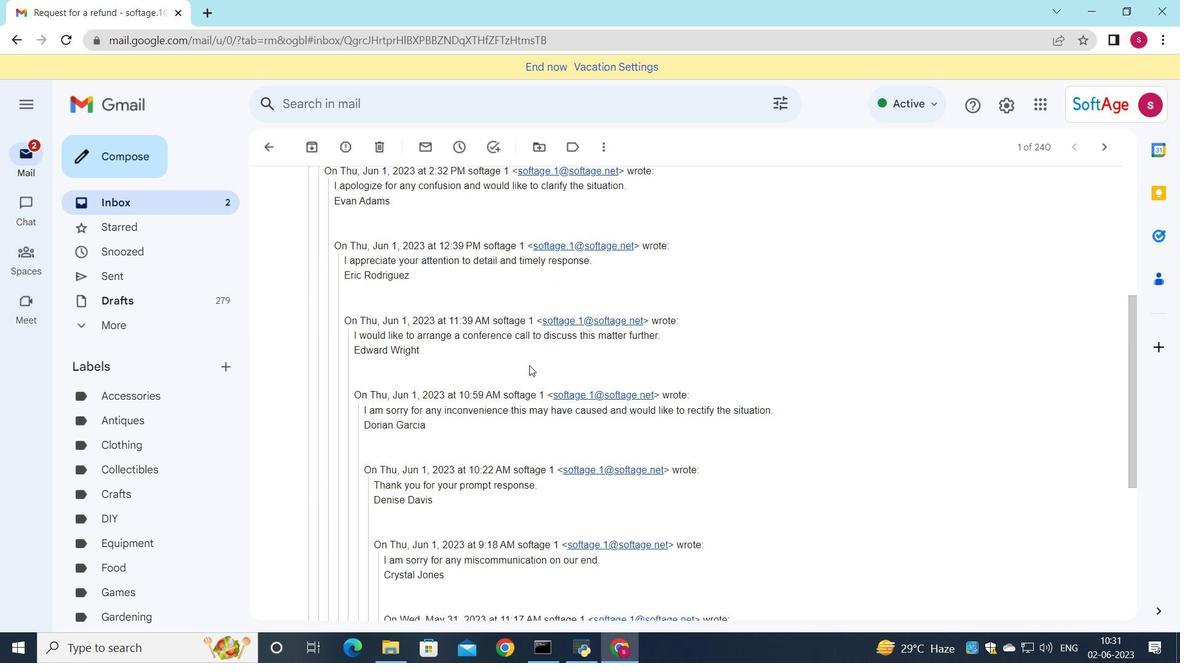 
Action: Mouse scrolled (535, 399) with delta (0, 0)
Screenshot: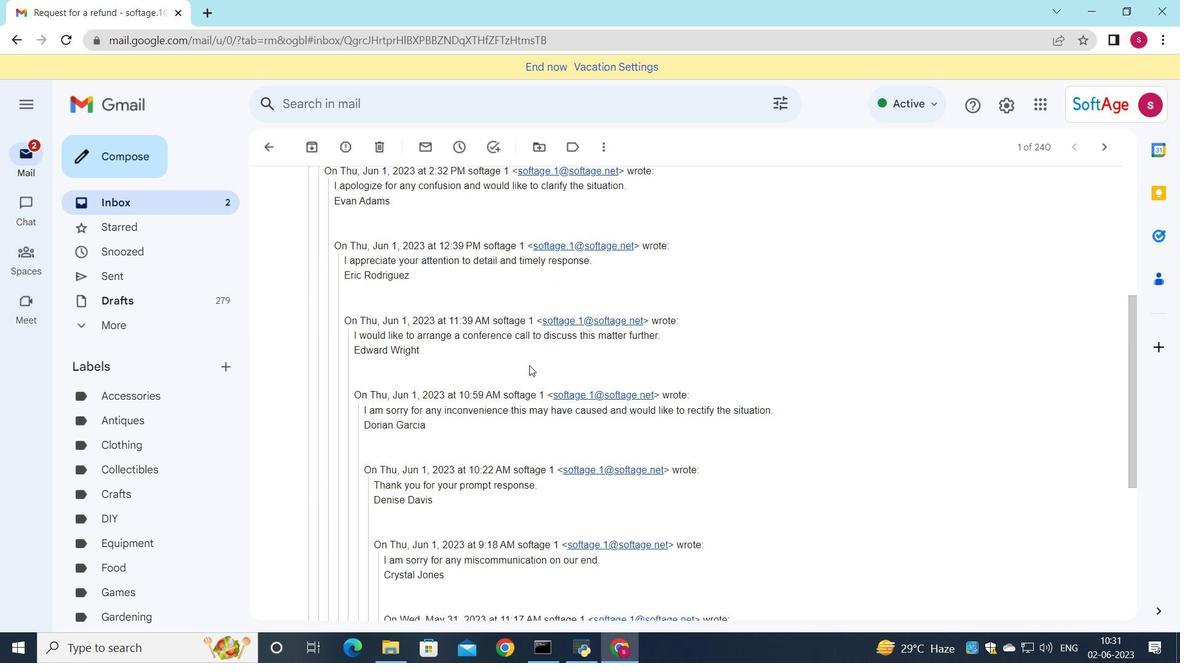 
Action: Mouse moved to (408, 547)
Screenshot: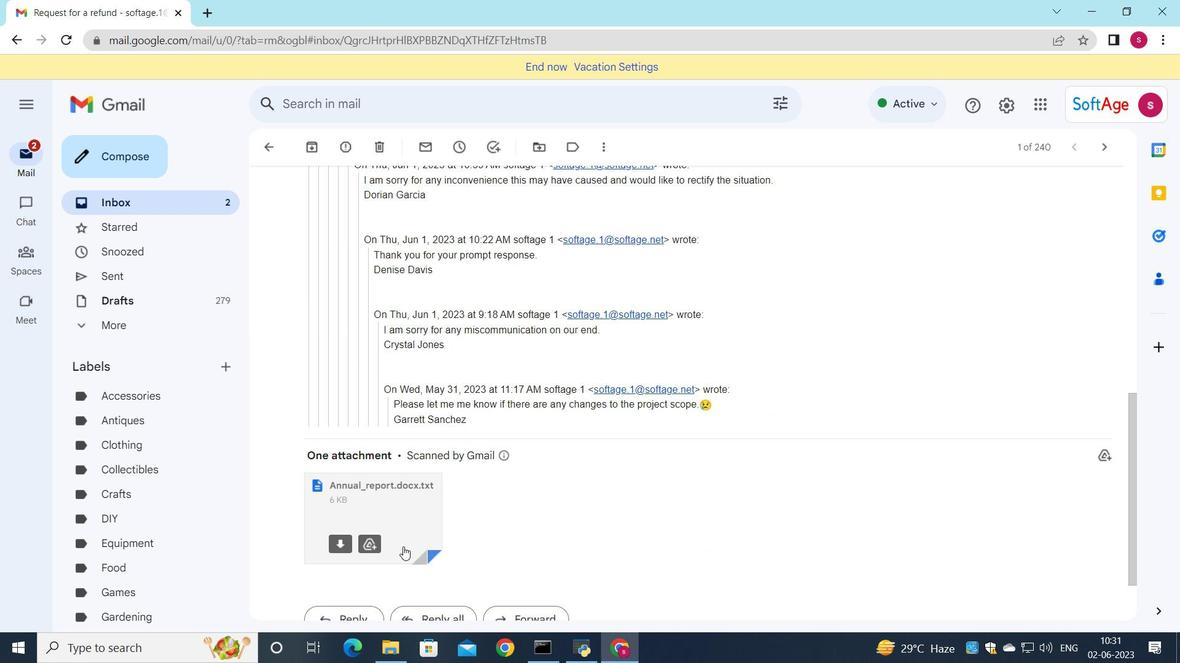
Action: Mouse scrolled (408, 547) with delta (0, 0)
Screenshot: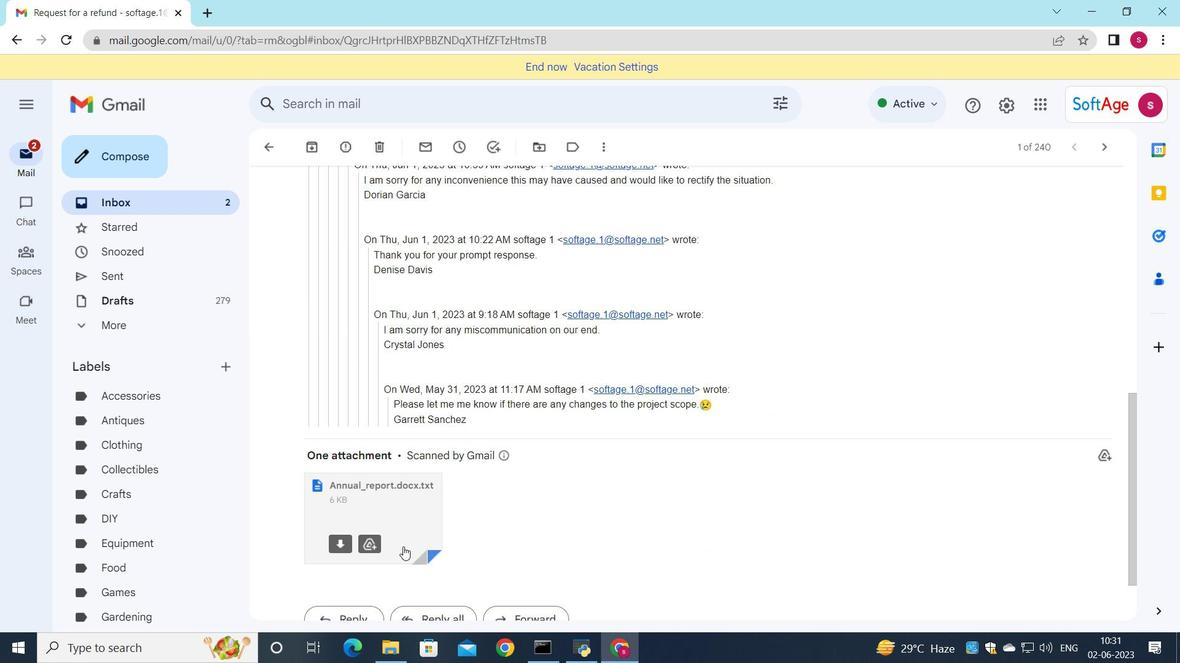 
Action: Mouse moved to (412, 548)
Screenshot: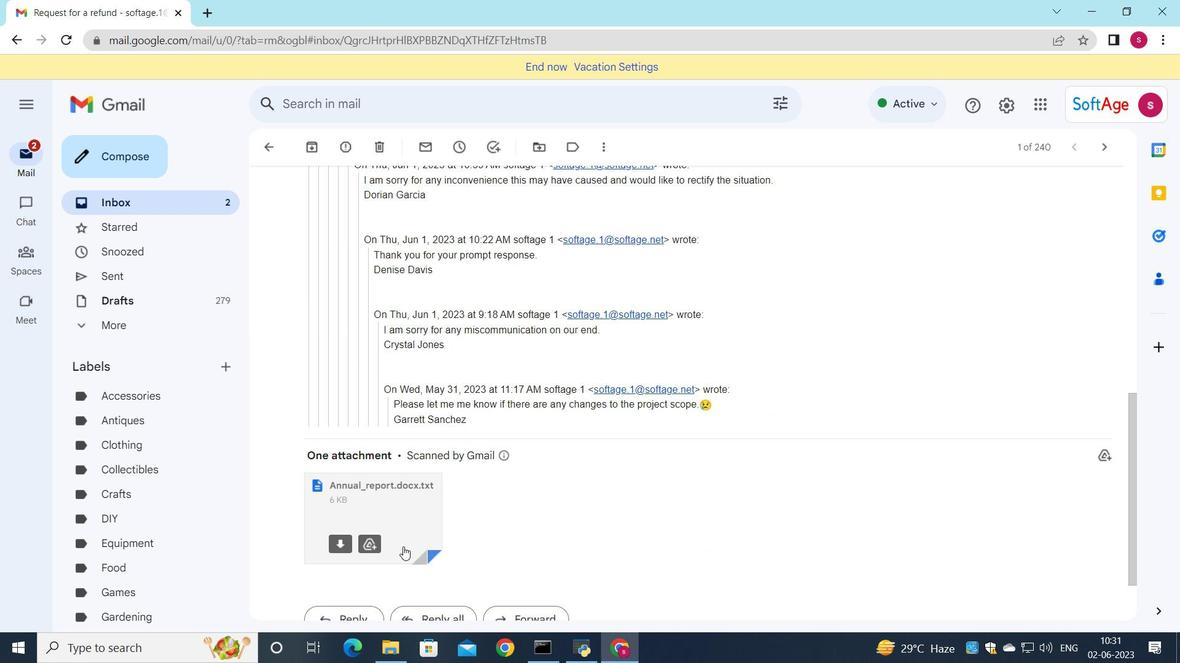 
Action: Mouse scrolled (412, 547) with delta (0, 0)
Screenshot: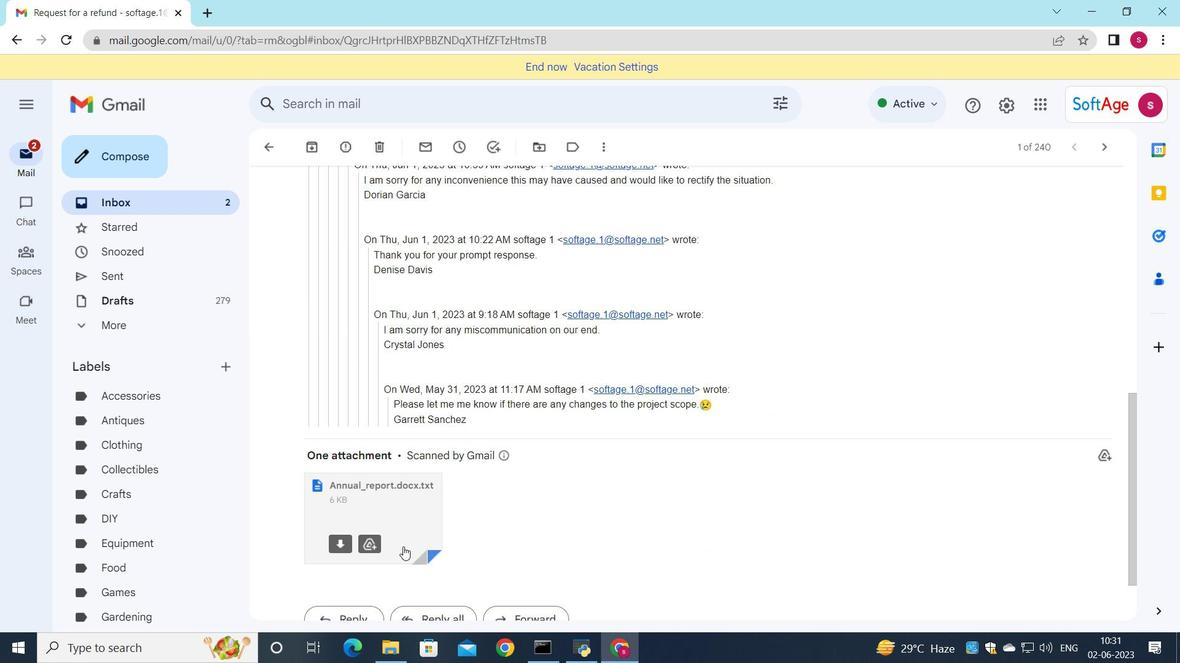 
Action: Mouse moved to (416, 548)
Screenshot: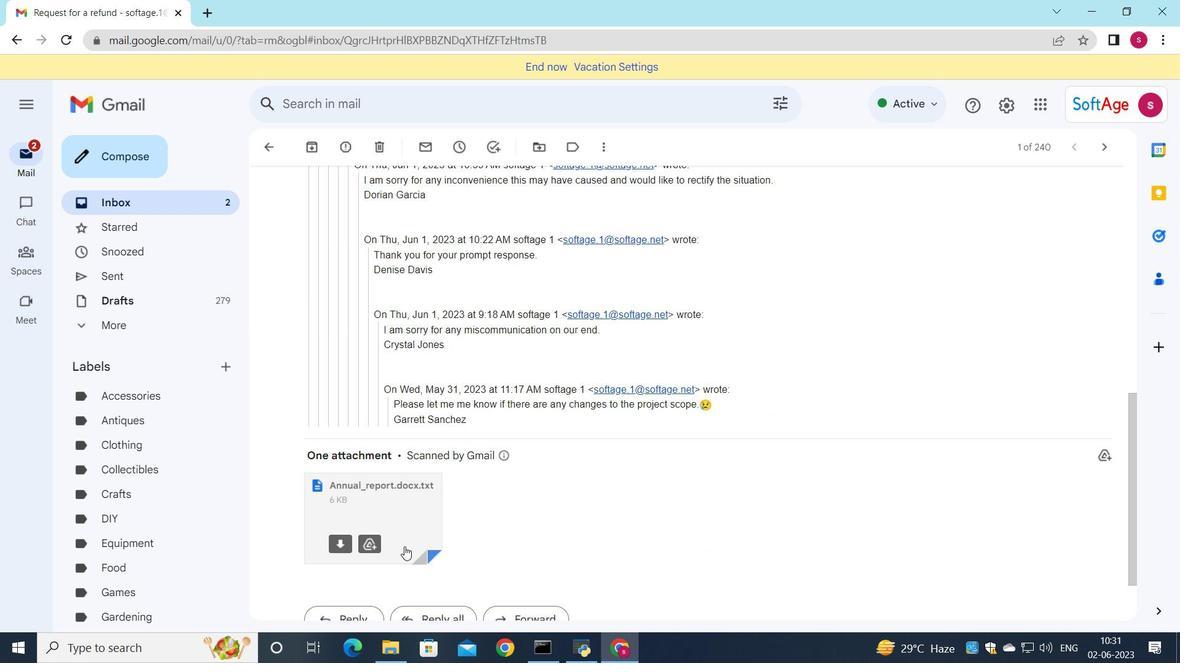 
Action: Mouse scrolled (416, 547) with delta (0, 0)
Screenshot: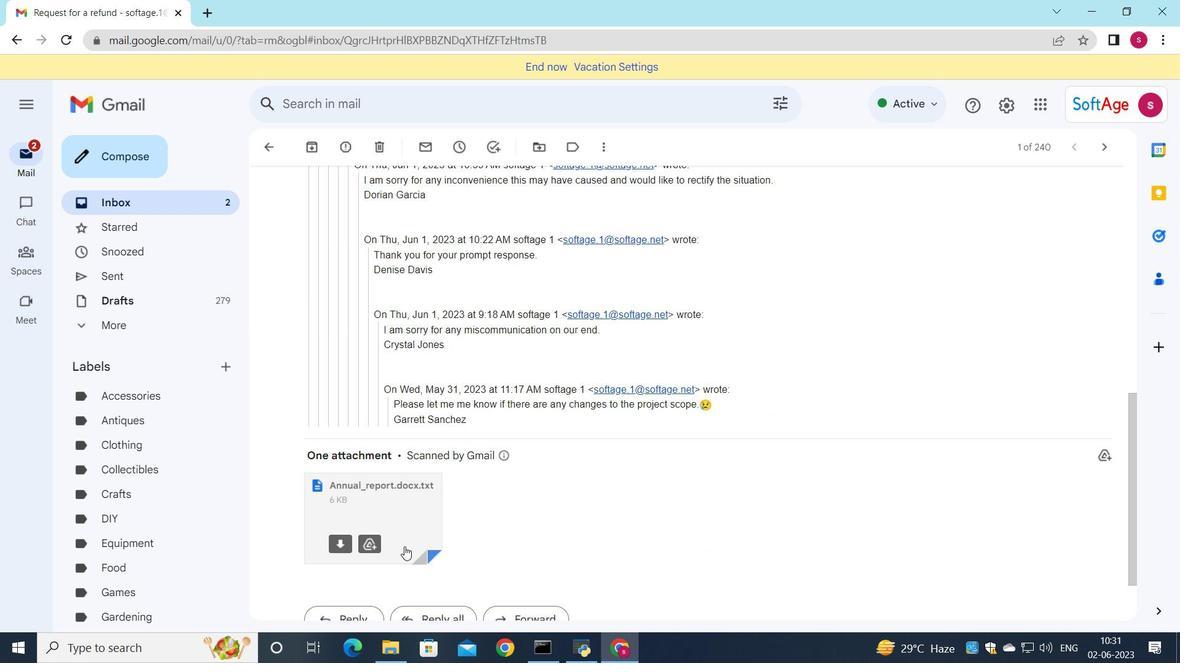 
Action: Mouse moved to (418, 548)
Screenshot: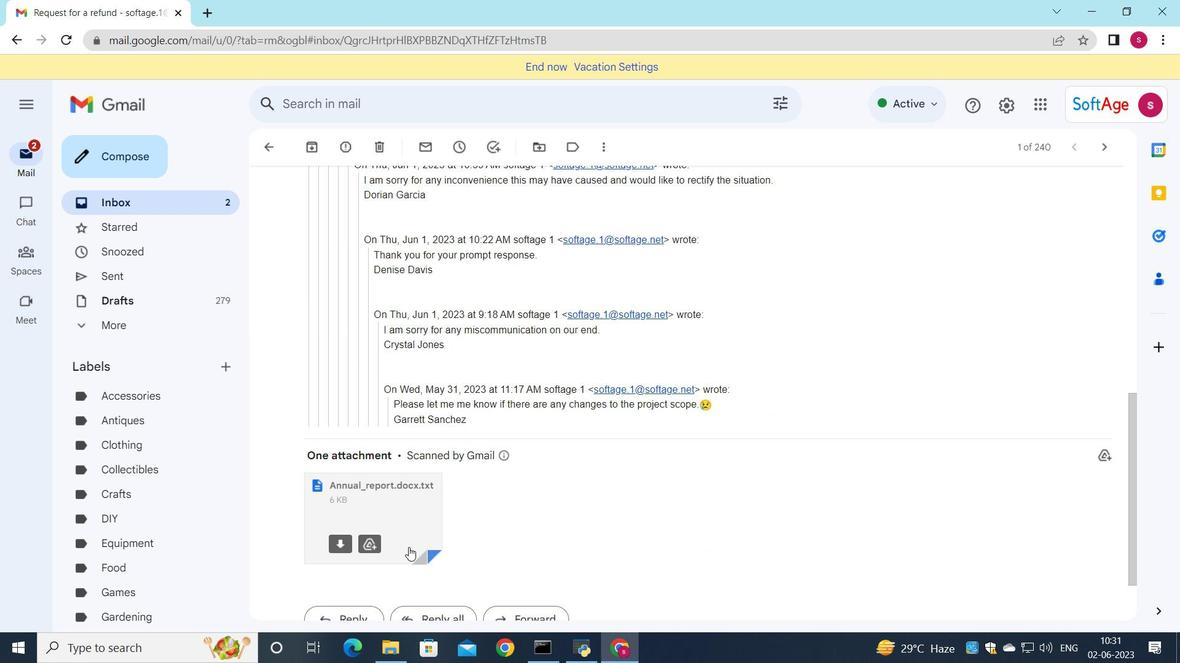 
Action: Mouse scrolled (418, 547) with delta (0, 0)
Screenshot: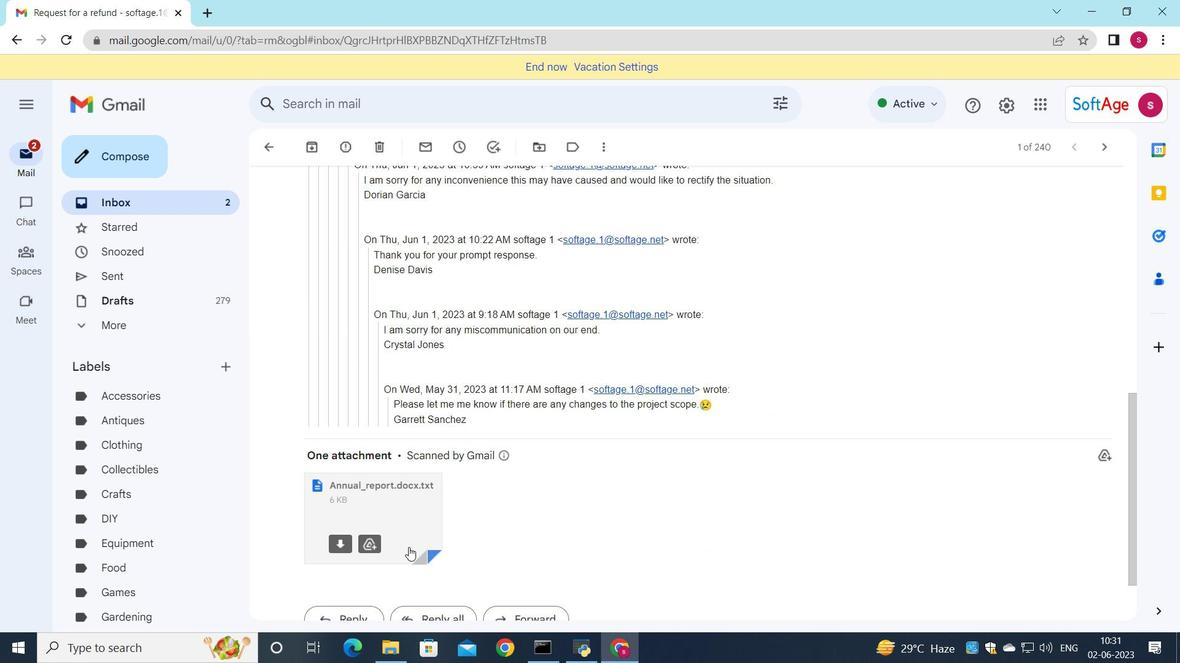 
Action: Mouse moved to (349, 534)
Screenshot: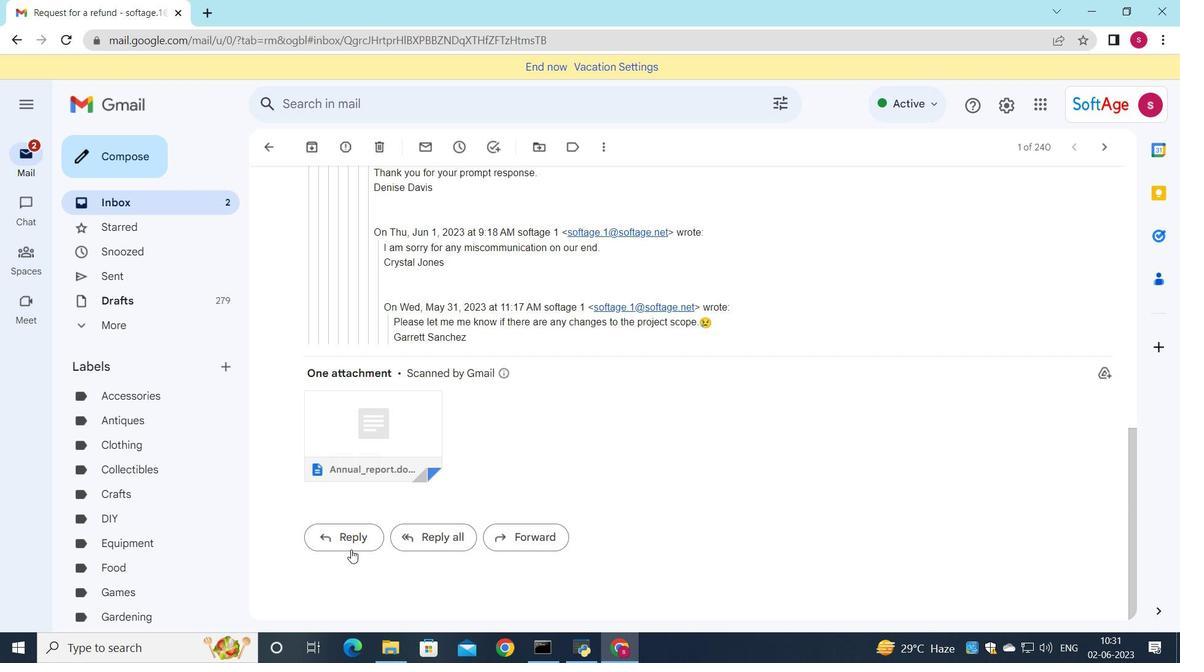 
Action: Mouse pressed left at (349, 534)
Screenshot: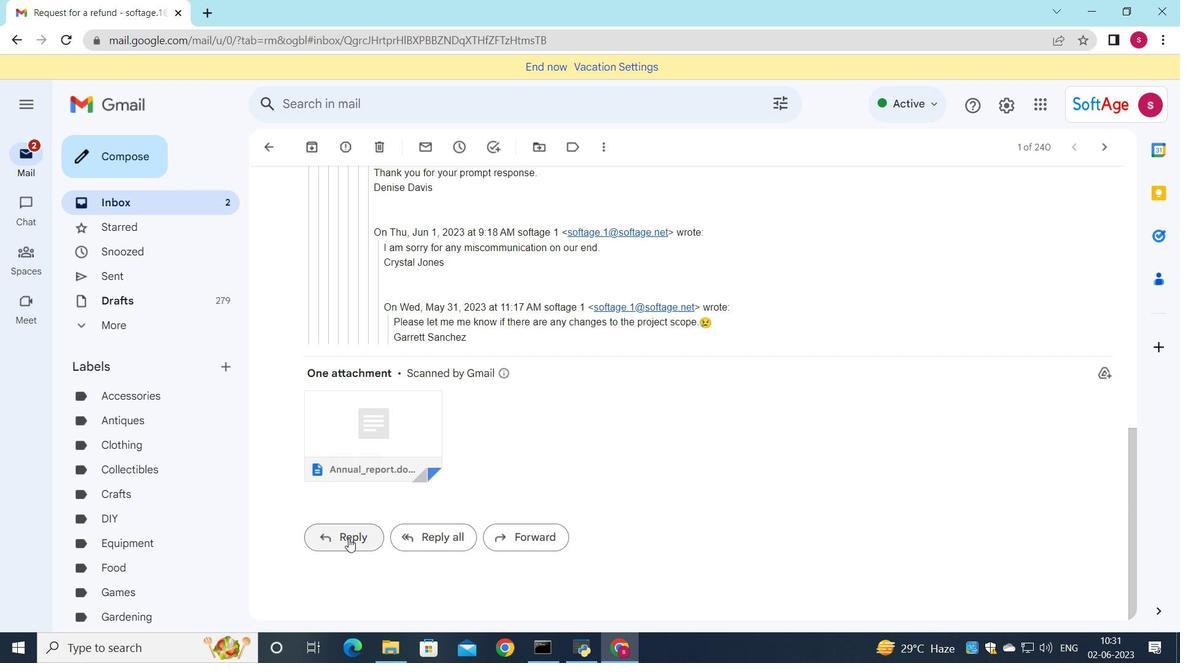 
Action: Mouse moved to (336, 417)
Screenshot: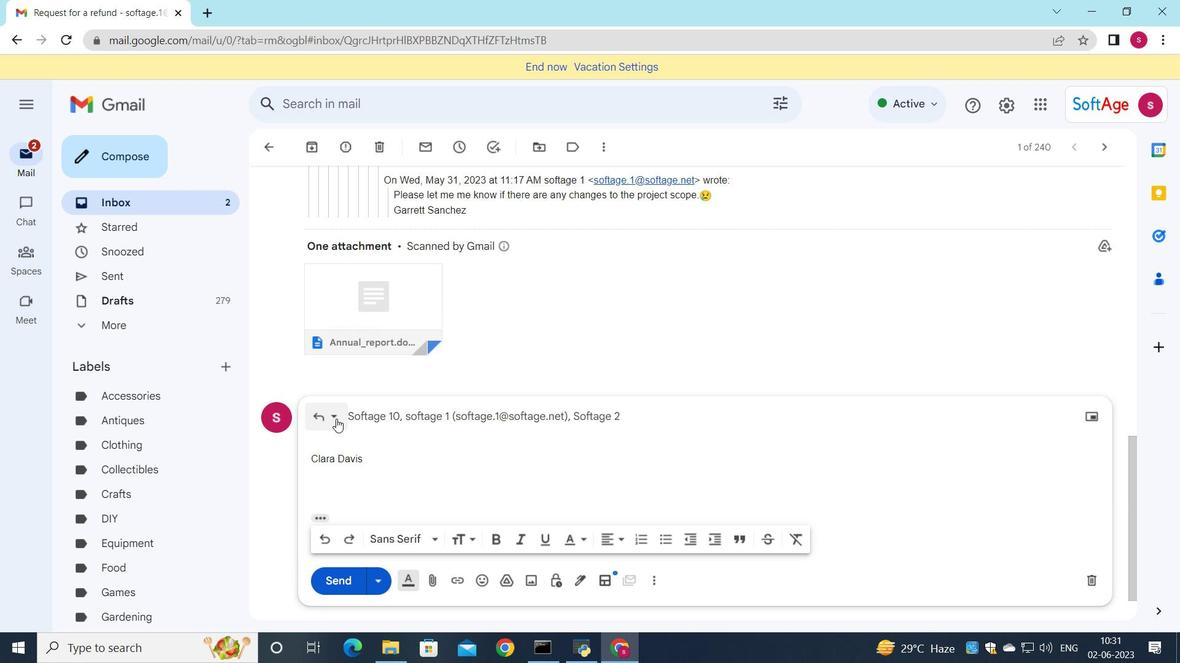 
Action: Mouse pressed left at (336, 417)
Screenshot: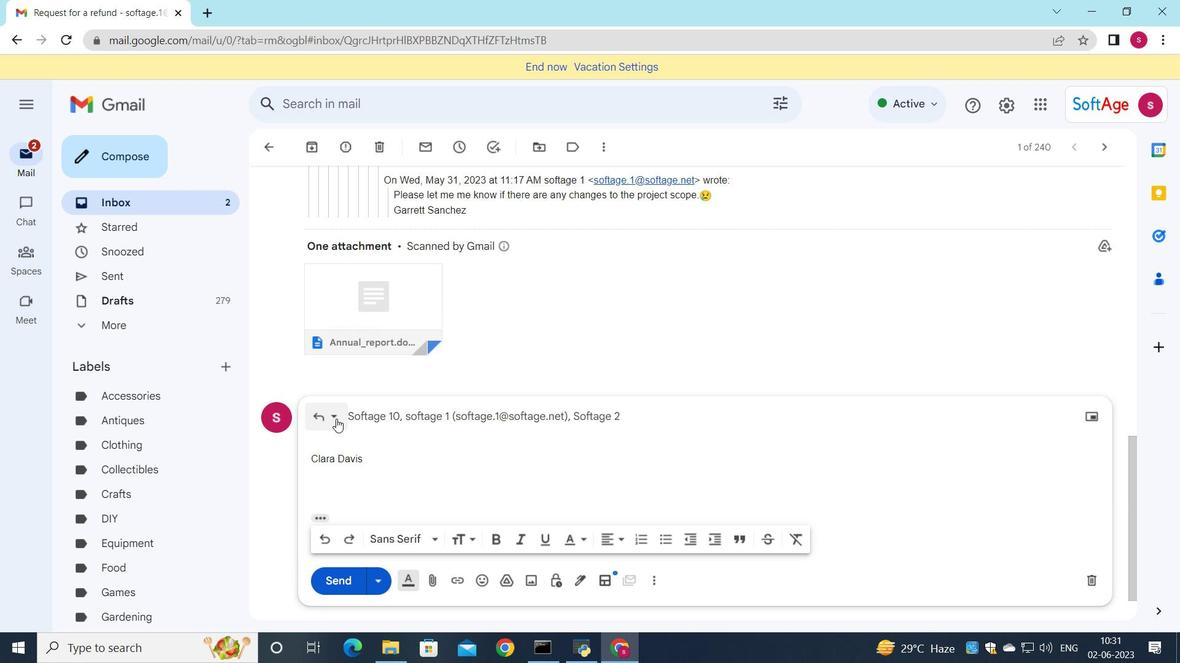 
Action: Mouse moved to (389, 531)
Screenshot: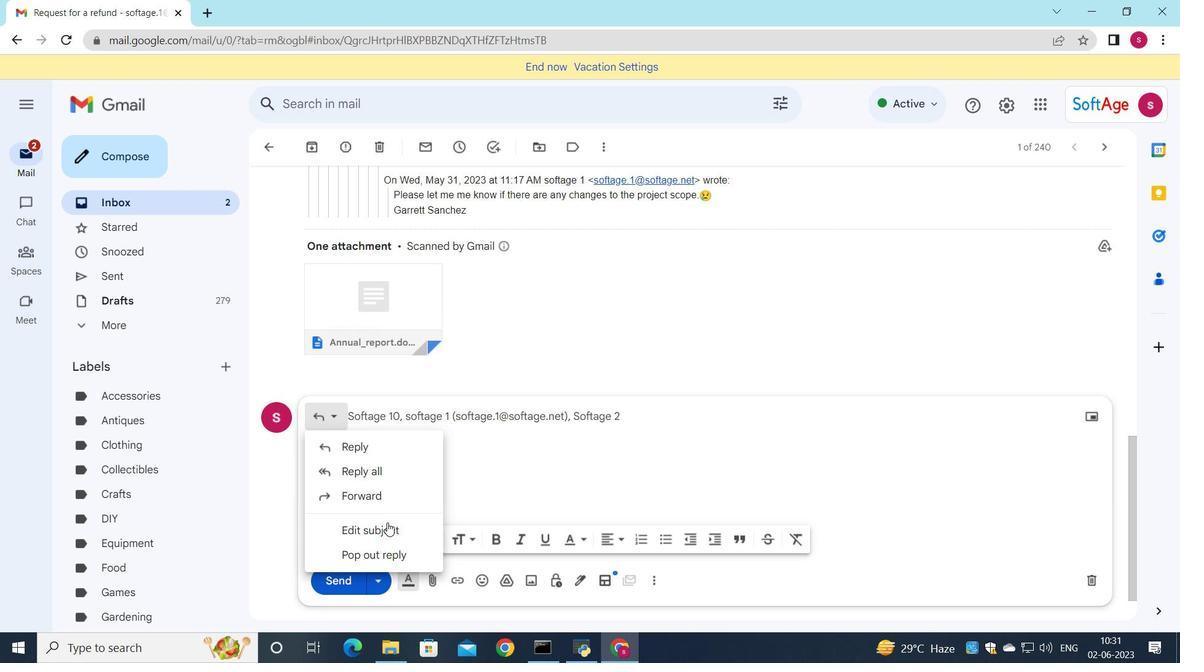 
Action: Mouse pressed left at (389, 531)
Screenshot: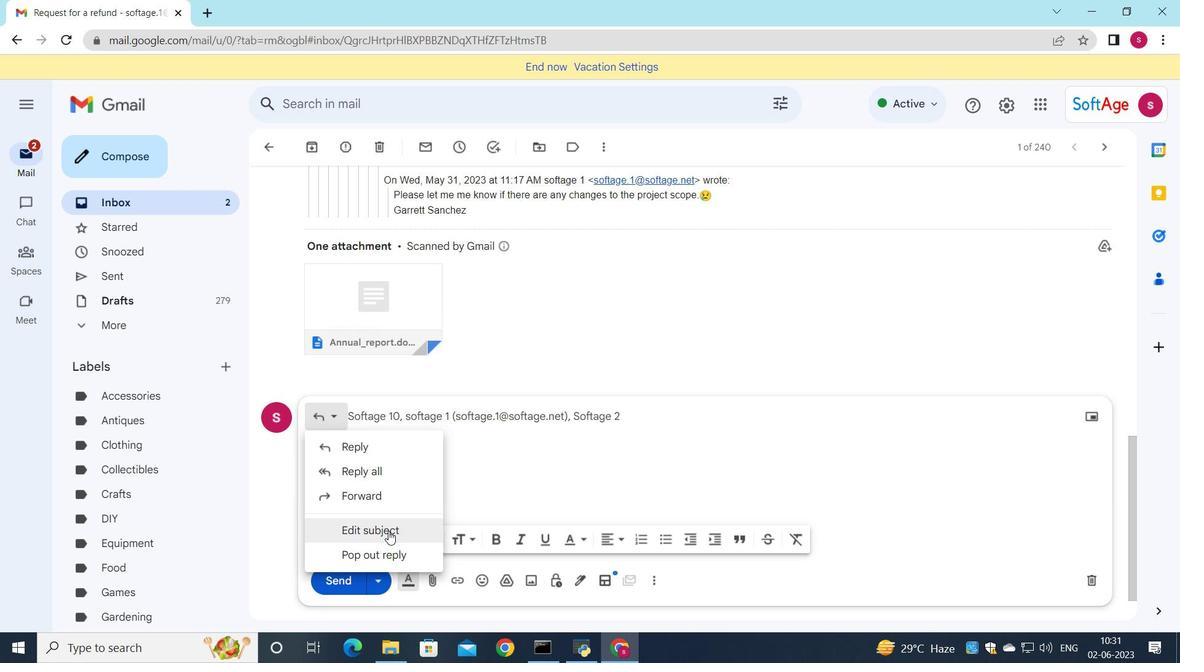 
Action: Mouse moved to (821, 235)
Screenshot: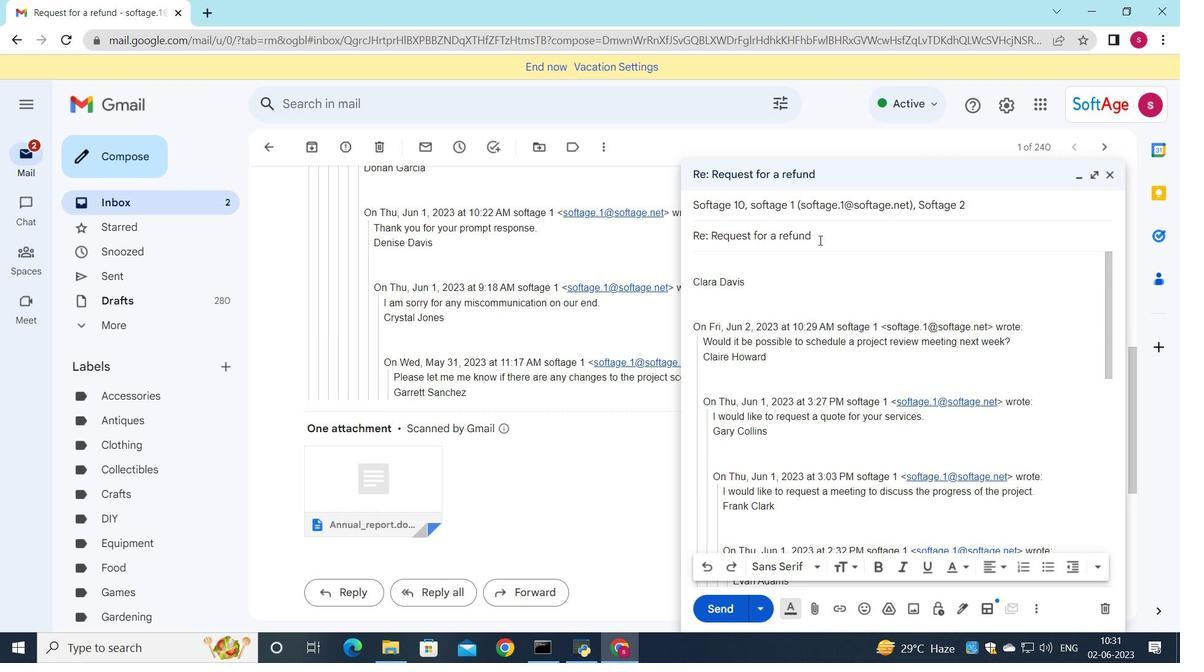 
Action: Mouse pressed left at (821, 235)
Screenshot: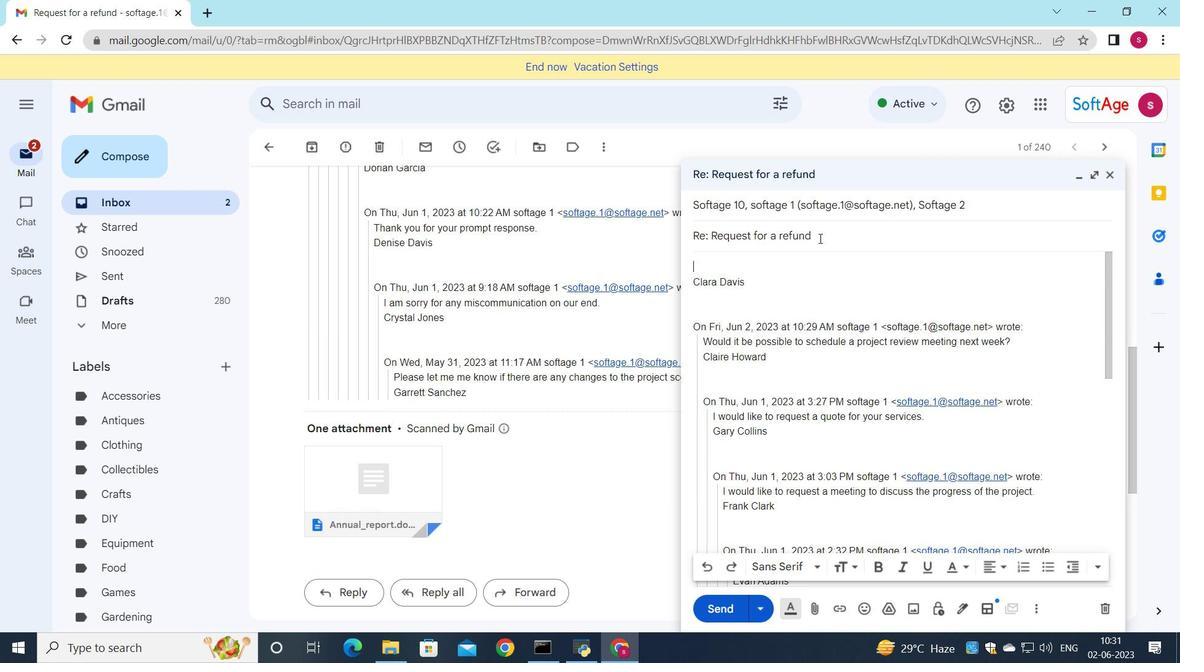 
Action: Key pressed <Key.backspace><Key.backspace><Key.backspace><Key.backspace><Key.backspace><Key.backspace><Key.backspace><Key.backspace><Key.backspace><Key.backspace><Key.backspace><Key.backspace><Key.backspace><Key.backspace><Key.backspace><Key.backspace><Key.backspace><Key.backspace><Key.backspace><Key.backspace><Key.backspace><Key.backspace><Key.backspace><Key.backspace><Key.shift>Follow<Key.space>up<Key.space>on<Key.space>a<Key.space>refund
Screenshot: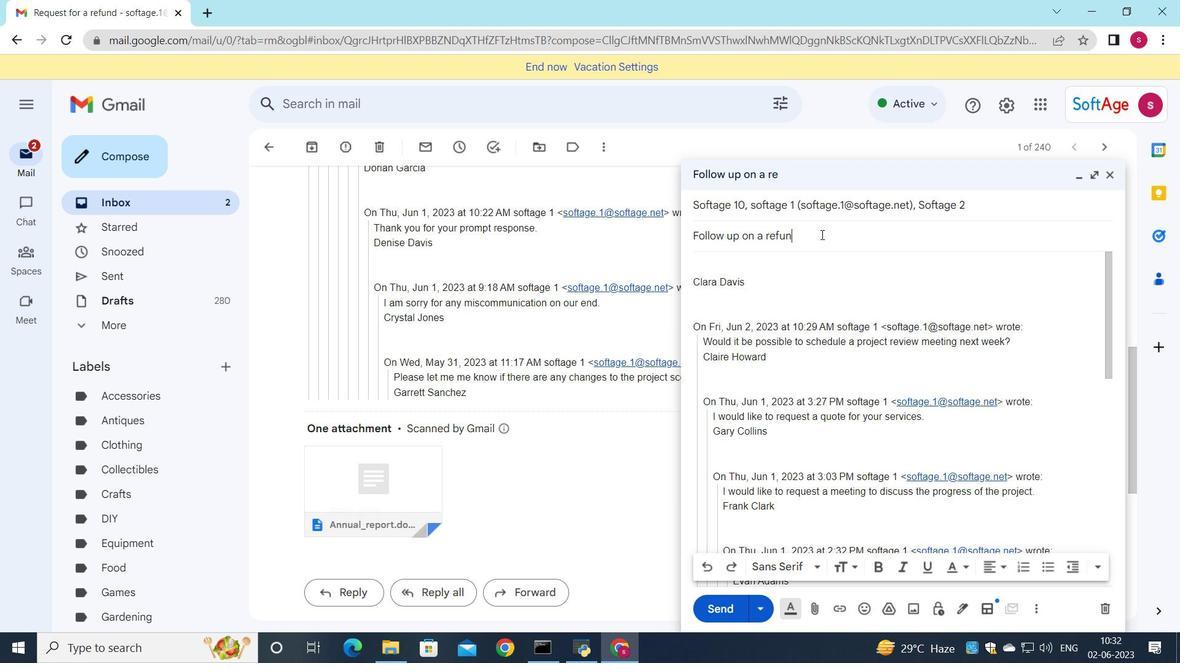 
Action: Mouse moved to (727, 263)
Screenshot: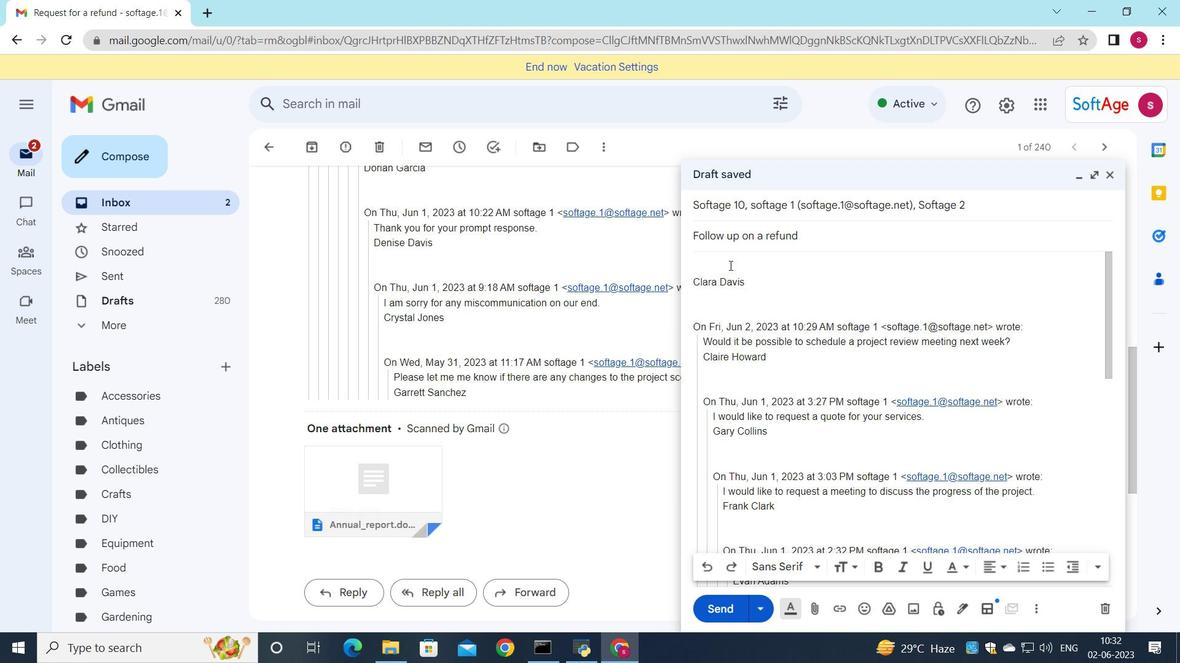 
Action: Mouse pressed left at (727, 263)
Screenshot: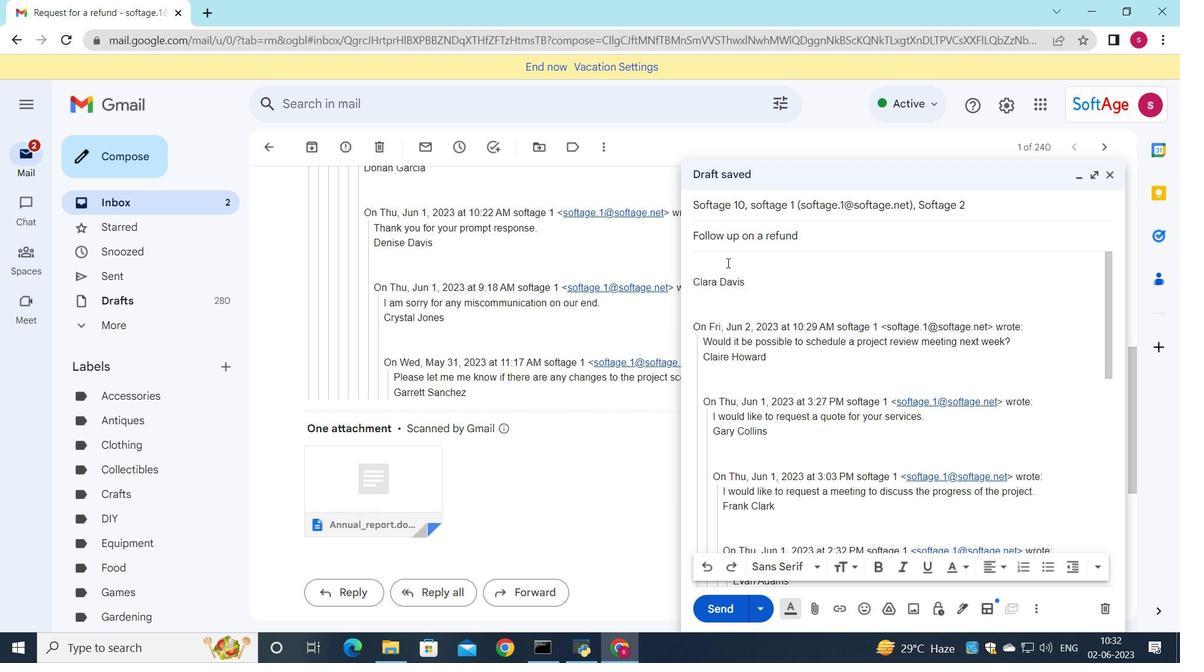 
Action: Key pressed <Key.shift>Can<Key.space>you<Key.space>please<Key.space>provide<Key.space>me<Key.space>with<Key.space>a<Key.space>list<Key.space>of<Key.space>project<Key.space>milestones<Key.space>and<Key.space>deadlines<Key.shift_r>?
Screenshot: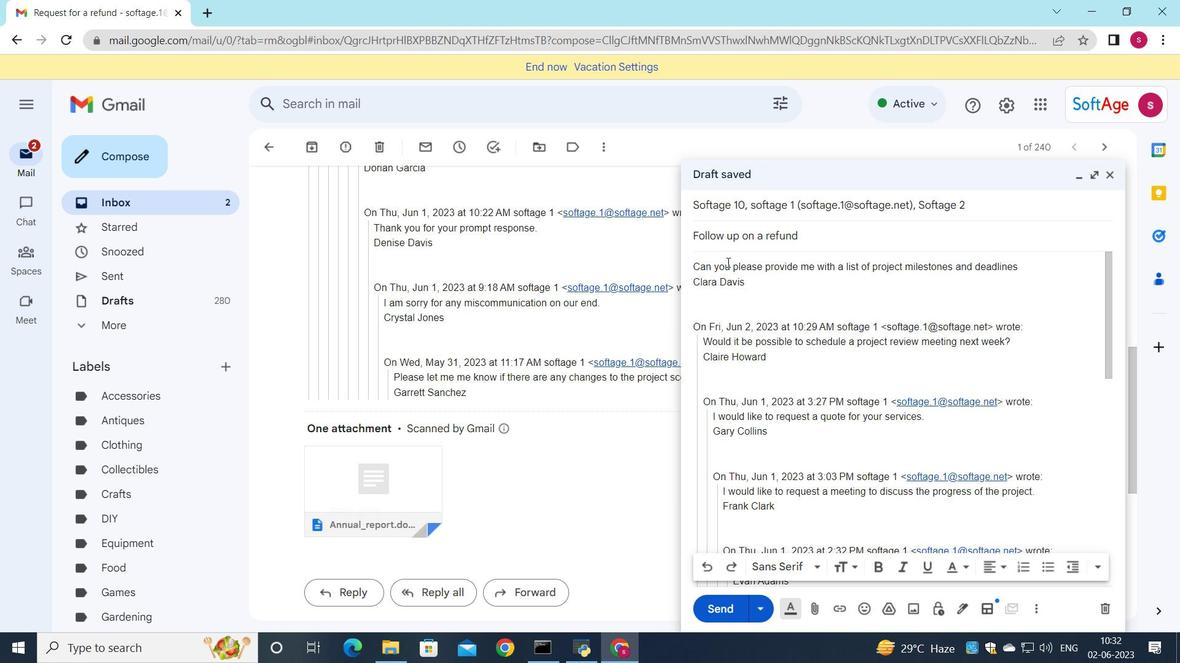 
Action: Mouse moved to (982, 206)
Screenshot: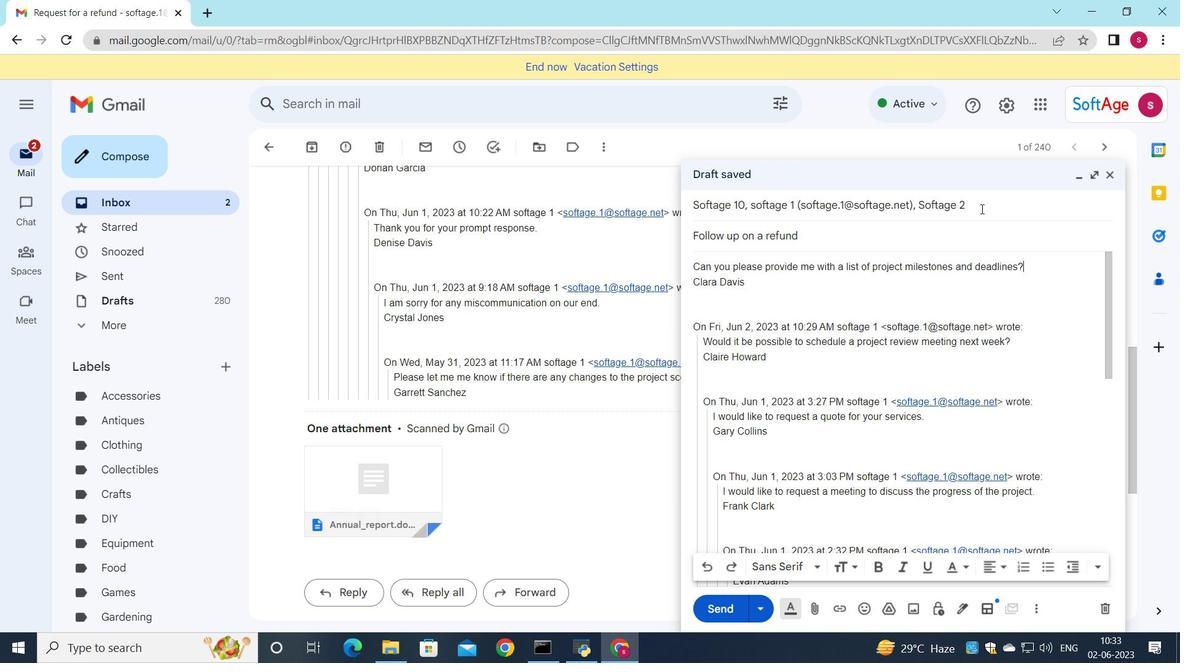 
Action: Mouse pressed left at (982, 206)
Screenshot: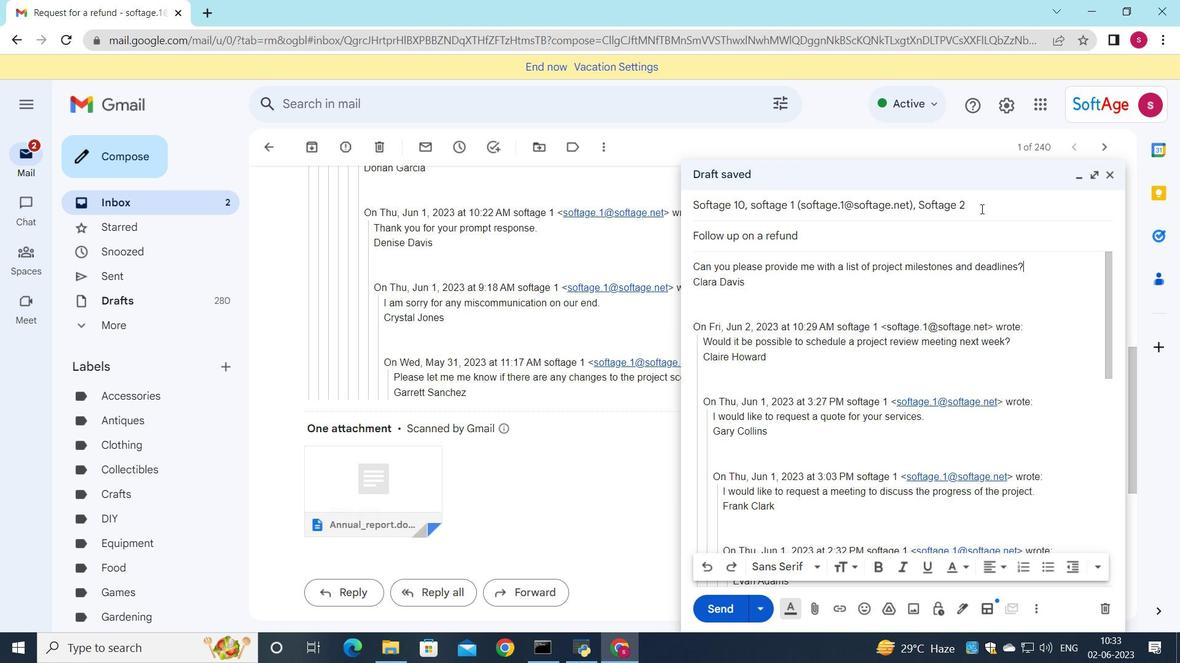 
Action: Mouse moved to (1076, 225)
Screenshot: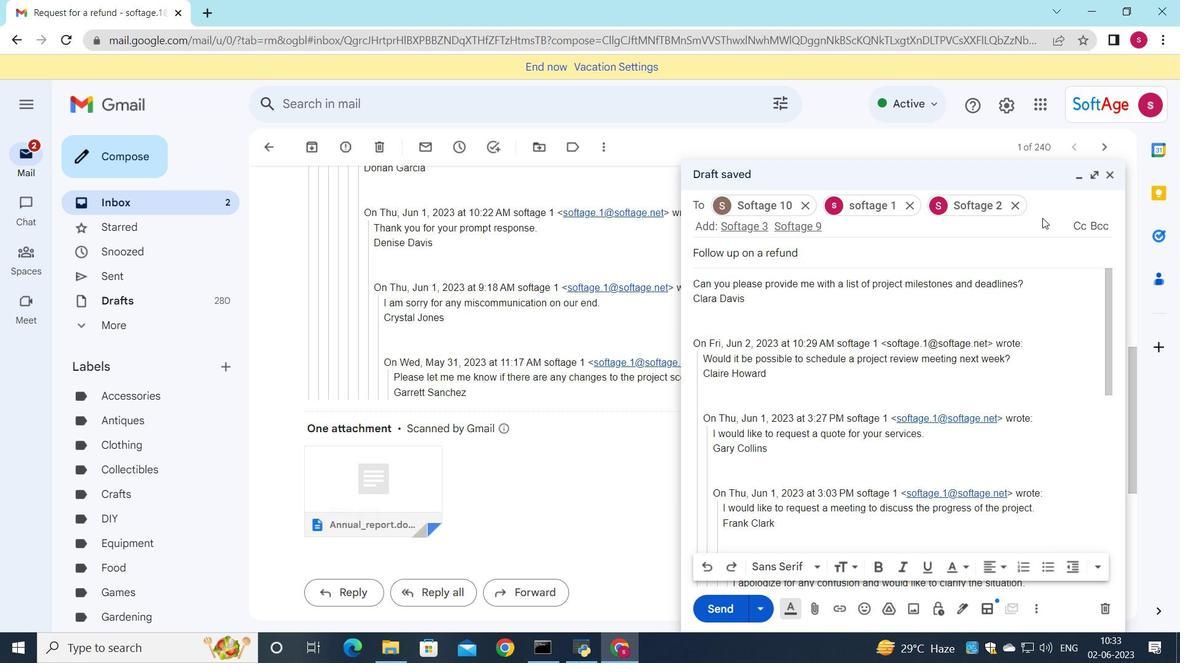 
Action: Mouse pressed left at (1076, 225)
Screenshot: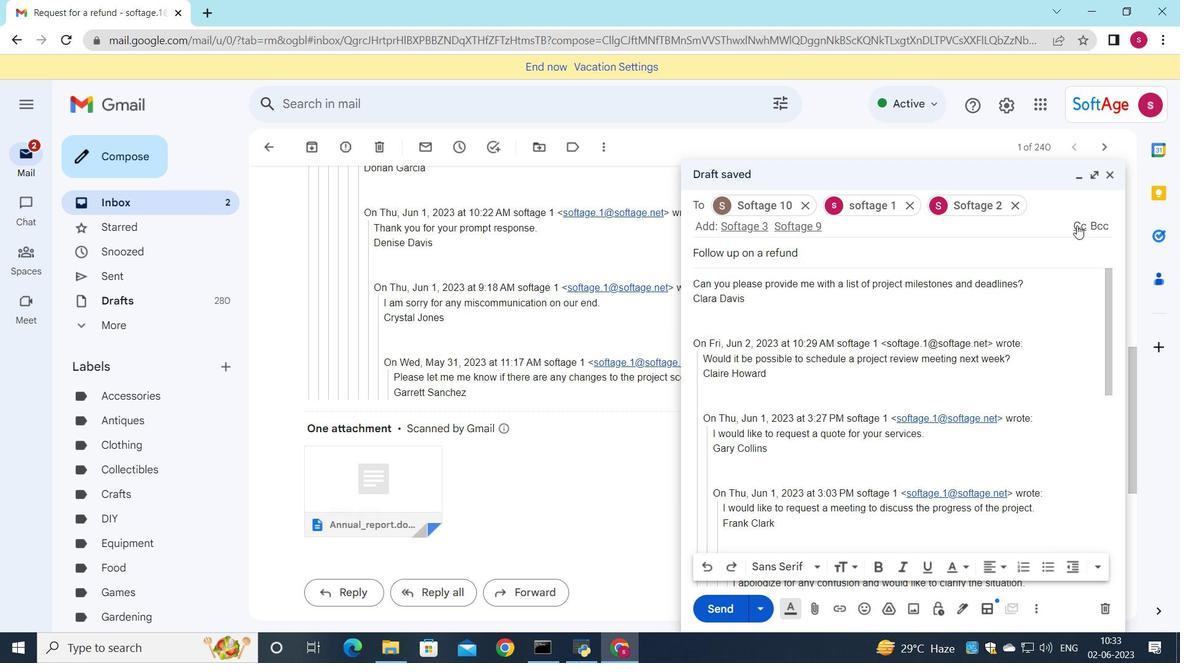 
Action: Mouse moved to (775, 289)
Screenshot: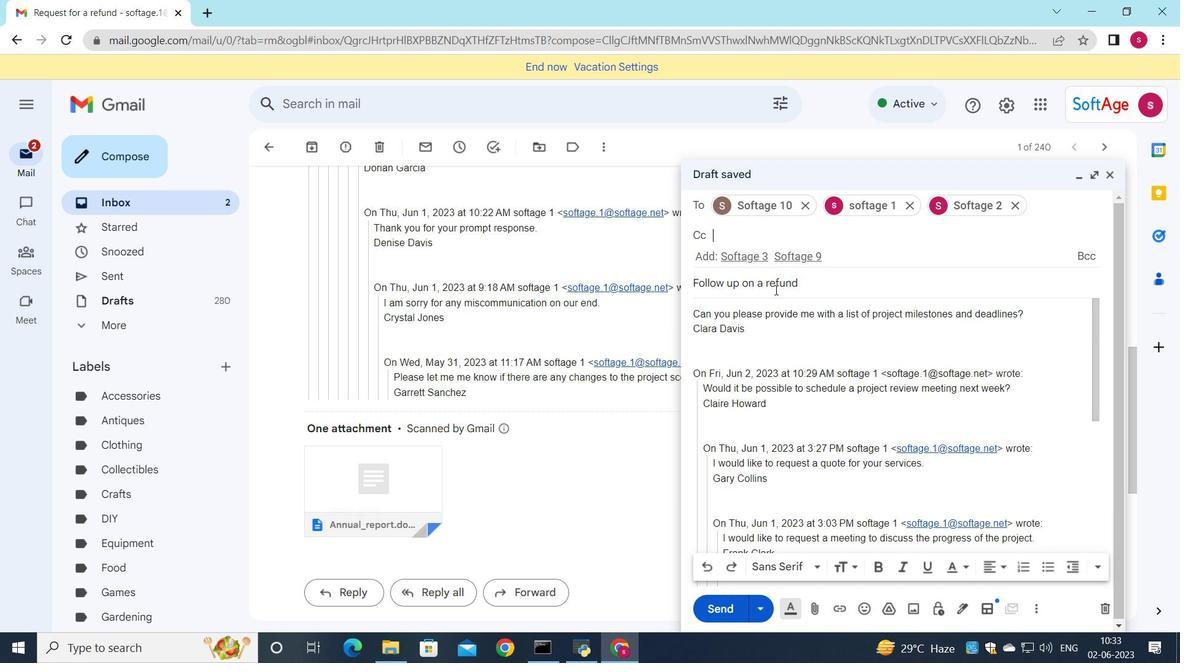 
Action: Key pressed s
Screenshot: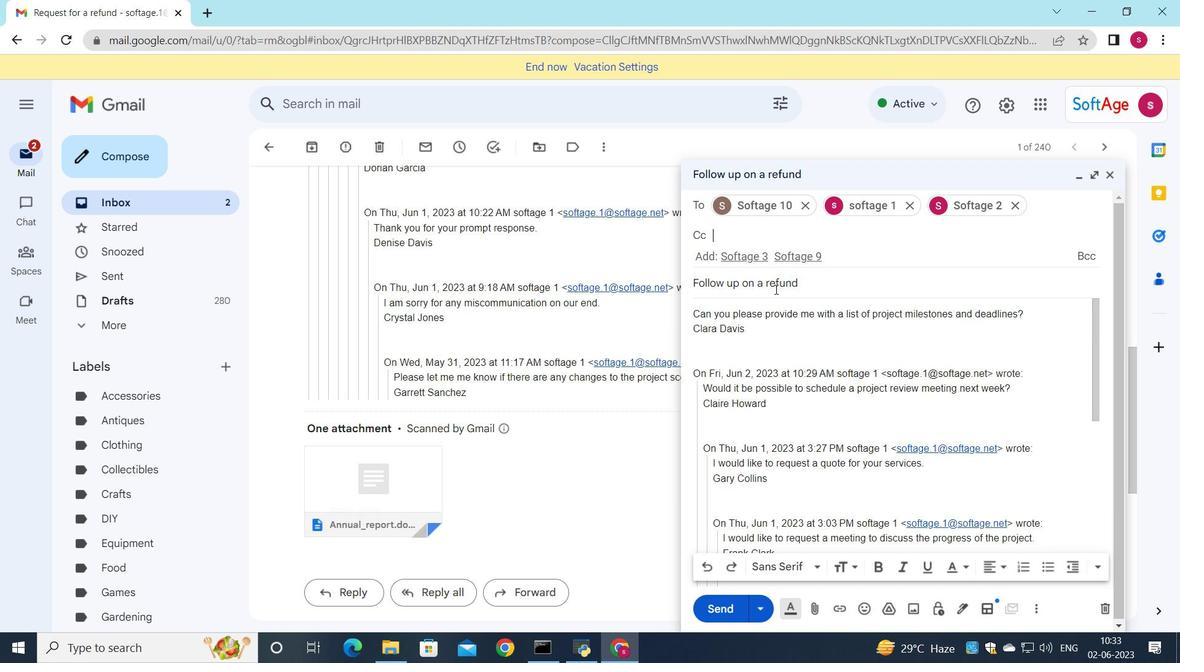 
Action: Mouse moved to (814, 430)
Screenshot: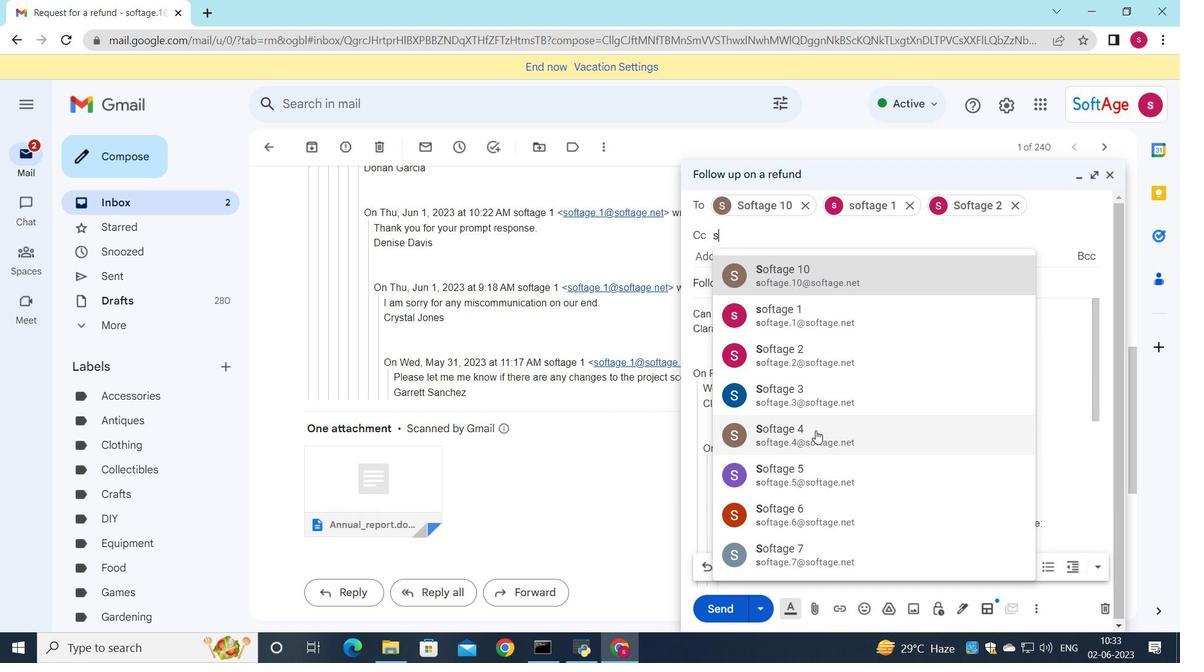 
Action: Mouse pressed left at (814, 430)
Screenshot: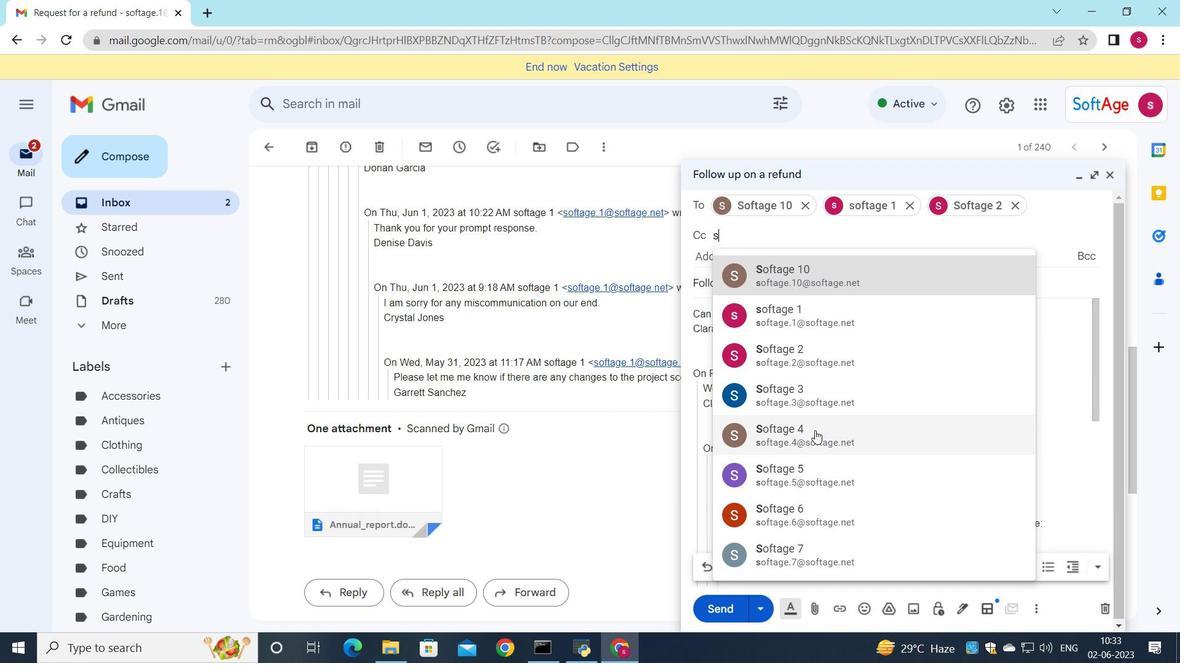 
Action: Mouse moved to (818, 403)
Screenshot: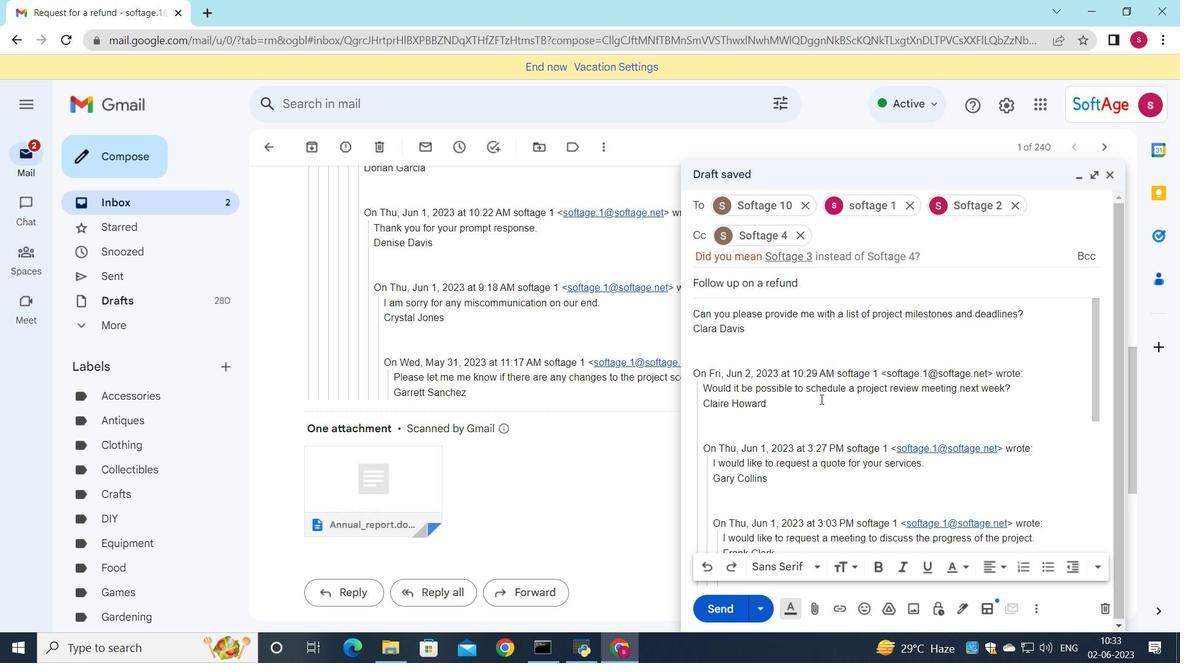 
Action: Mouse scrolled (818, 403) with delta (0, 0)
Screenshot: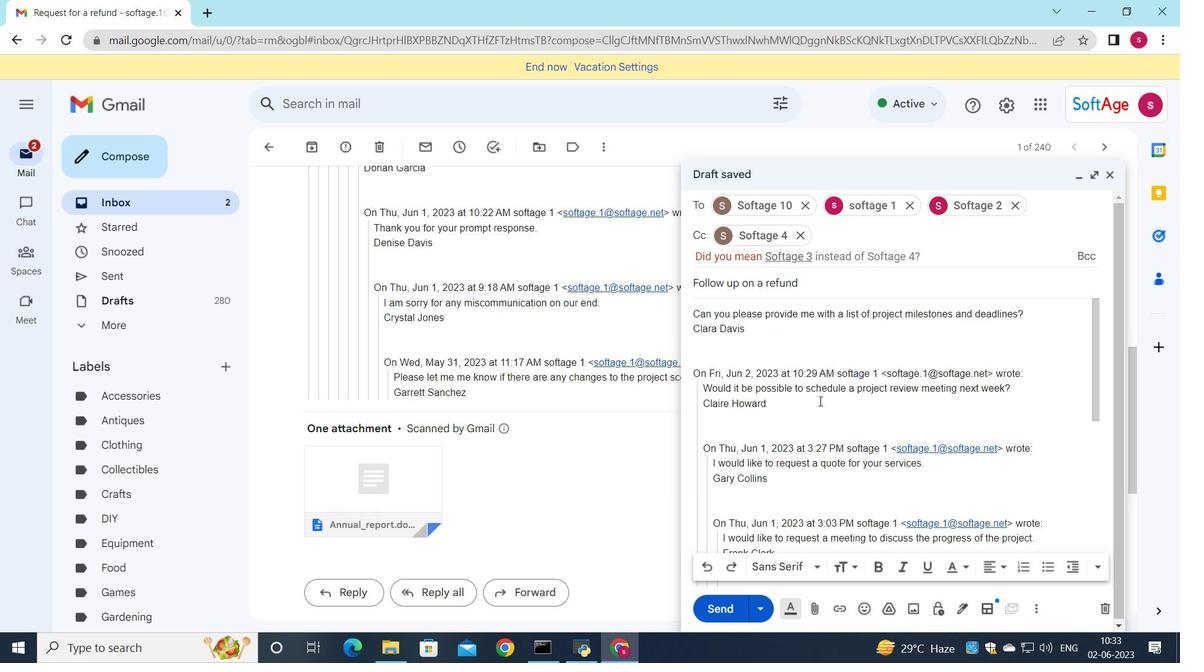 
Action: Mouse moved to (818, 404)
Screenshot: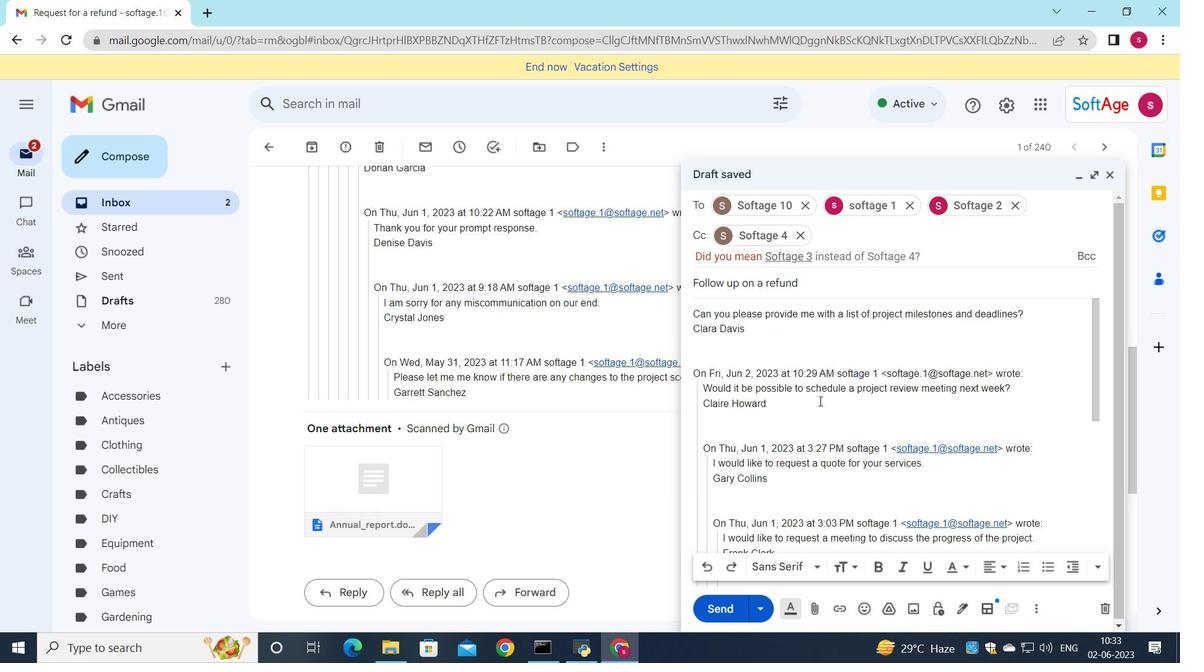 
Action: Mouse scrolled (818, 403) with delta (0, 0)
Screenshot: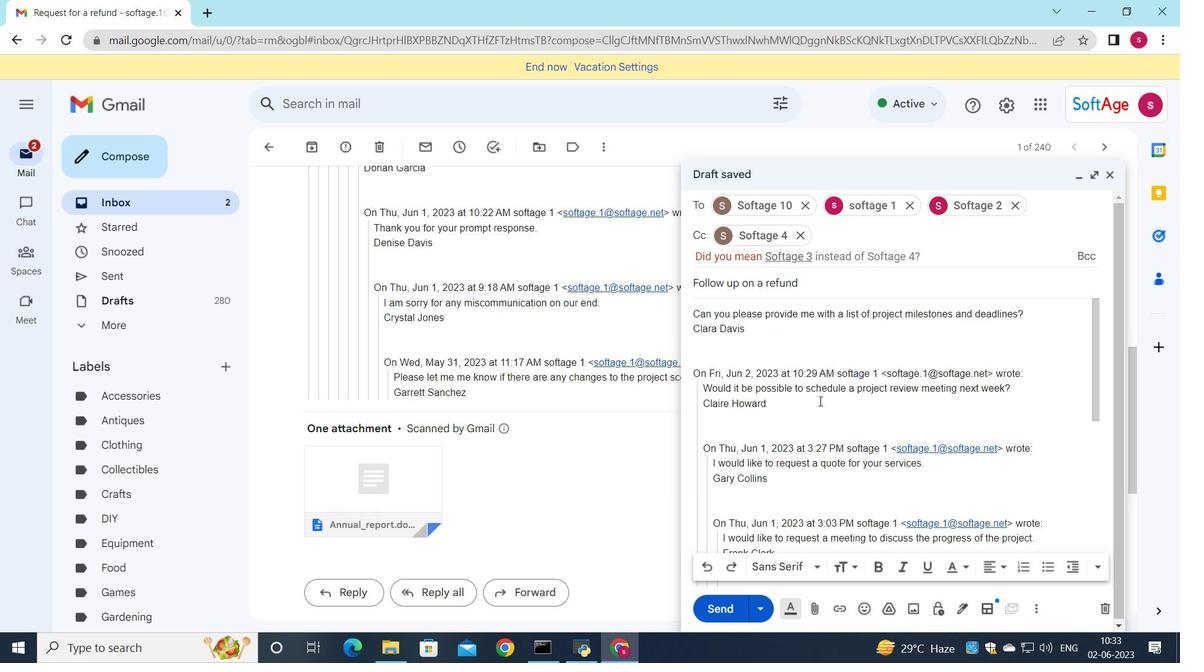 
Action: Mouse scrolled (818, 403) with delta (0, 0)
Screenshot: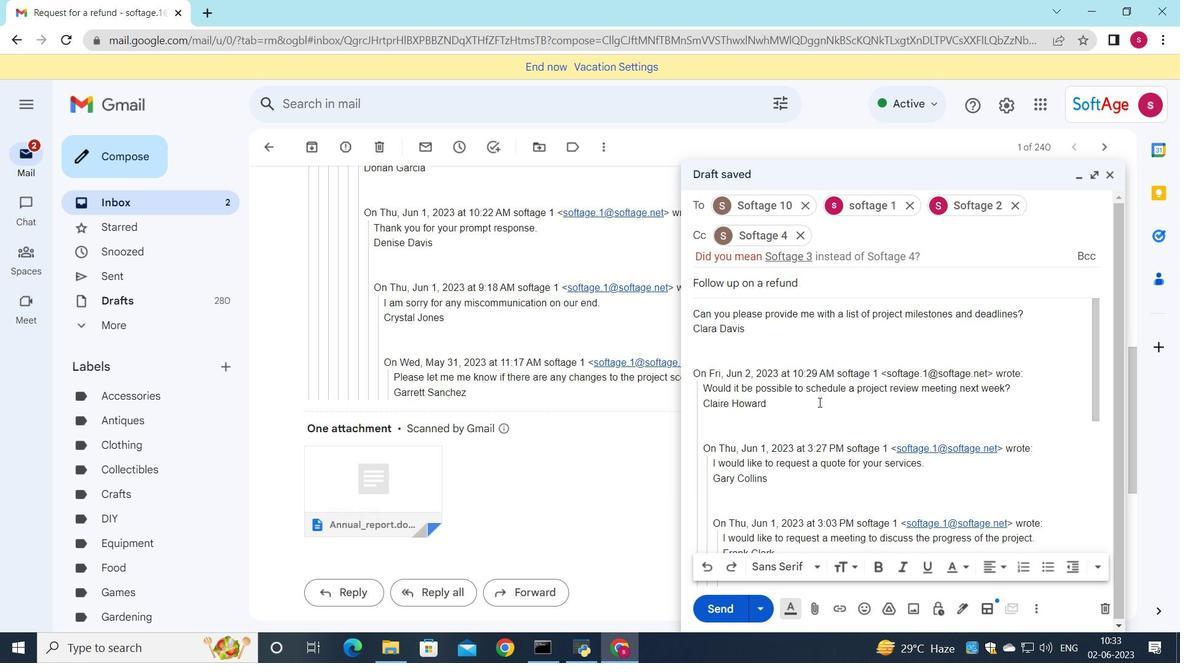 
Action: Mouse moved to (810, 613)
Screenshot: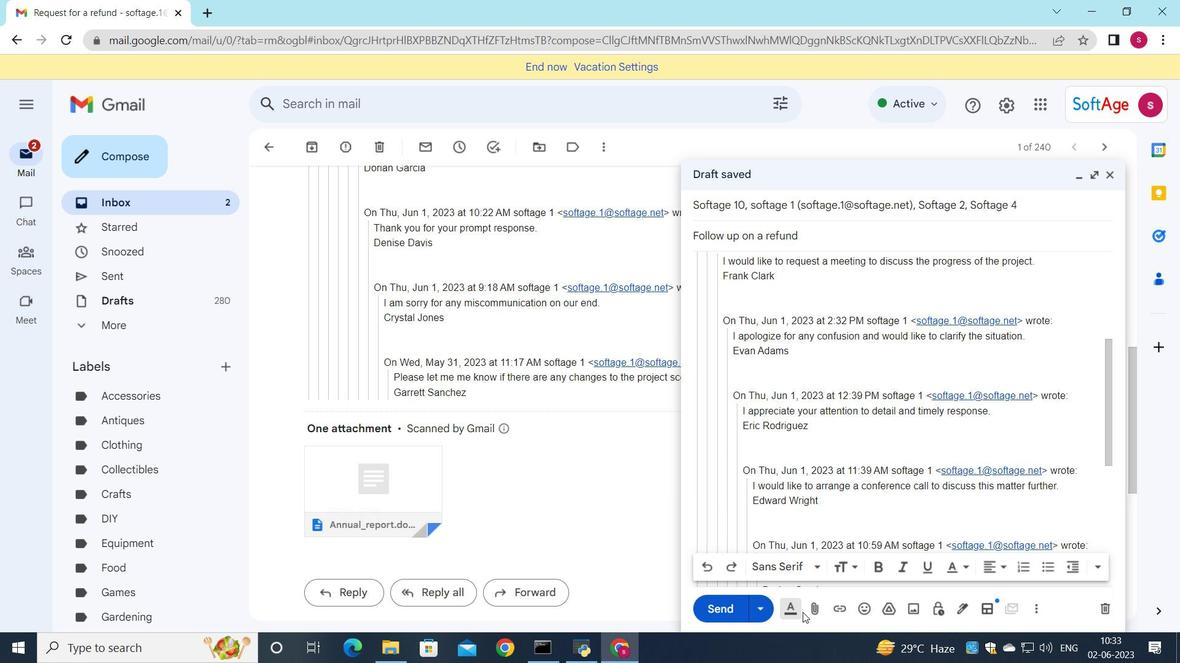 
Action: Mouse pressed left at (810, 613)
Screenshot: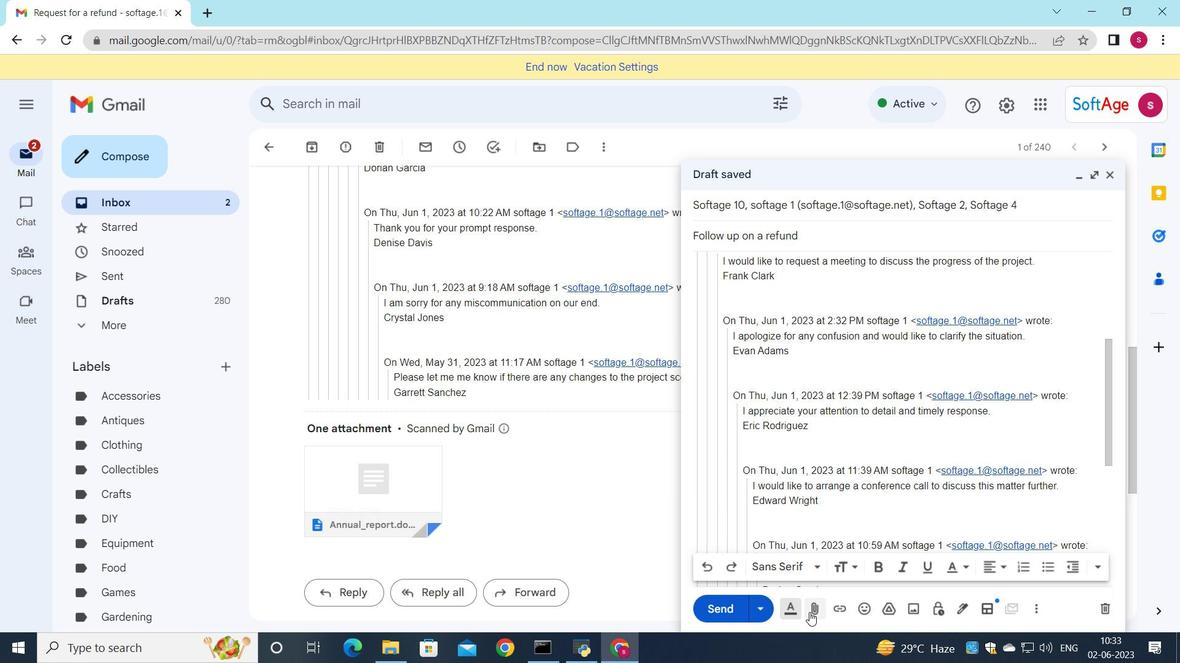 
Action: Mouse moved to (199, 111)
Screenshot: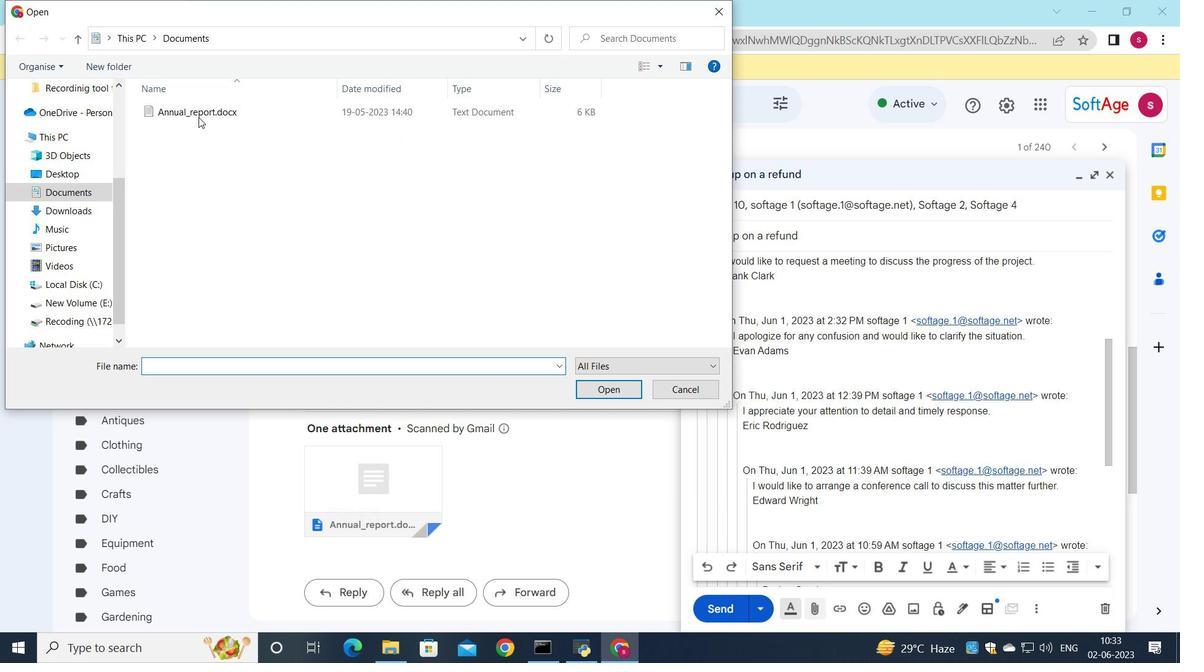 
Action: Mouse pressed left at (199, 111)
Screenshot: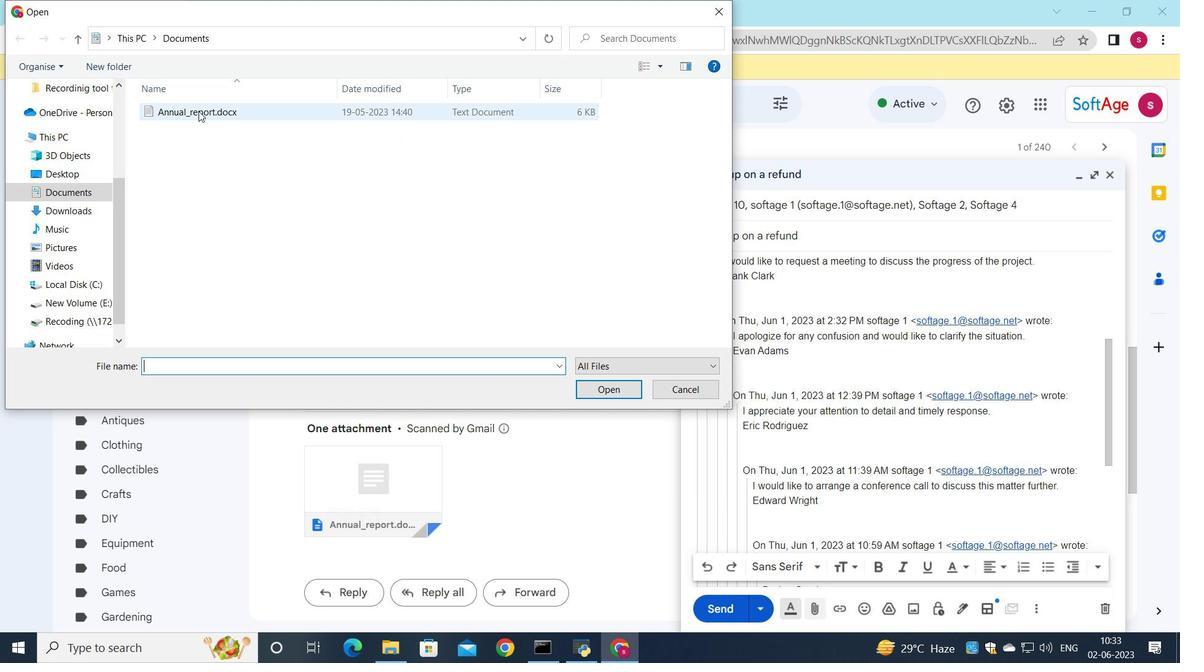 
Action: Mouse moved to (246, 111)
Screenshot: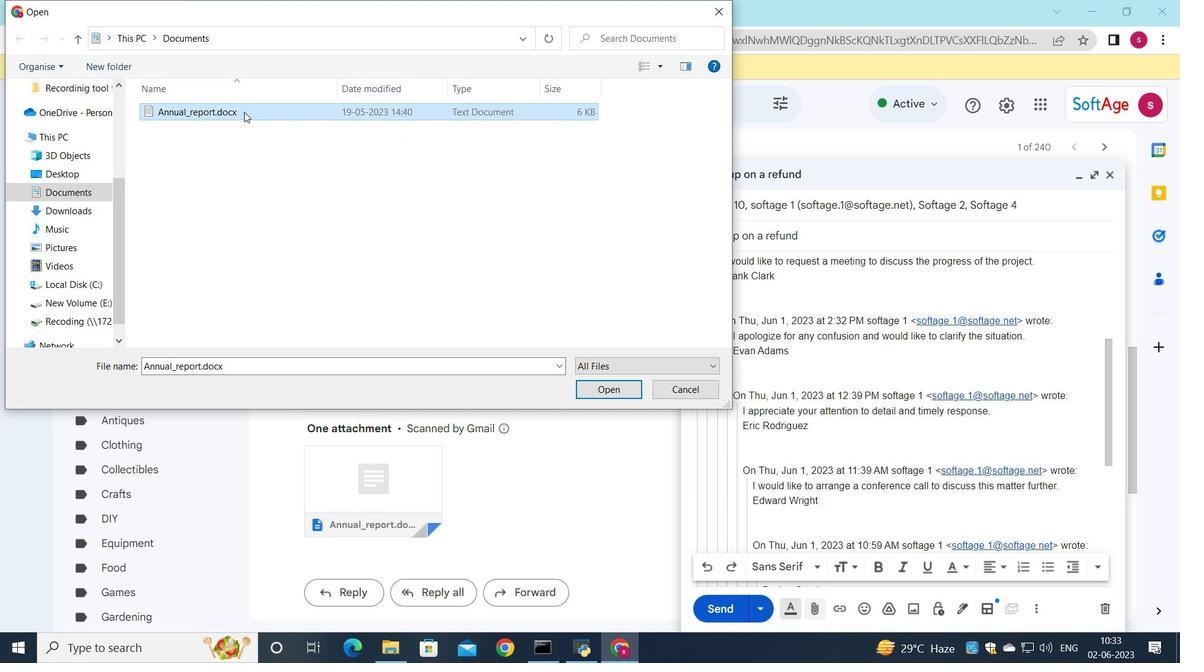 
Action: Mouse pressed left at (246, 111)
Screenshot: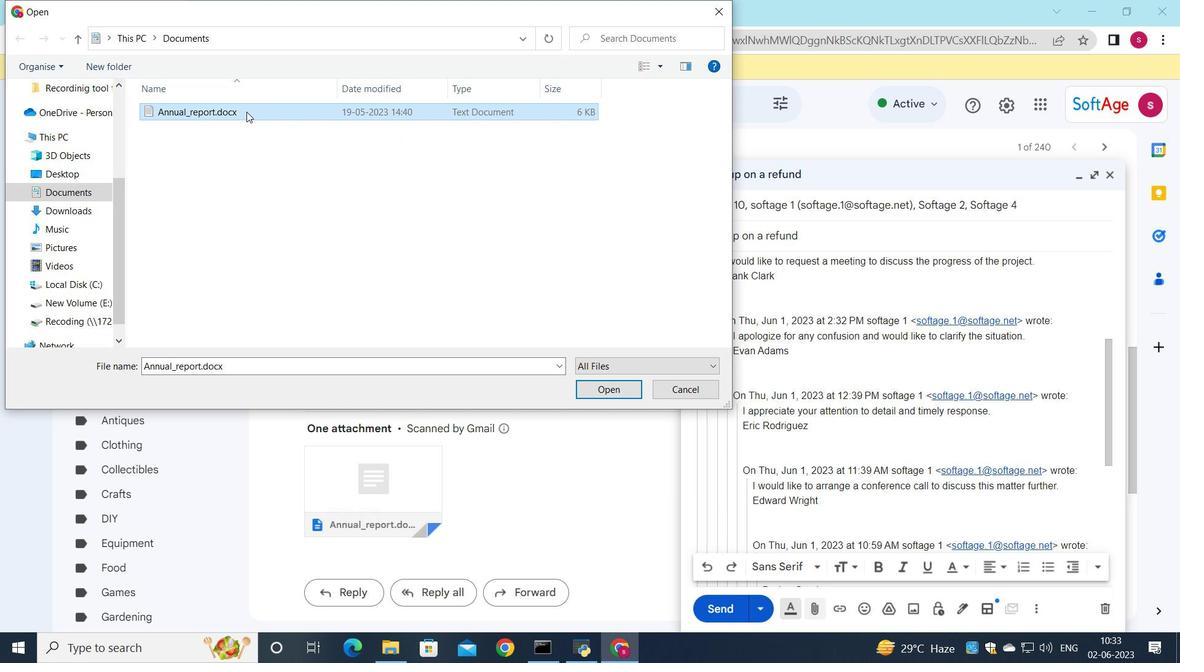 
Action: Mouse moved to (405, 133)
Screenshot: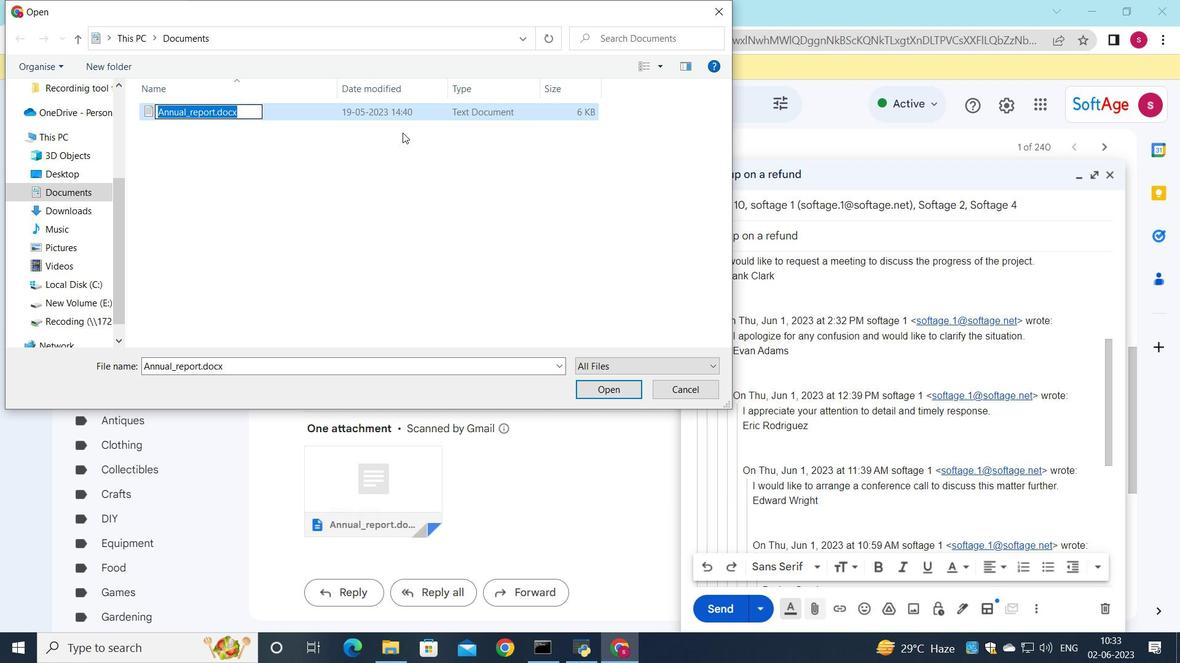 
Action: Key pressed <Key.shift>Job<Key.shift><Key.shift><Key.shift><Key.shift><Key.shift><Key.shift><Key.shift><Key.shift><Key.shift><Key.shift><Key.shift><Key.shift><Key.shift>_description.pdf
Screenshot: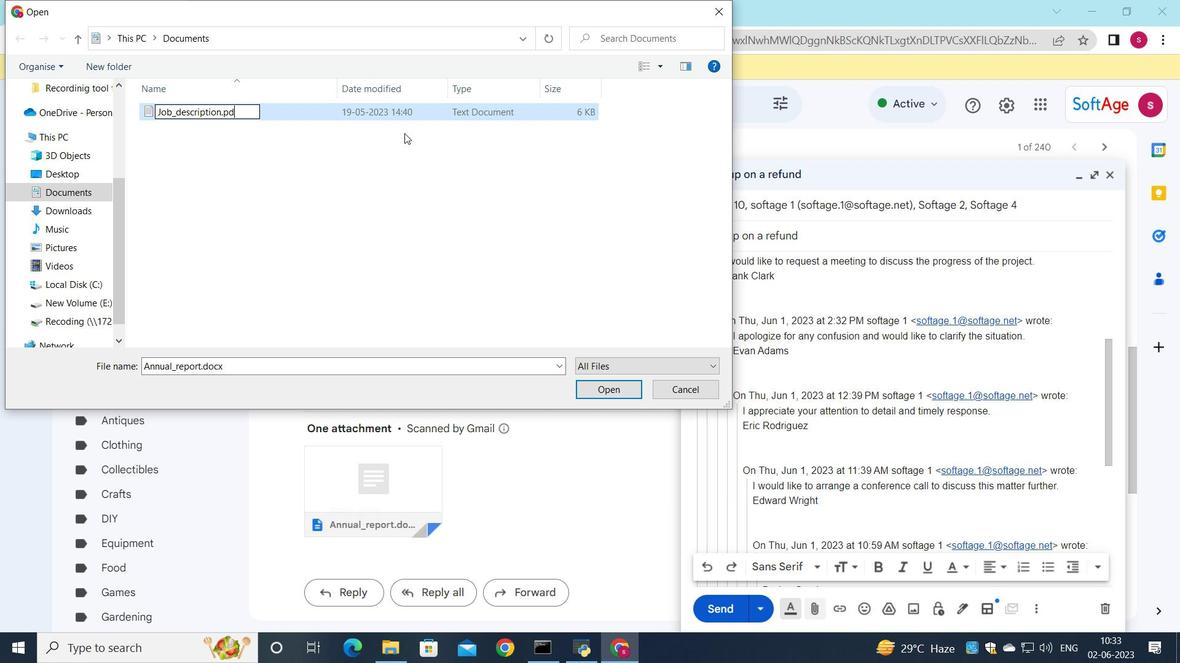 
Action: Mouse moved to (336, 106)
Screenshot: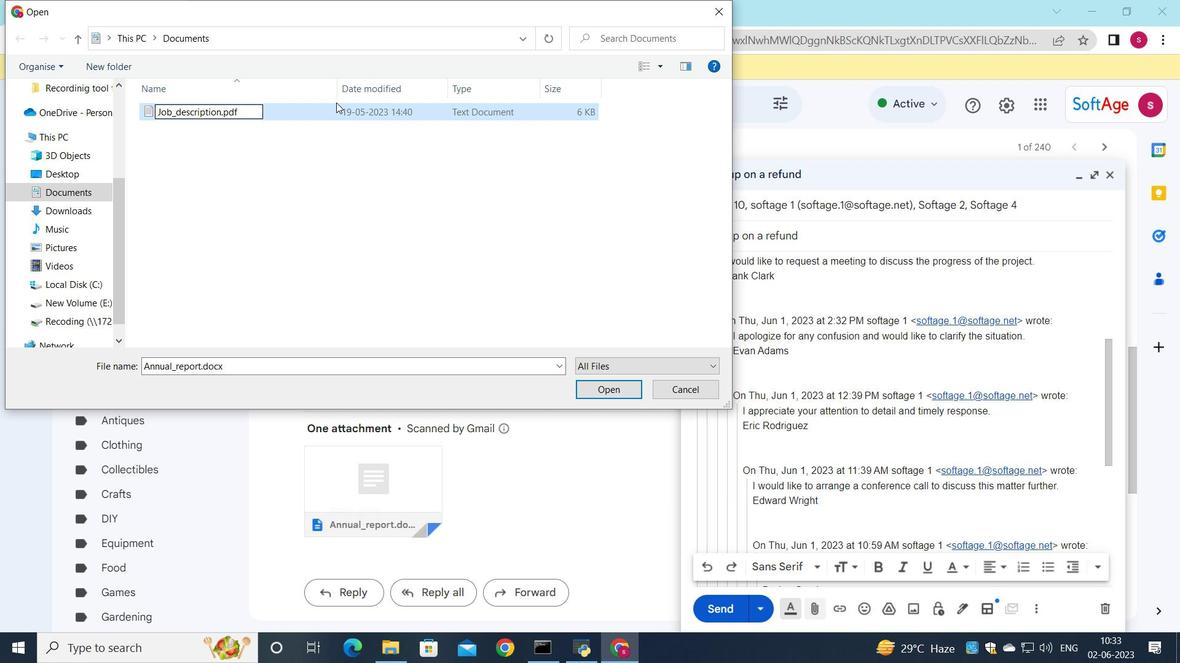 
Action: Mouse pressed left at (336, 106)
Screenshot: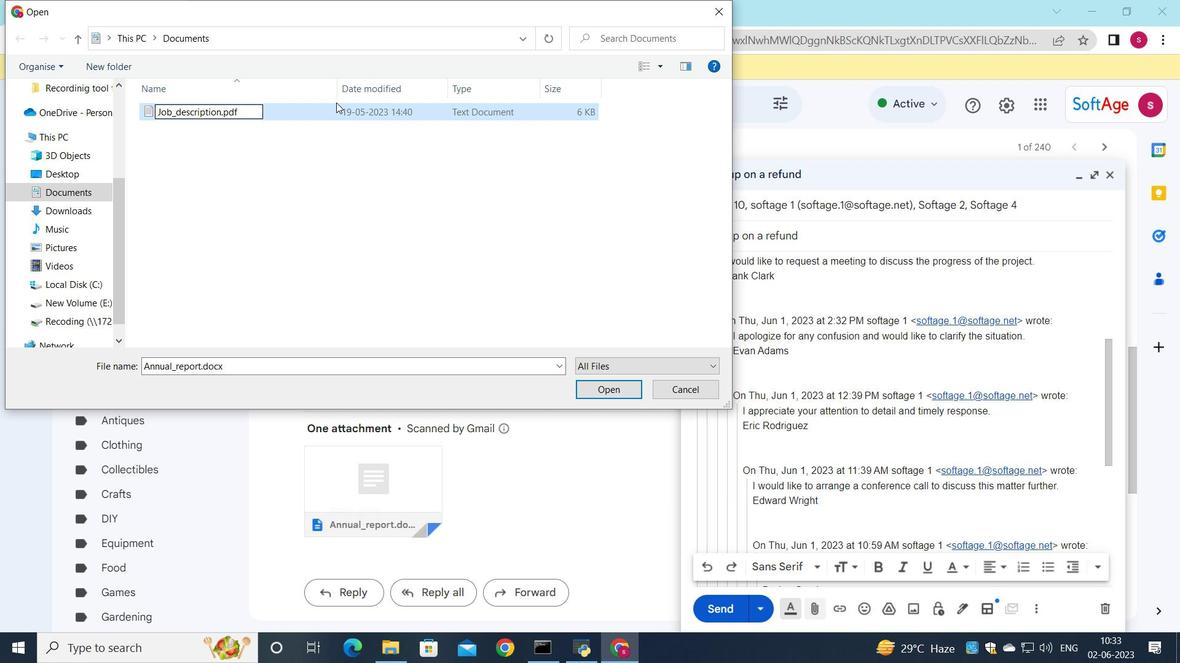 
Action: Mouse moved to (605, 395)
Screenshot: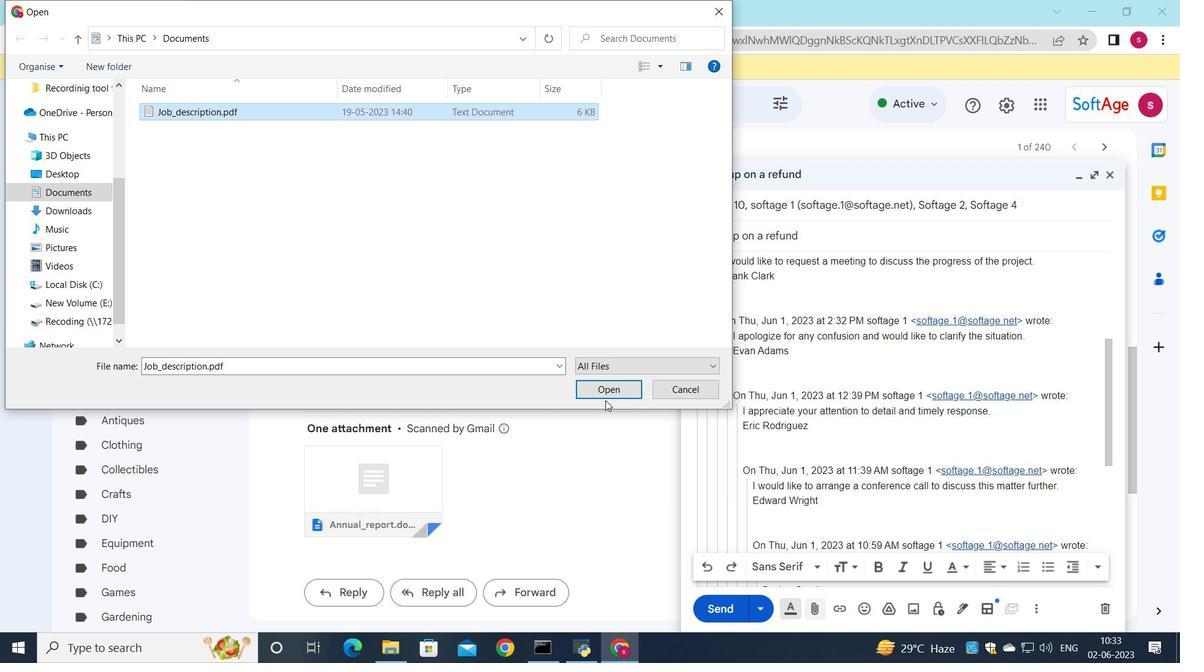 
Action: Mouse pressed left at (605, 395)
Screenshot: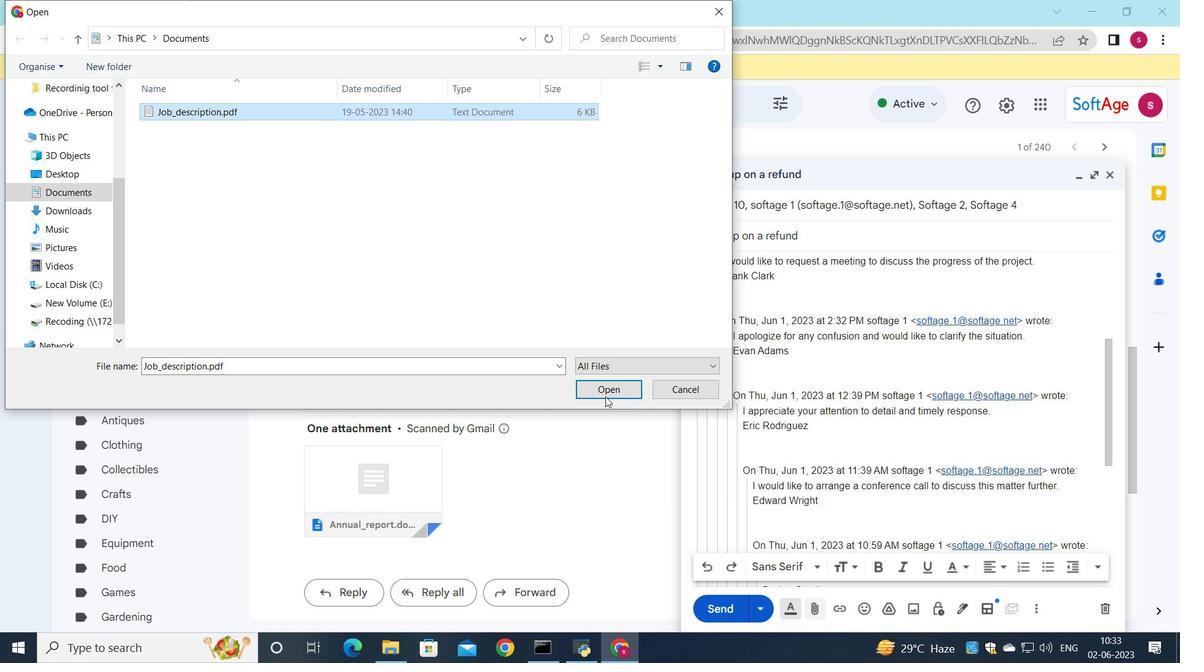 
Action: Mouse moved to (713, 608)
Screenshot: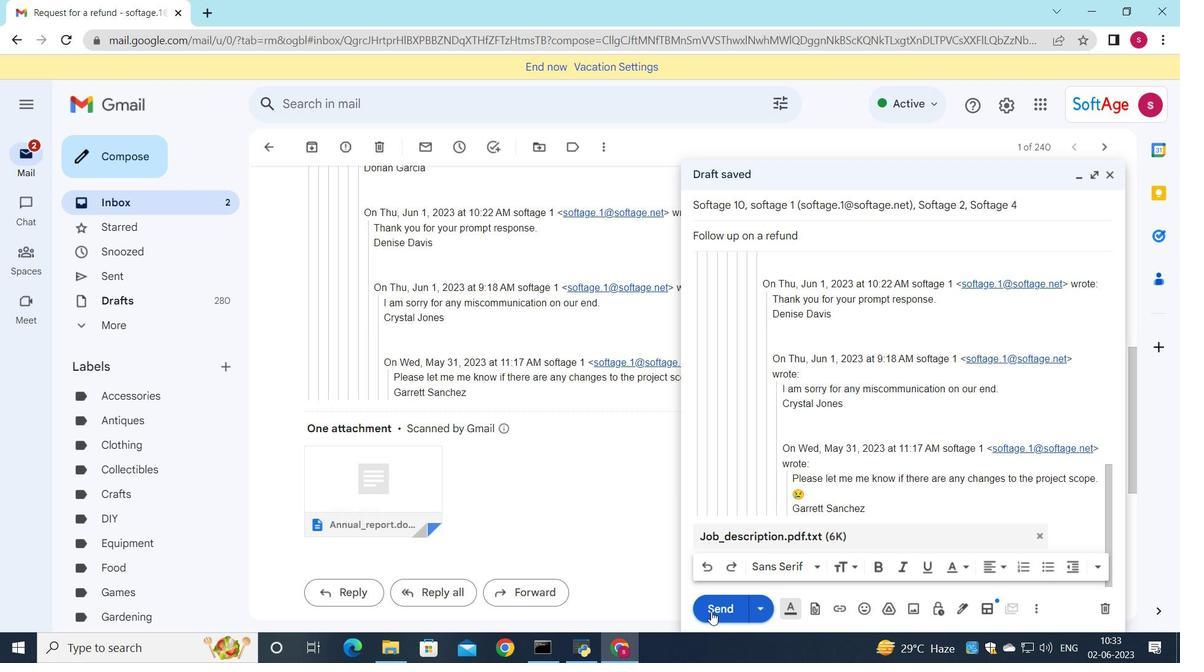 
Action: Mouse pressed left at (713, 608)
Screenshot: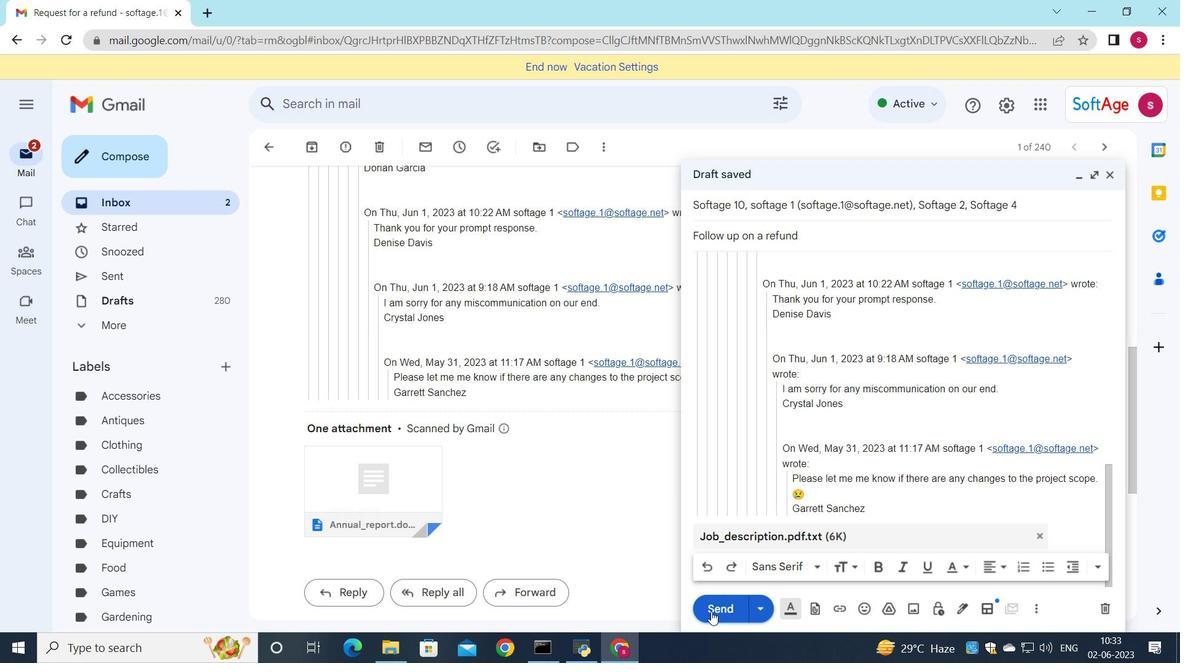 
Action: Mouse moved to (219, 200)
Screenshot: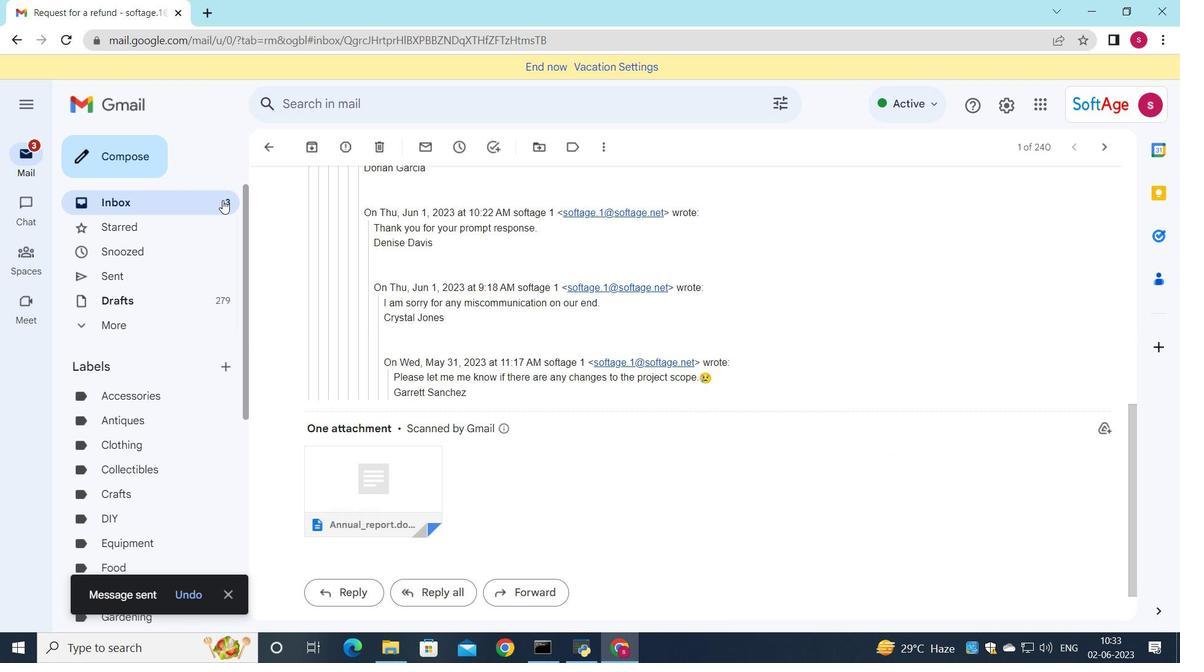 
Action: Mouse pressed left at (219, 200)
Screenshot: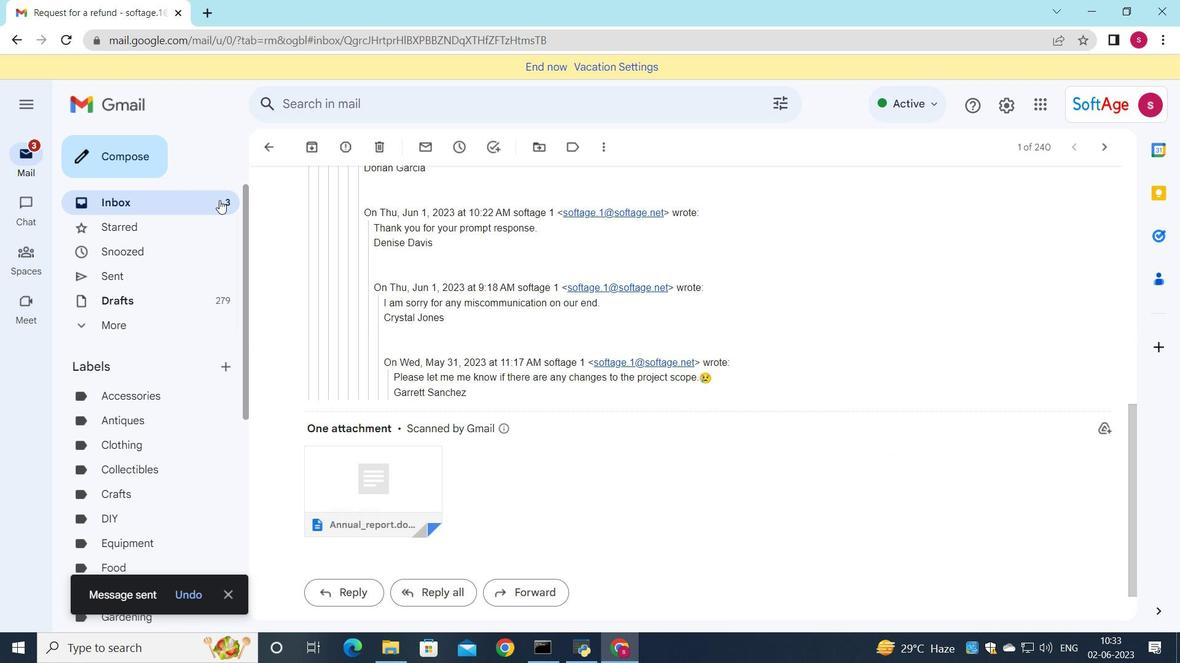 
Action: Mouse moved to (642, 196)
Screenshot: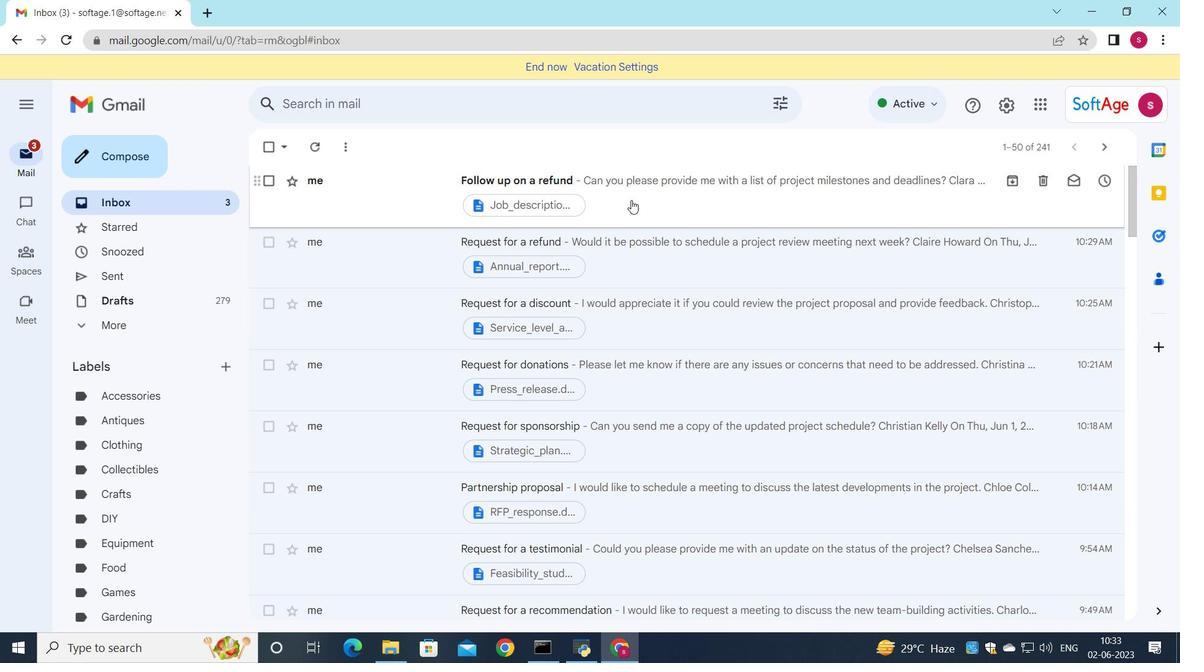 
Action: Mouse pressed middle at (642, 196)
Screenshot: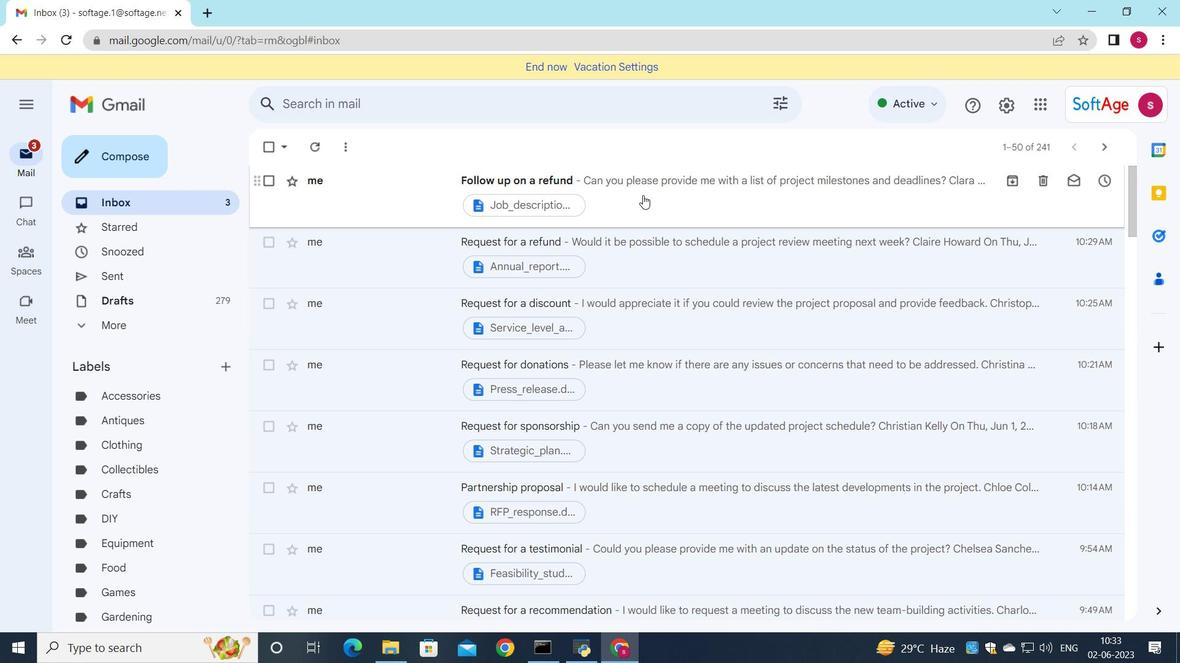 
Action: Mouse moved to (645, 203)
Screenshot: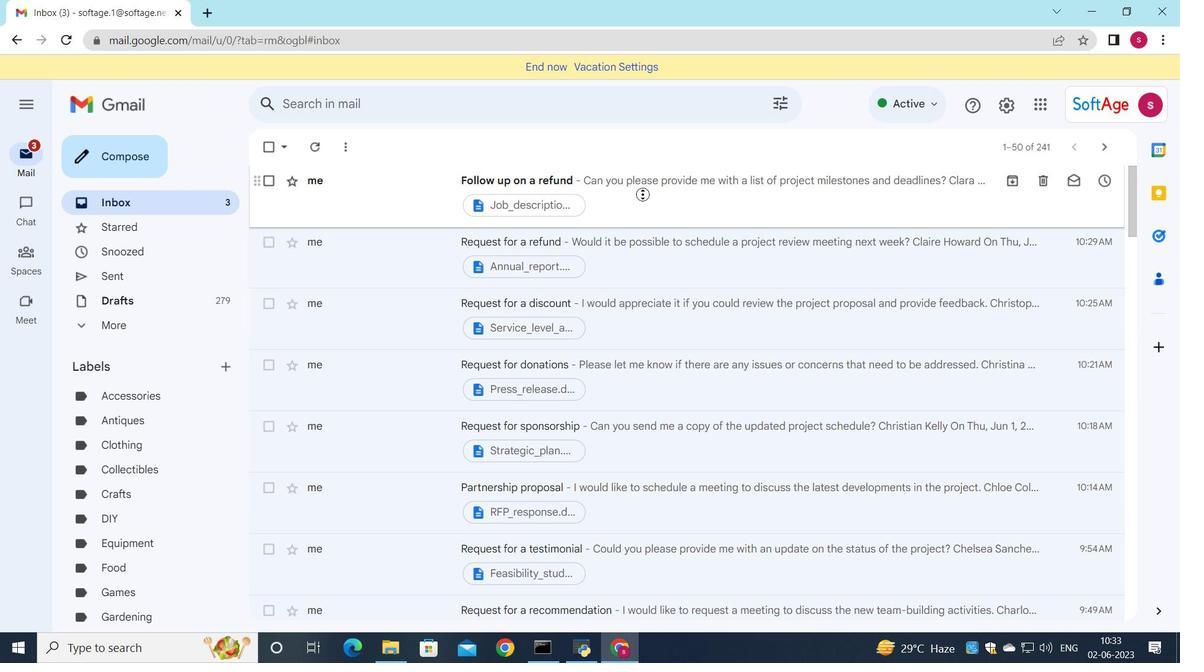 
Action: Mouse pressed left at (645, 203)
Screenshot: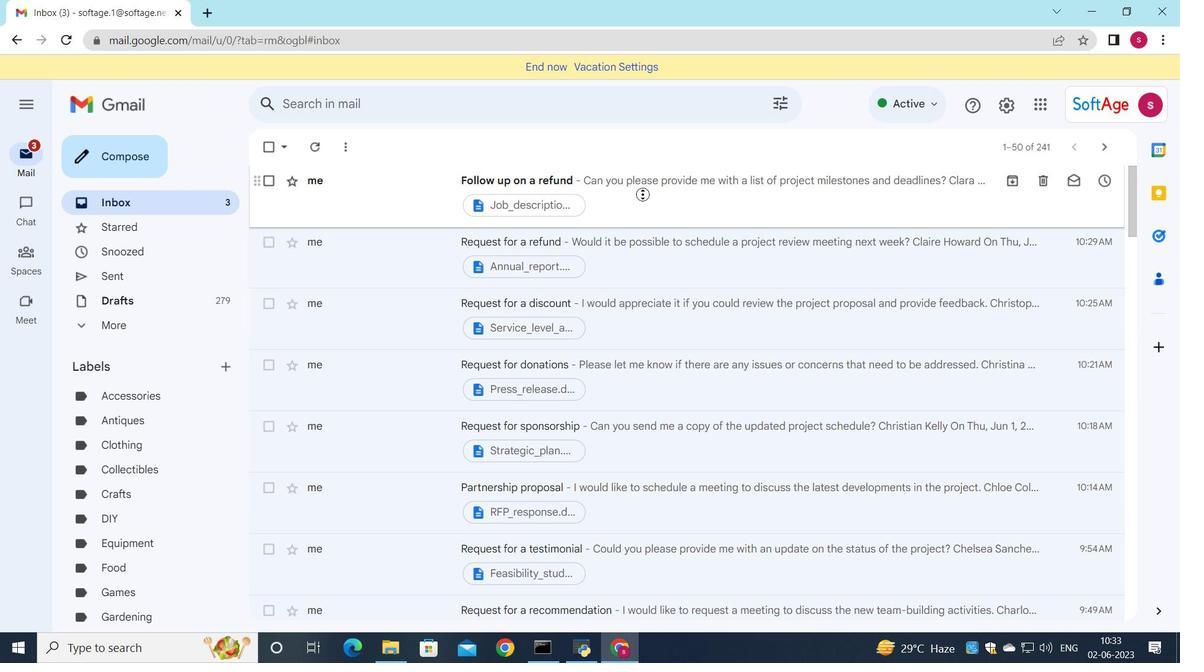 
Action: Mouse moved to (645, 203)
Screenshot: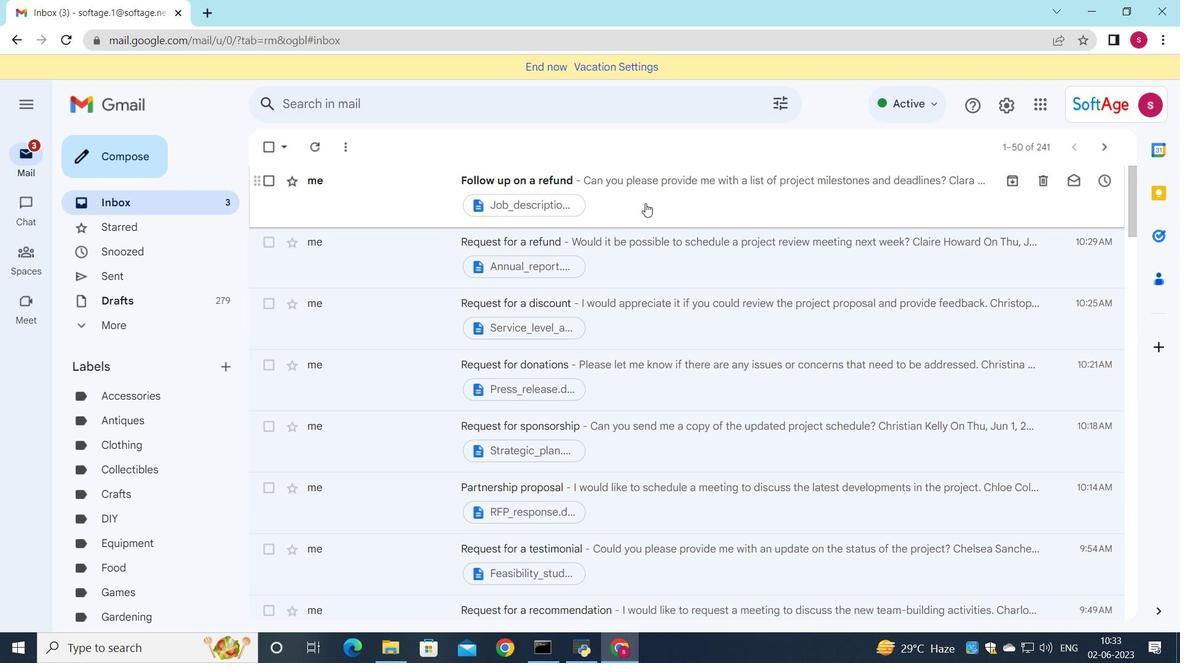 
Action: Mouse pressed left at (645, 203)
Screenshot: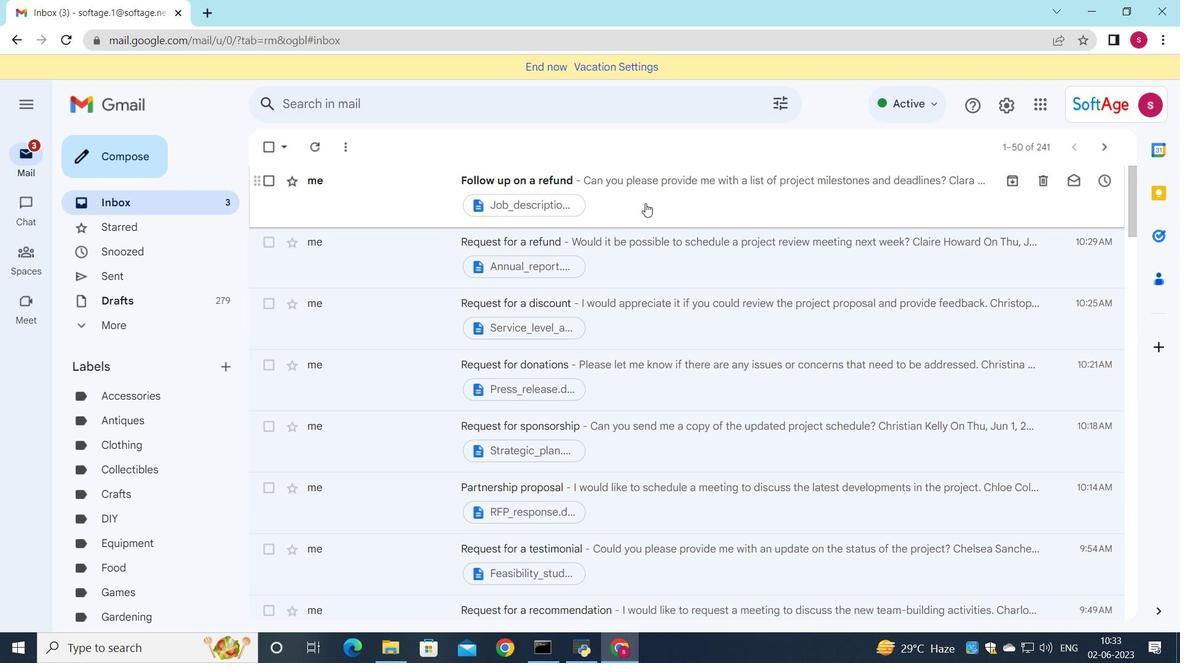 
Action: Mouse moved to (779, 237)
Screenshot: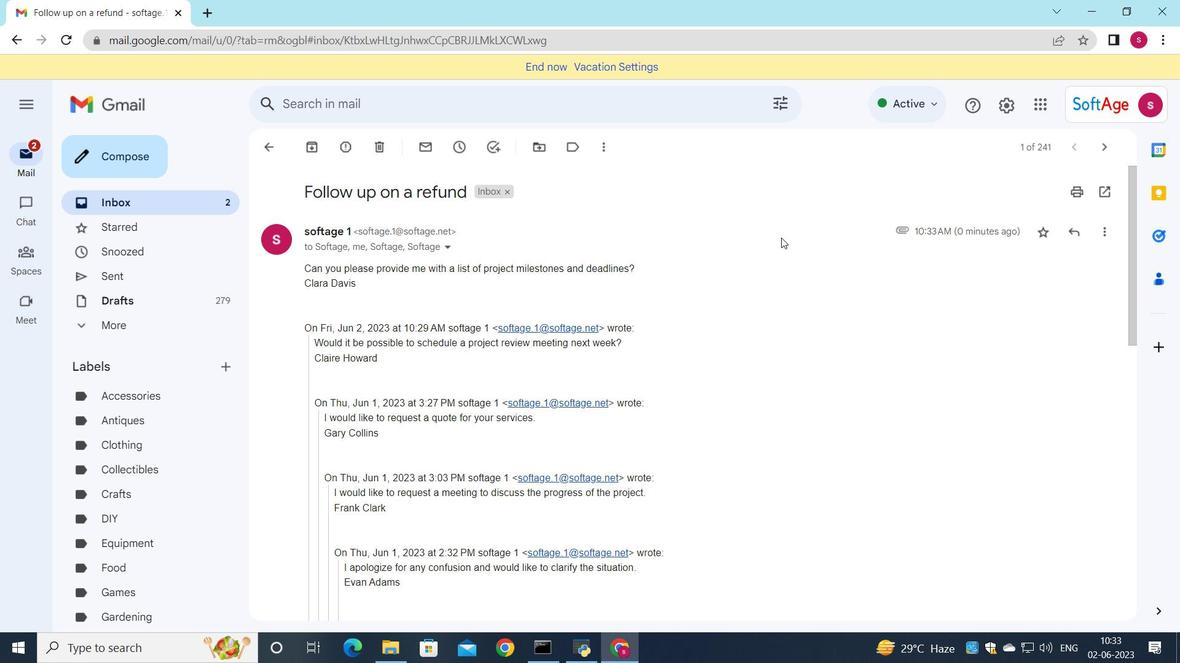 
